 Task: Find connections with filter location San Pedro de Macorís with filter topic #Entrepreneurswith filter profile language Potuguese with filter current company LG India with filter school New Horizon College of Engineering with filter industry Oil Extraction with filter service category Search Engine Optimization (SEO) with filter keywords title SEO Manager
Action: Mouse moved to (714, 99)
Screenshot: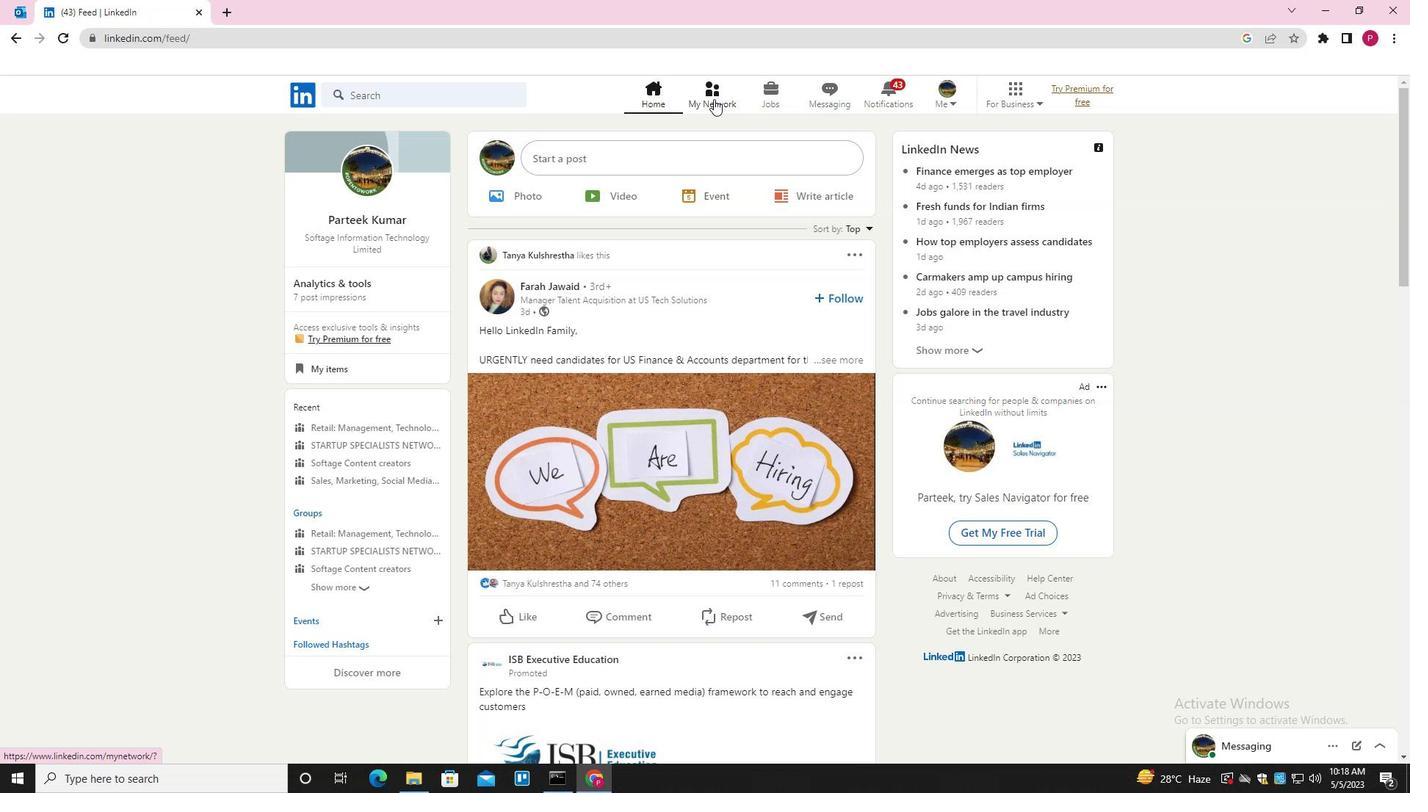 
Action: Mouse pressed left at (714, 99)
Screenshot: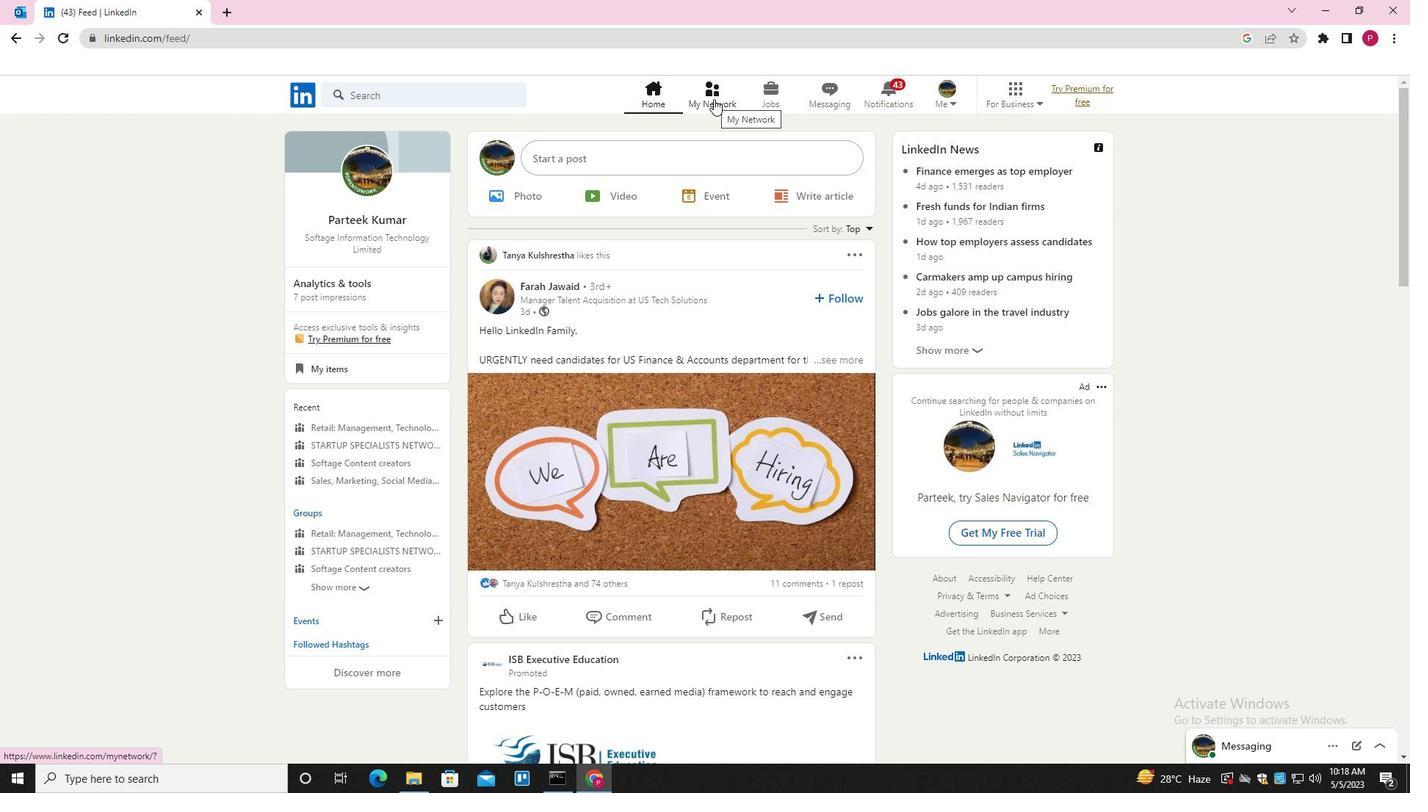 
Action: Mouse moved to (451, 183)
Screenshot: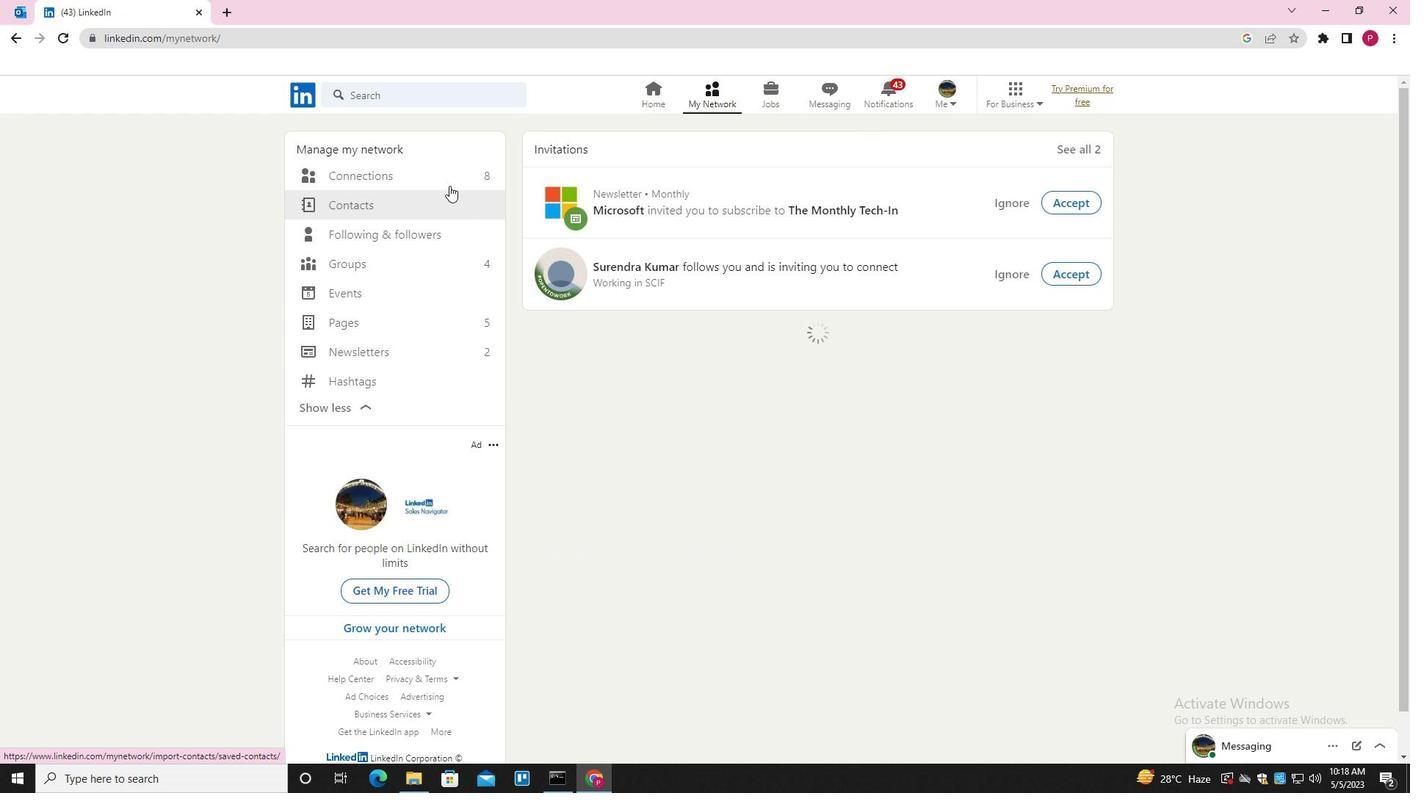 
Action: Mouse pressed left at (451, 183)
Screenshot: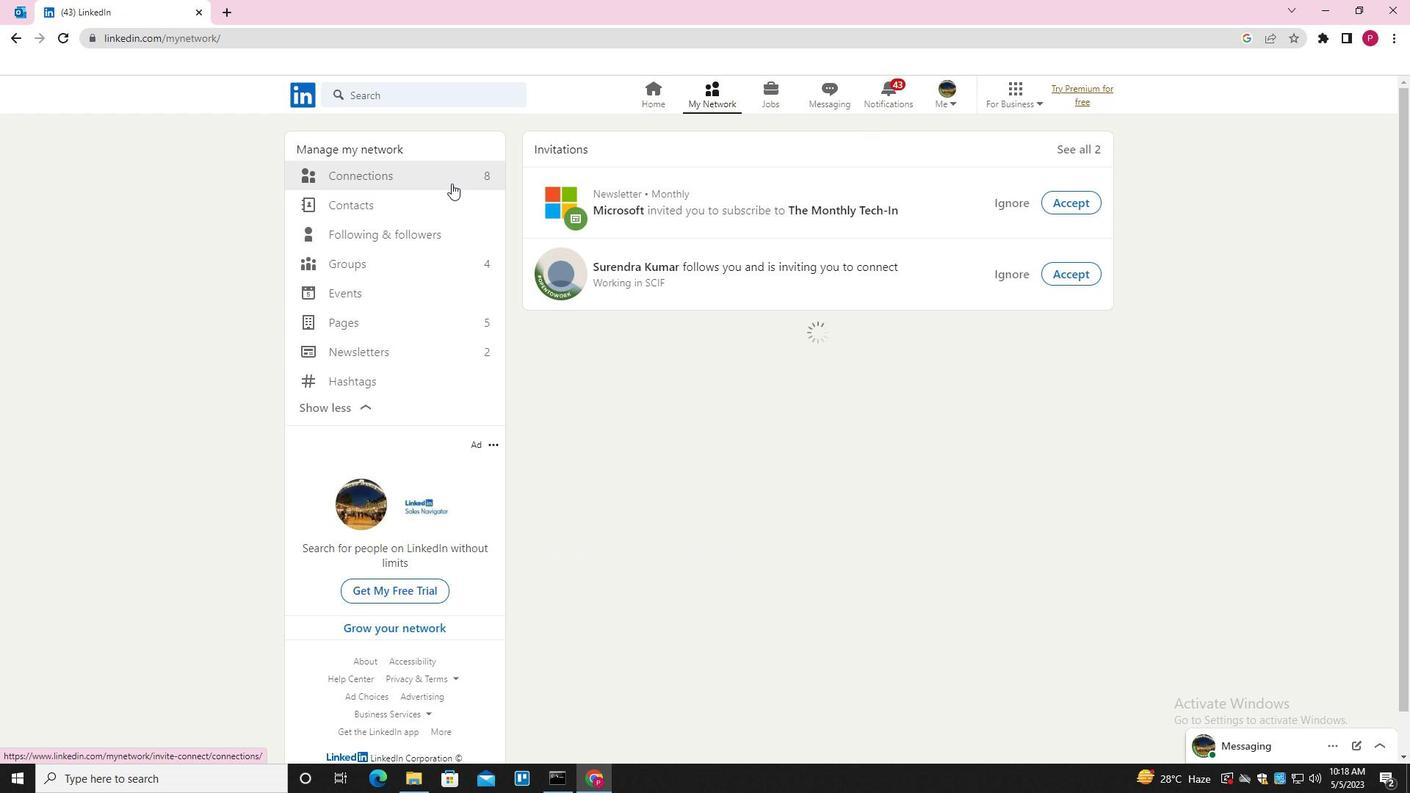 
Action: Mouse moved to (789, 177)
Screenshot: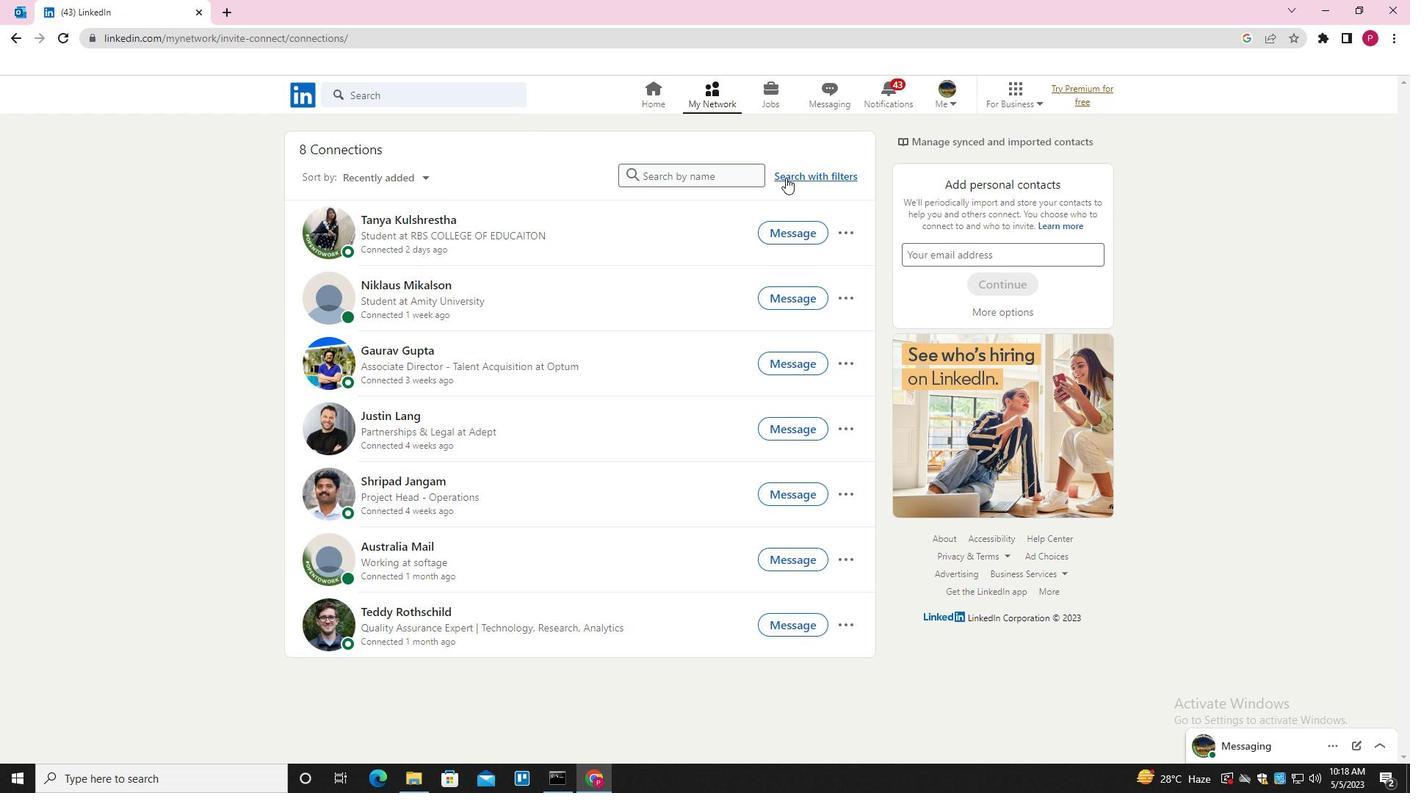 
Action: Mouse pressed left at (789, 177)
Screenshot: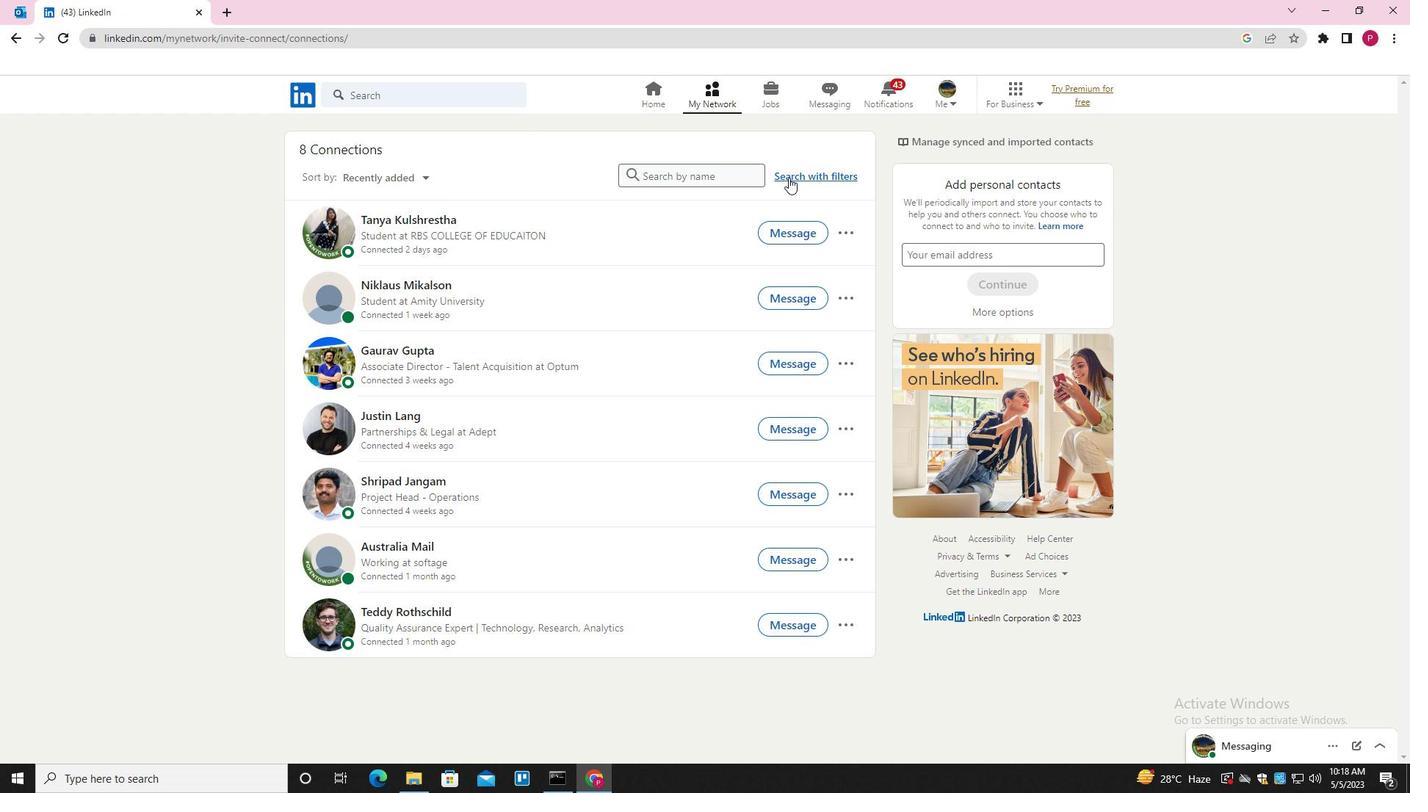 
Action: Mouse moved to (755, 138)
Screenshot: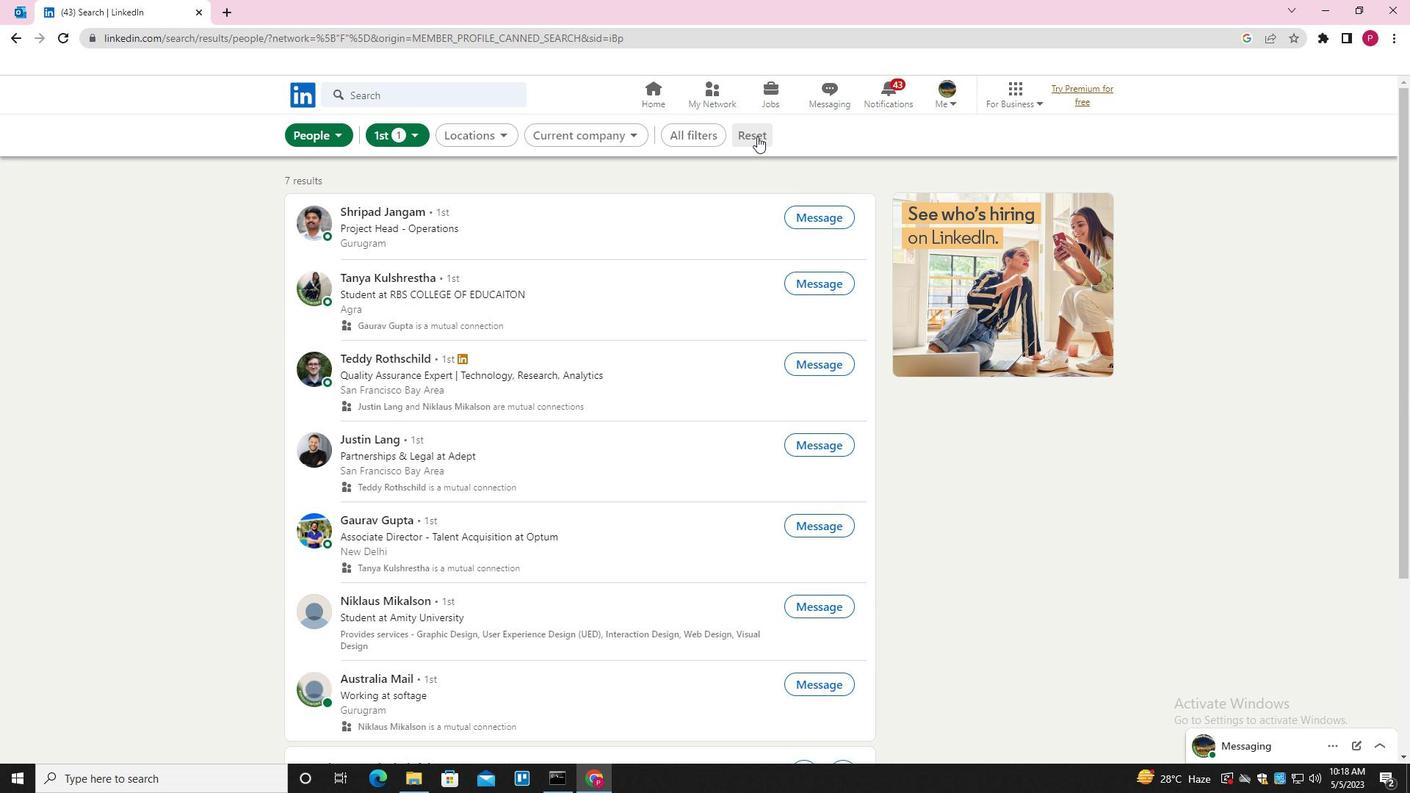 
Action: Mouse pressed left at (755, 138)
Screenshot: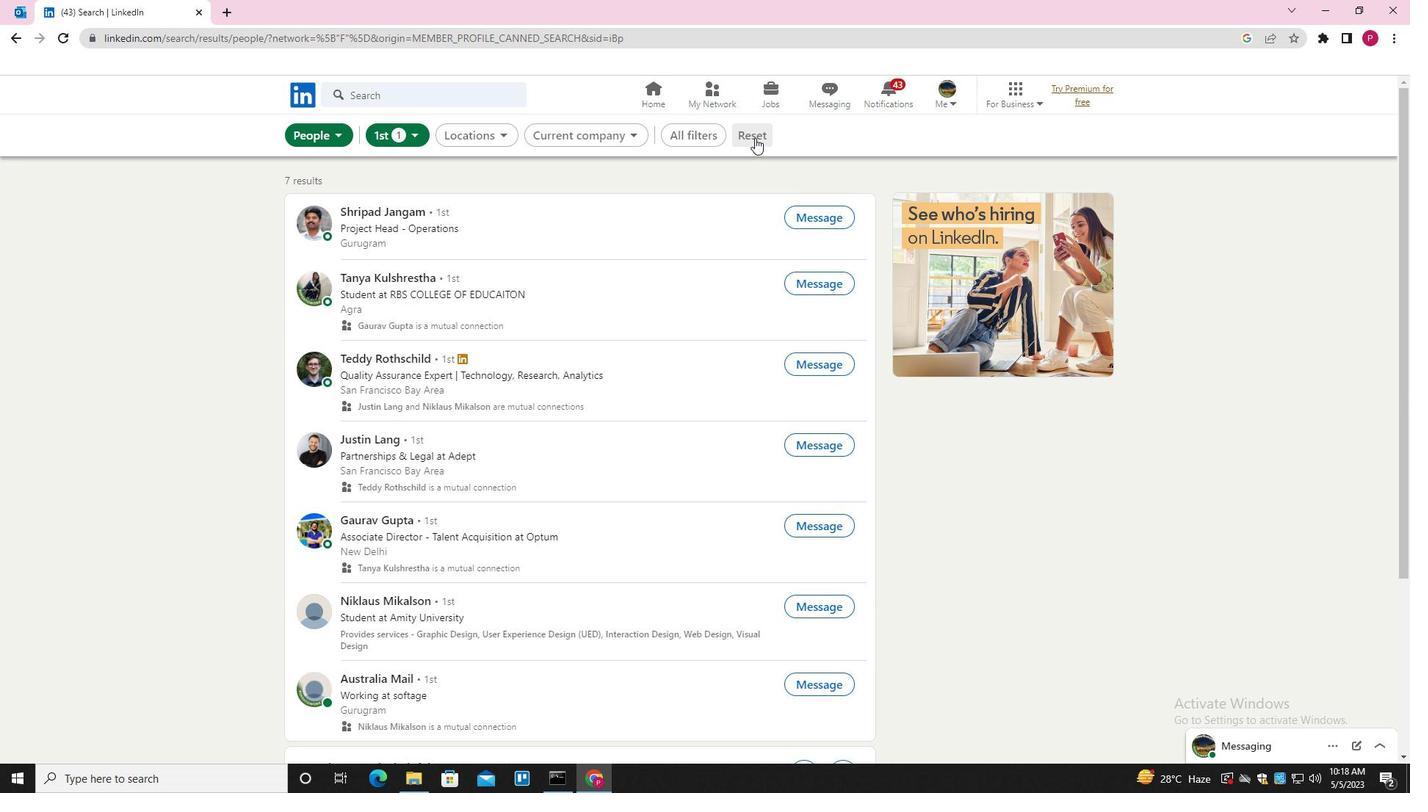 
Action: Mouse moved to (739, 126)
Screenshot: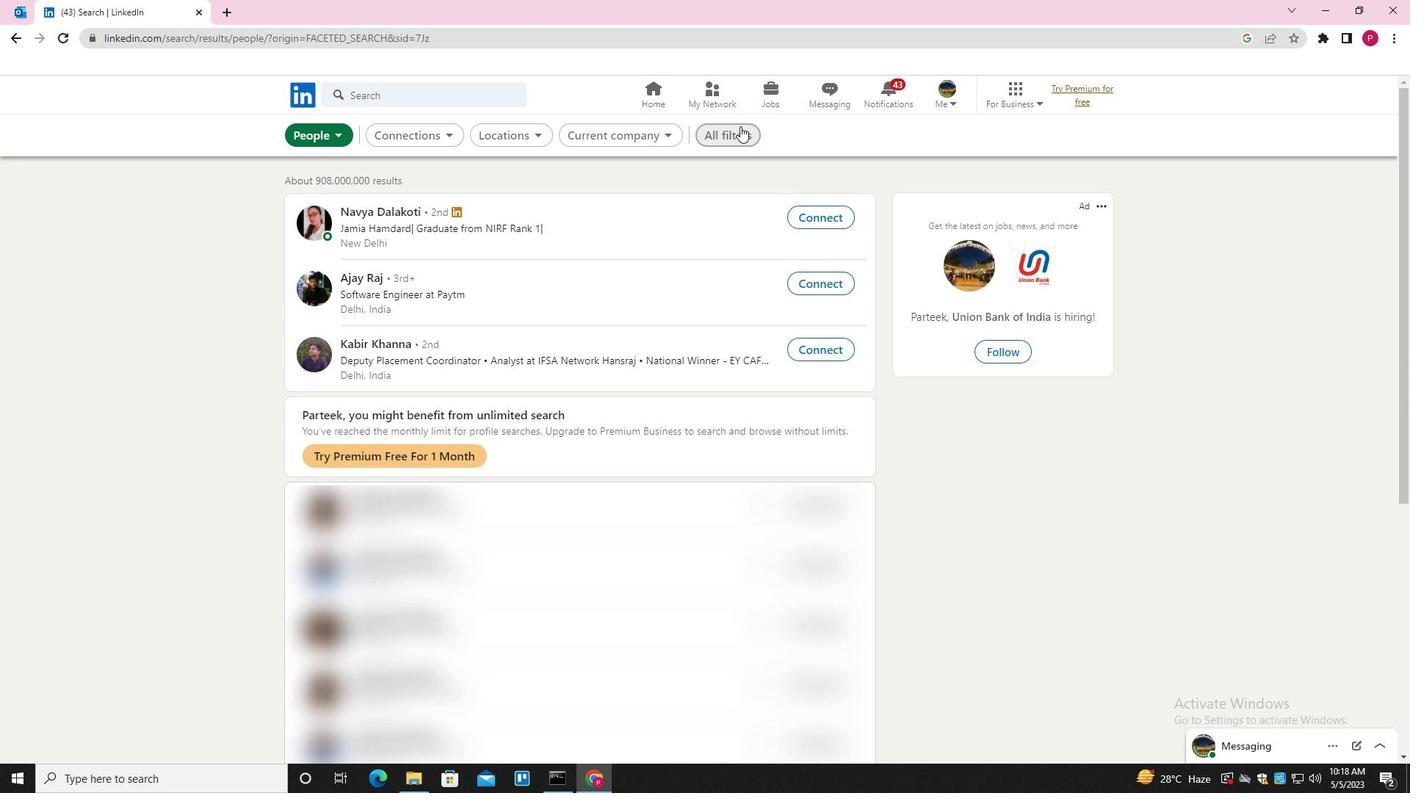 
Action: Mouse pressed left at (739, 126)
Screenshot: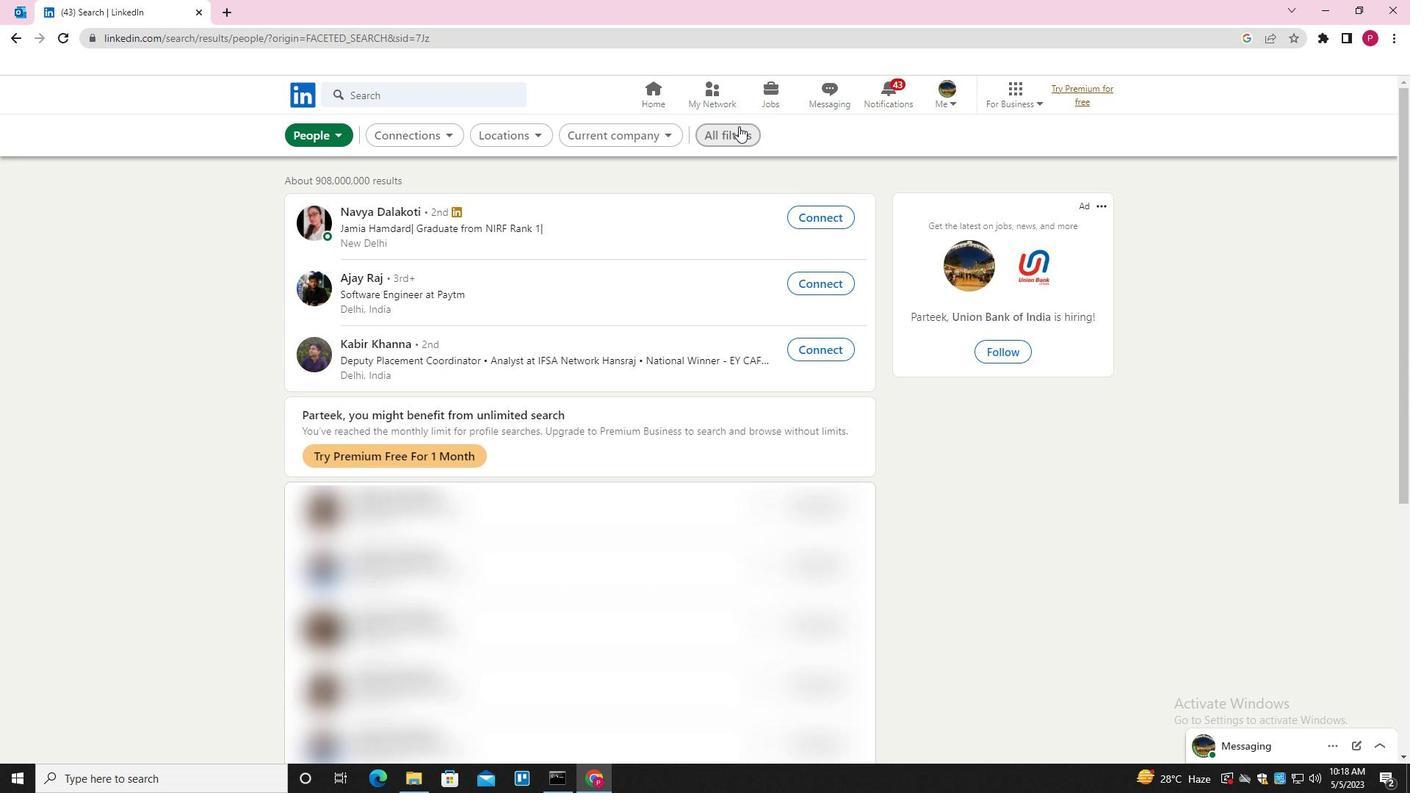 
Action: Mouse moved to (1206, 483)
Screenshot: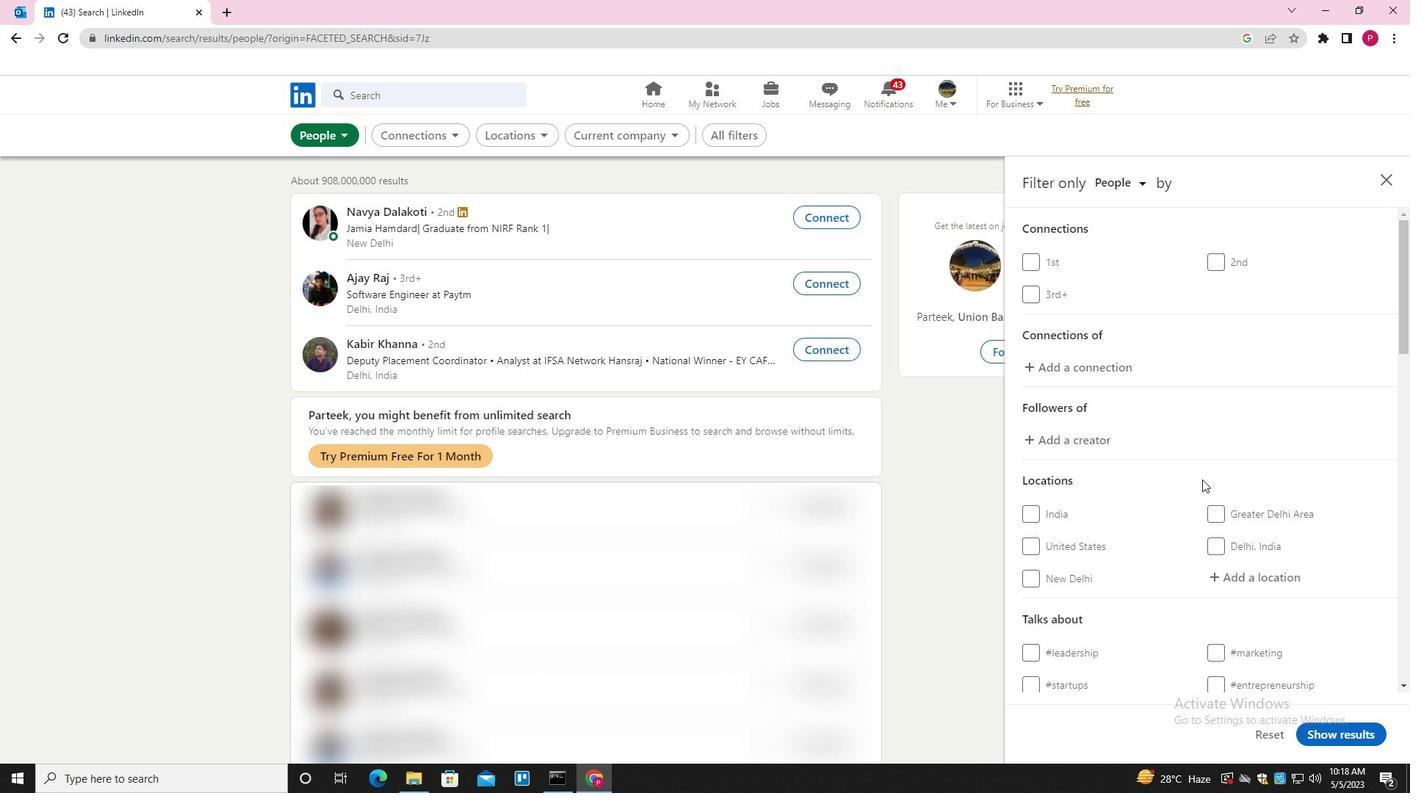 
Action: Mouse scrolled (1206, 482) with delta (0, 0)
Screenshot: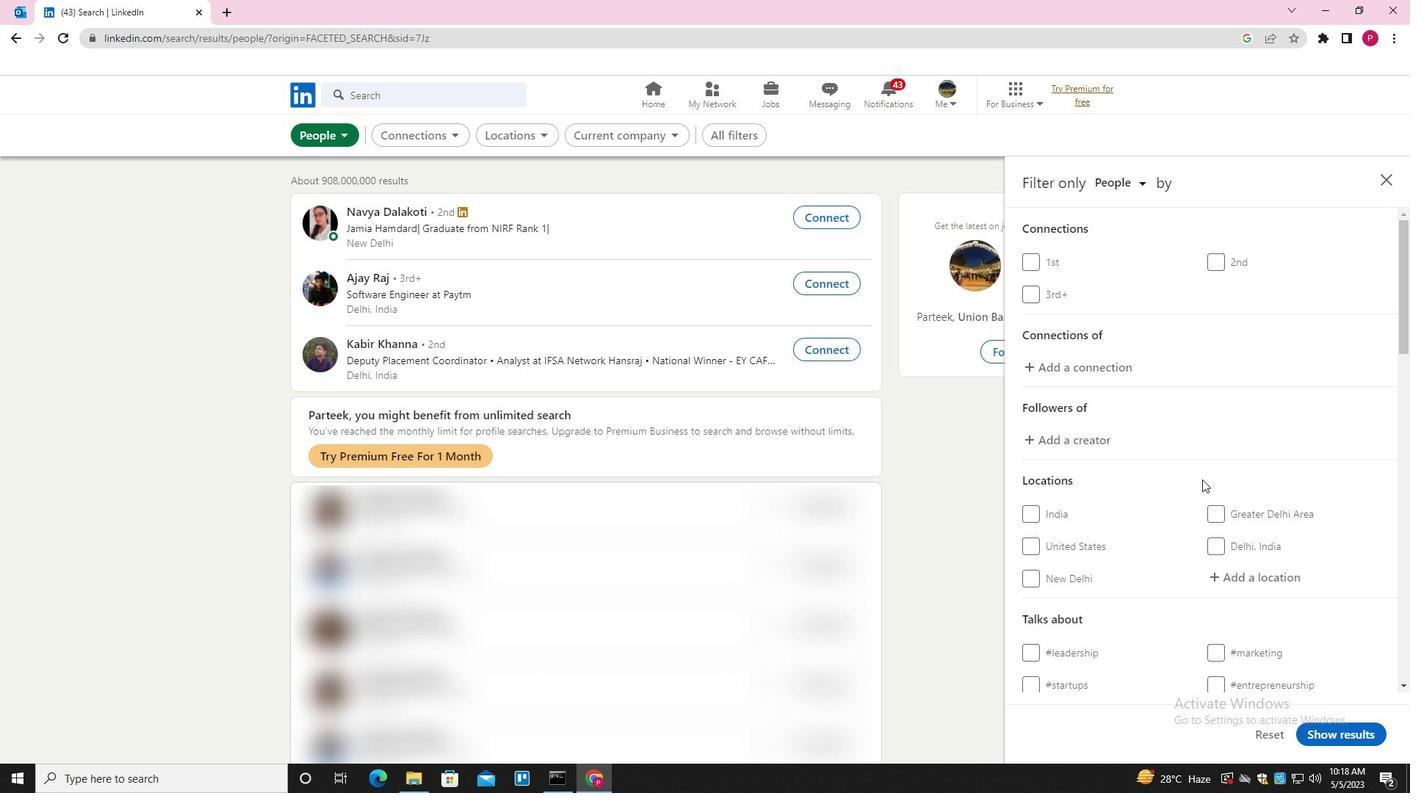
Action: Mouse moved to (1207, 485)
Screenshot: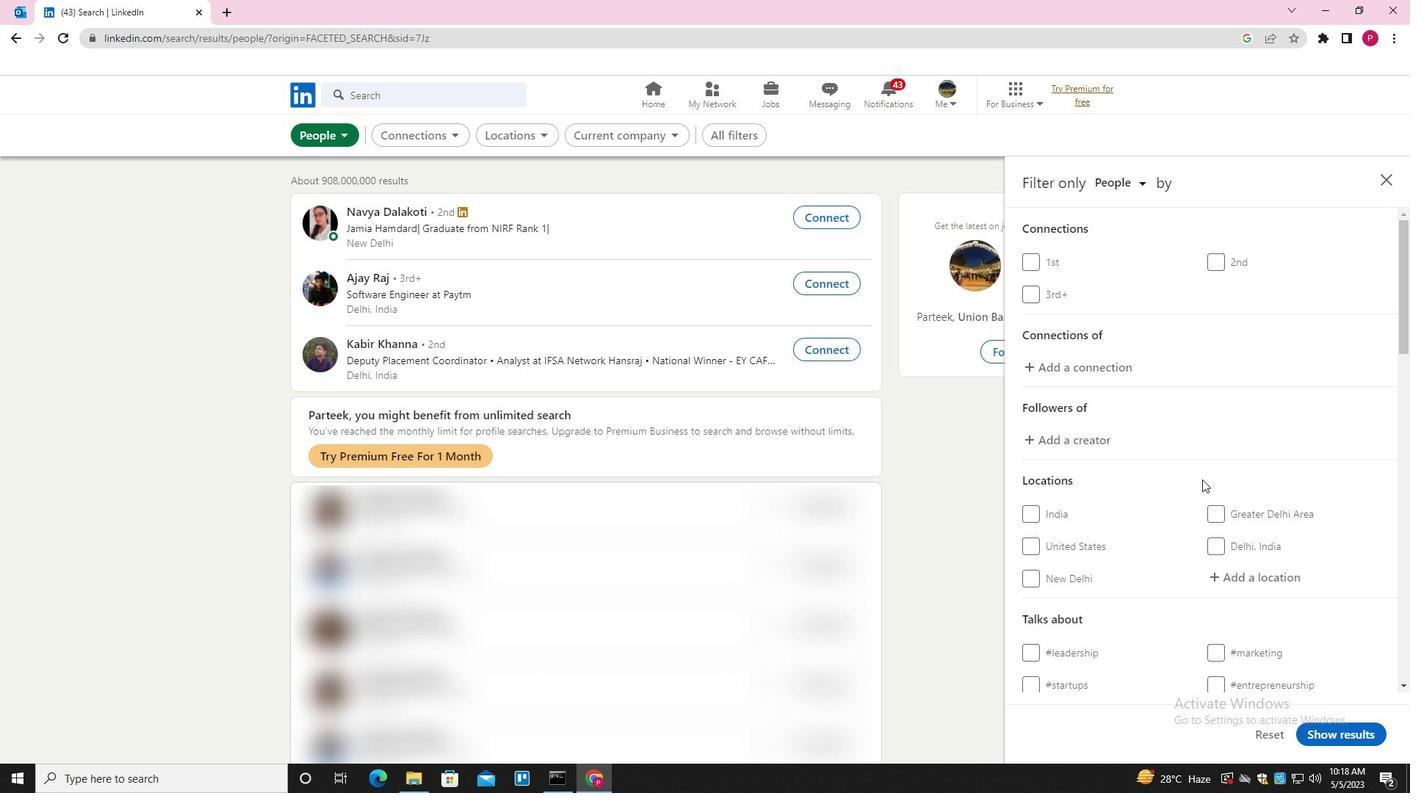 
Action: Mouse scrolled (1207, 484) with delta (0, 0)
Screenshot: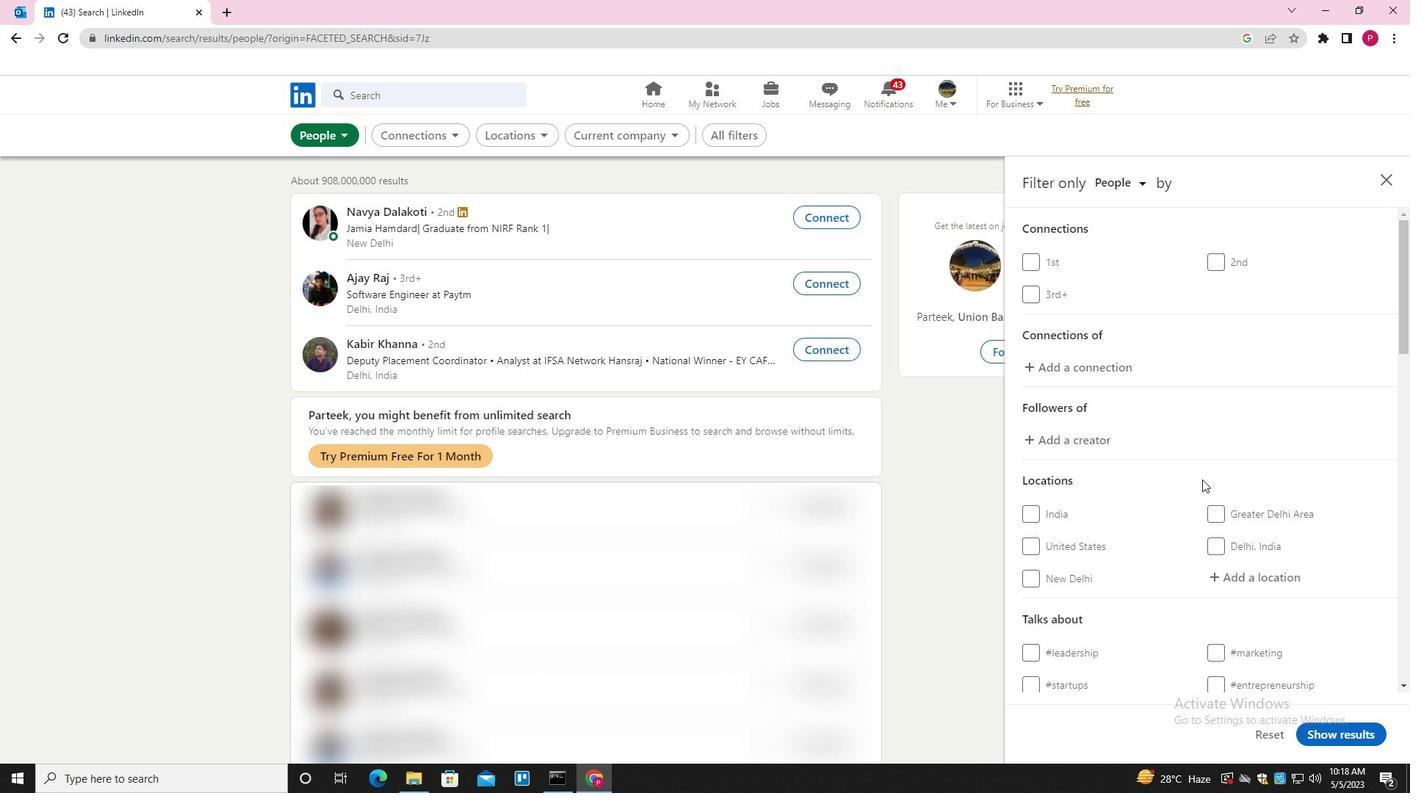 
Action: Mouse moved to (1252, 432)
Screenshot: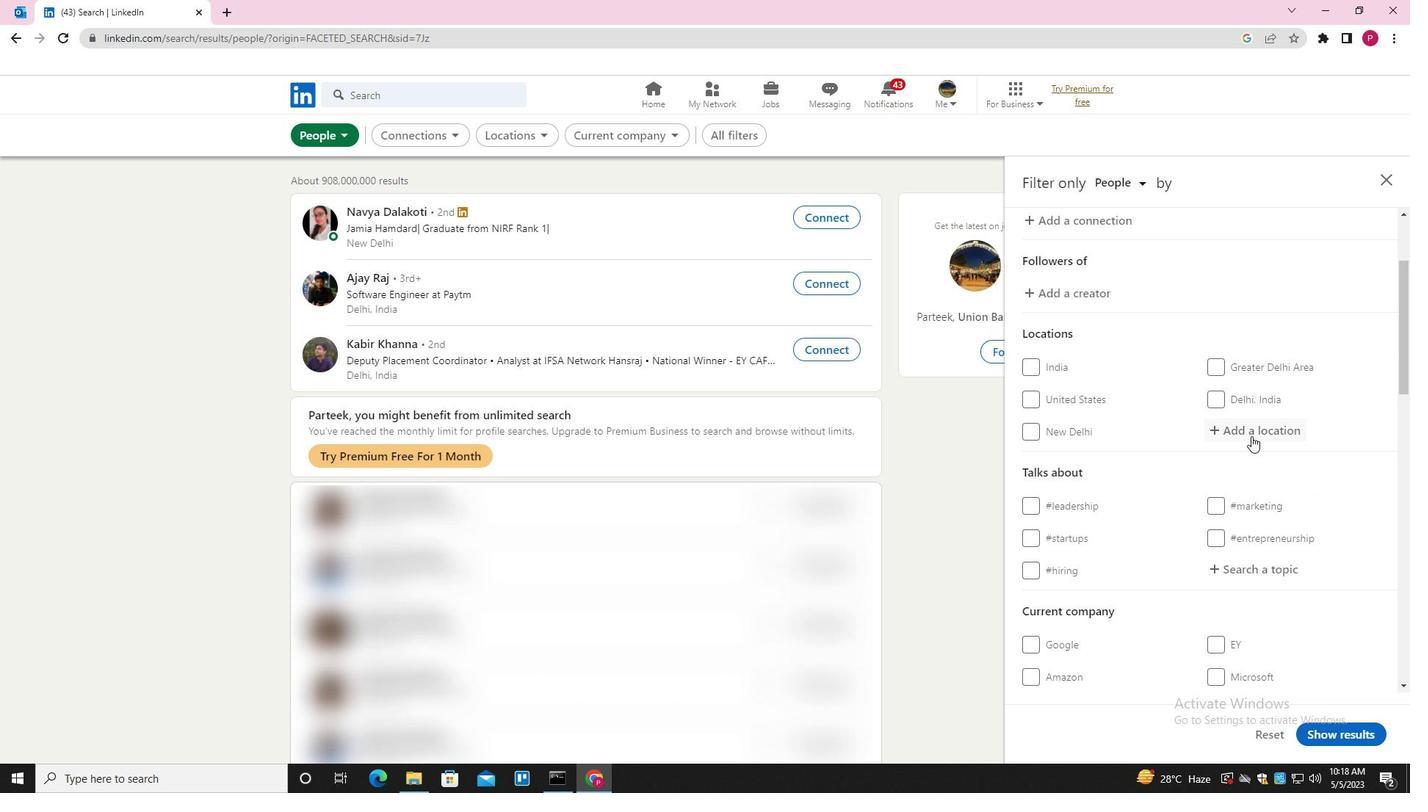 
Action: Mouse pressed left at (1252, 432)
Screenshot: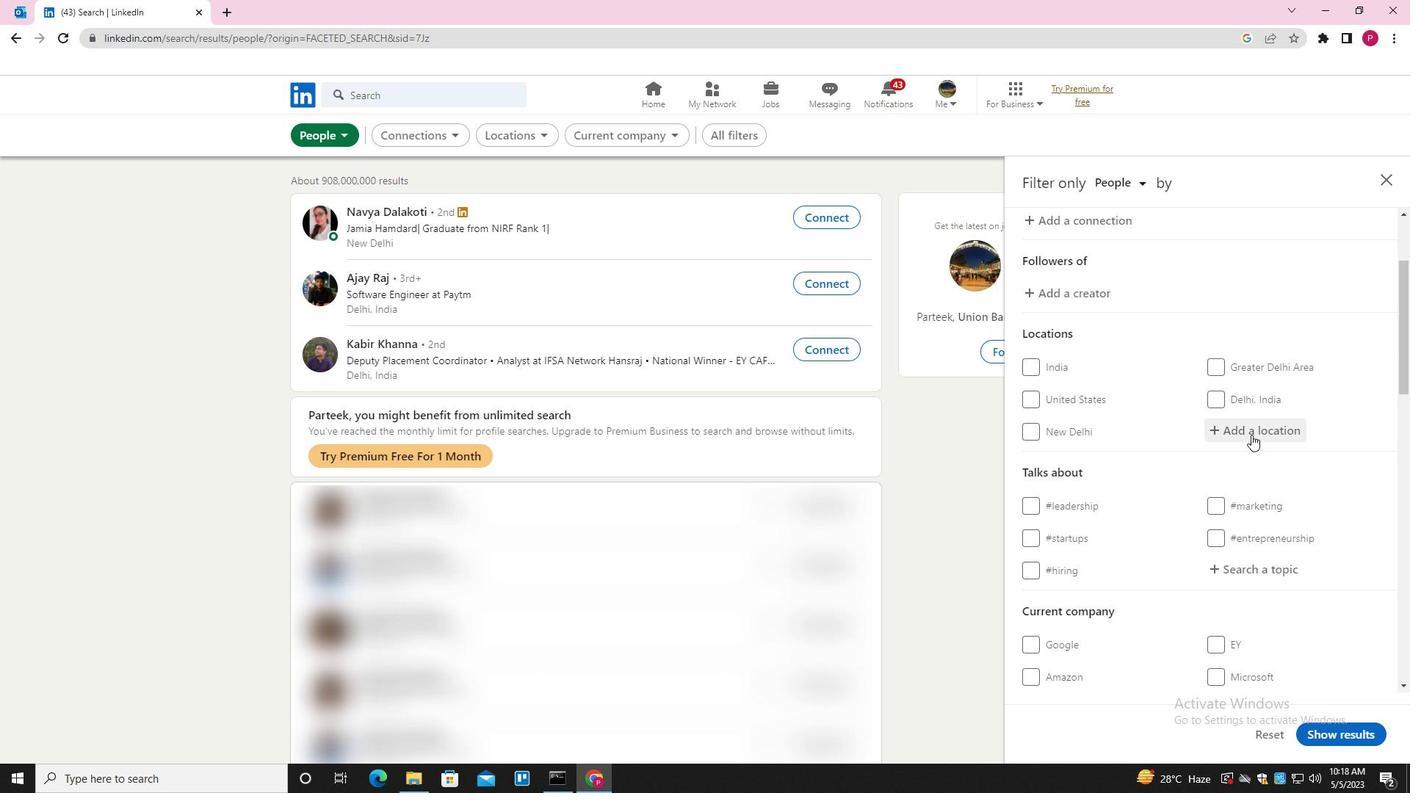 
Action: Mouse moved to (1250, 432)
Screenshot: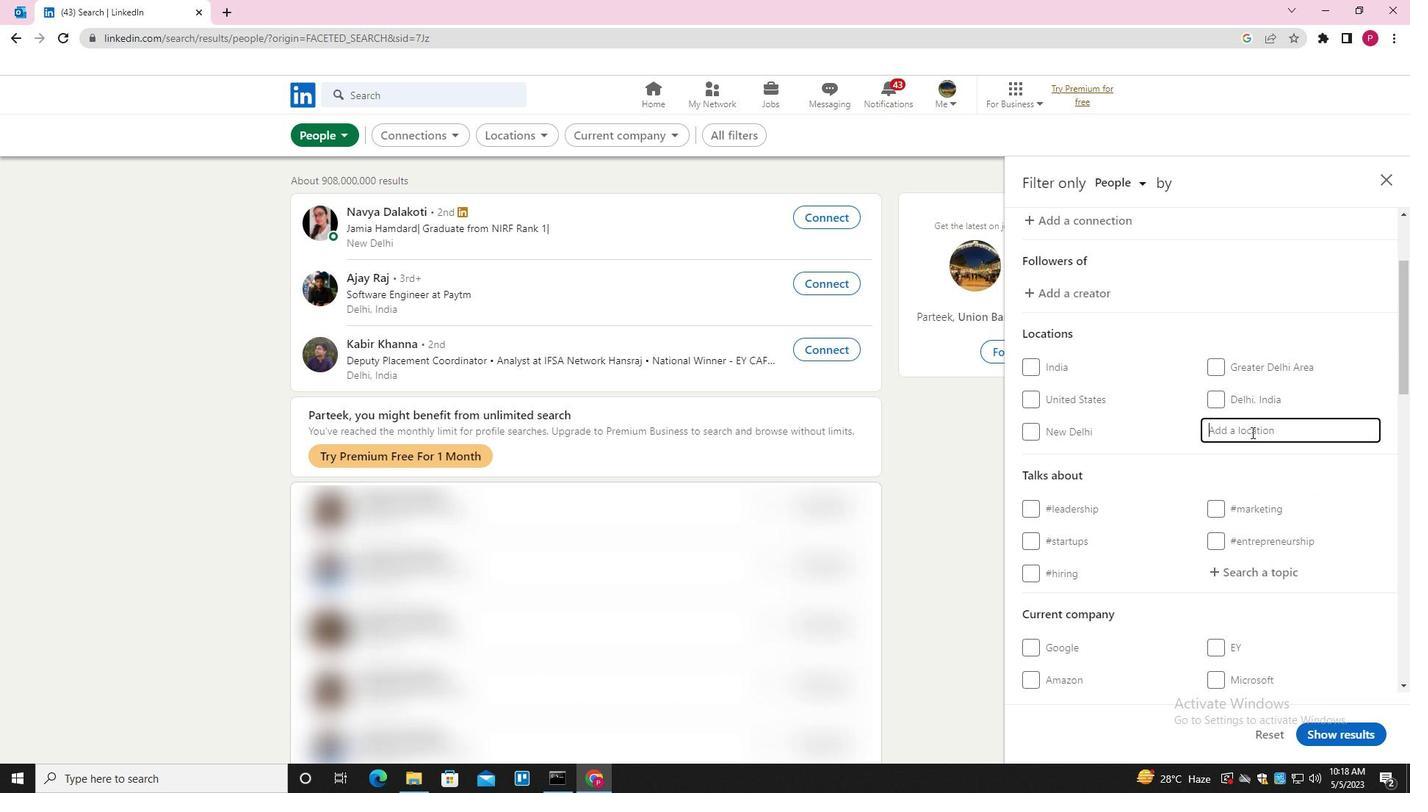 
Action: Key pressed <Key.shift>SAN<Key.space>PEDRO<Key.space>DE<Key.space><Key.shift>MAR<Key.backspace><Key.down><Key.enter>
Screenshot: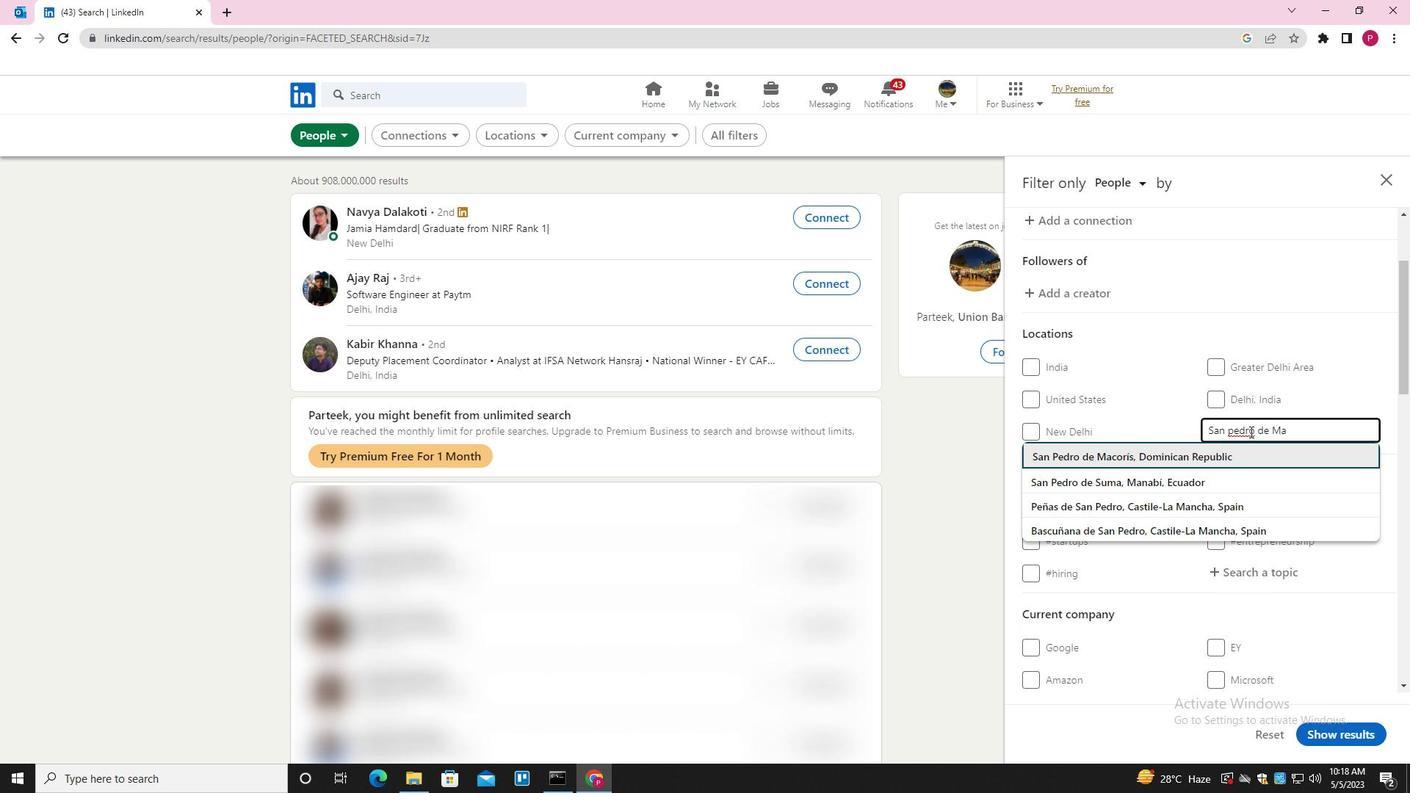 
Action: Mouse moved to (1169, 450)
Screenshot: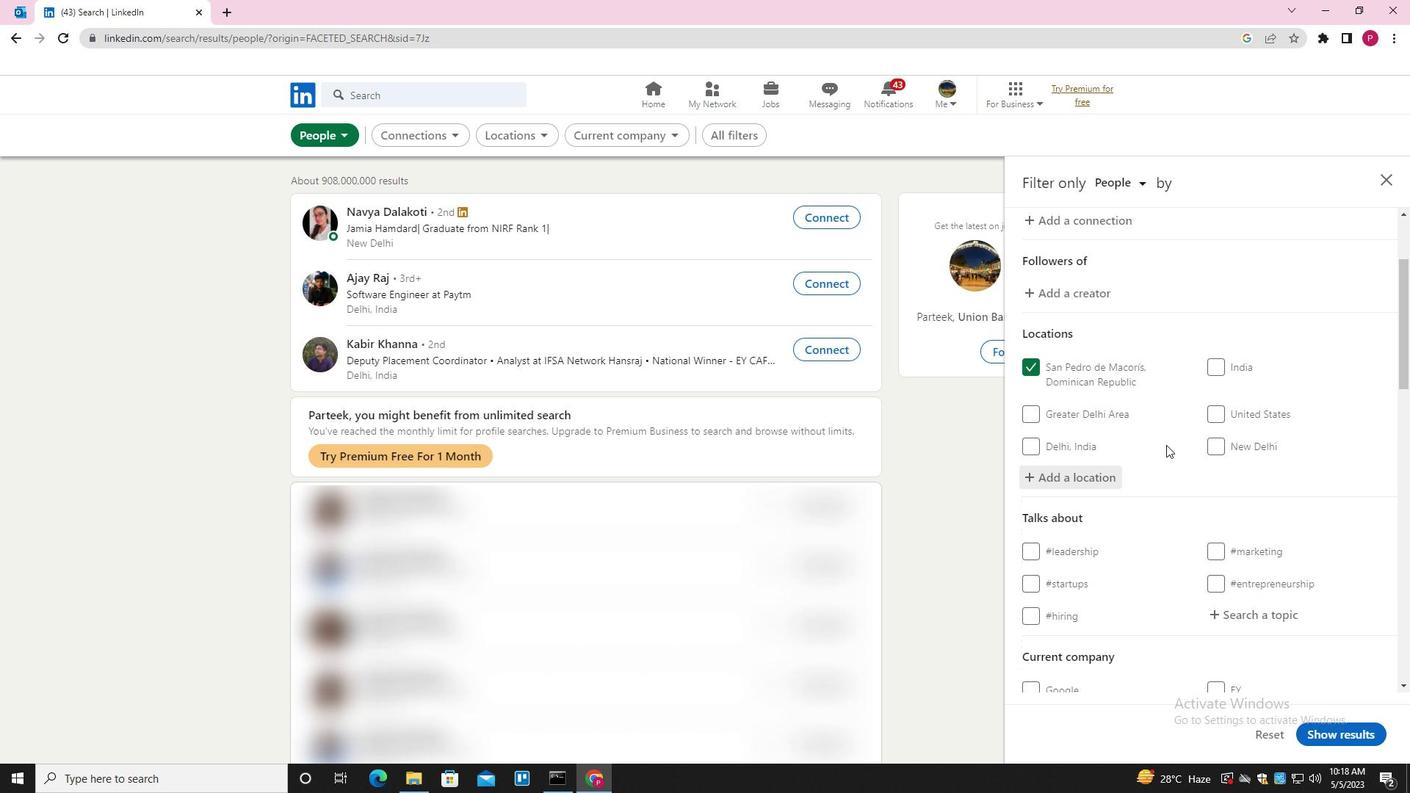 
Action: Mouse scrolled (1169, 449) with delta (0, 0)
Screenshot: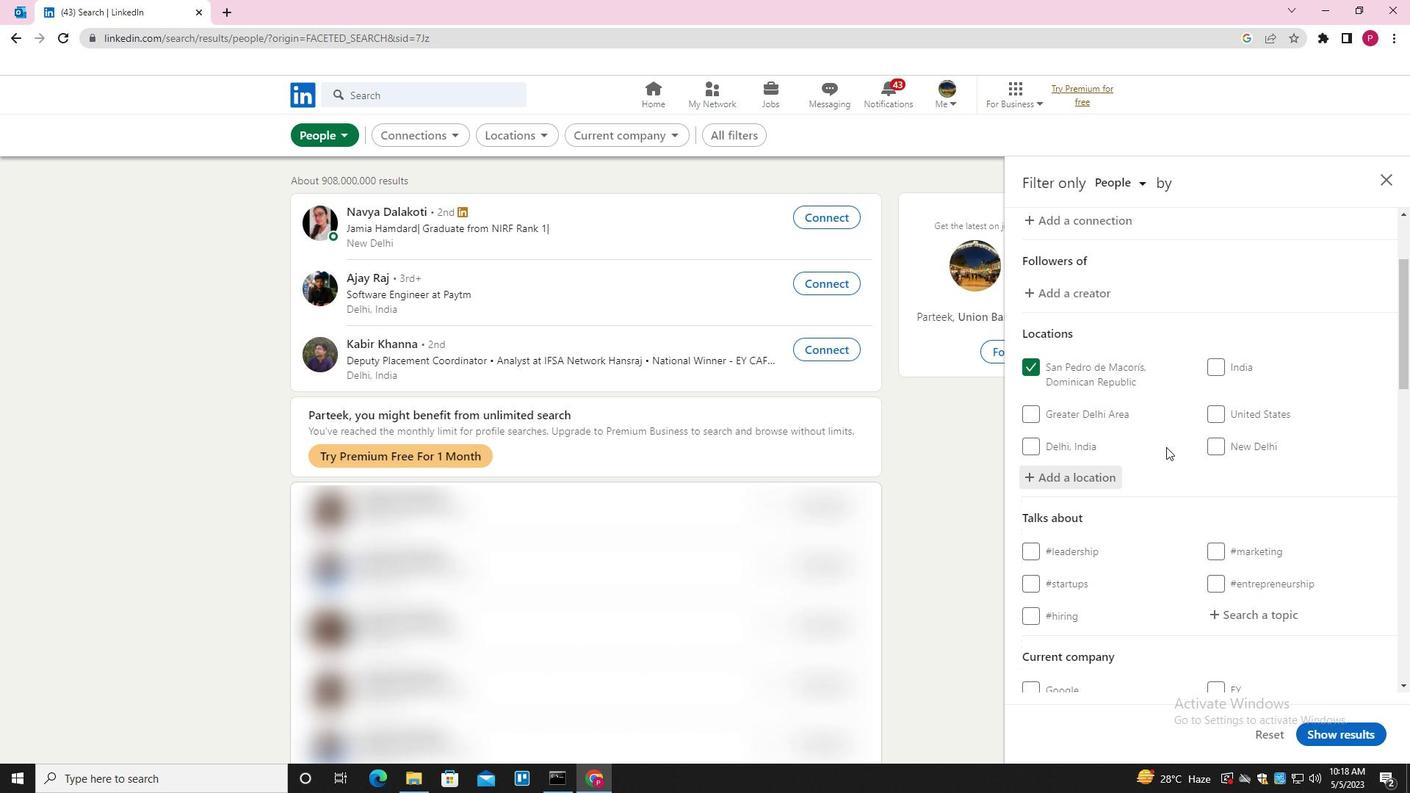 
Action: Mouse scrolled (1169, 449) with delta (0, 0)
Screenshot: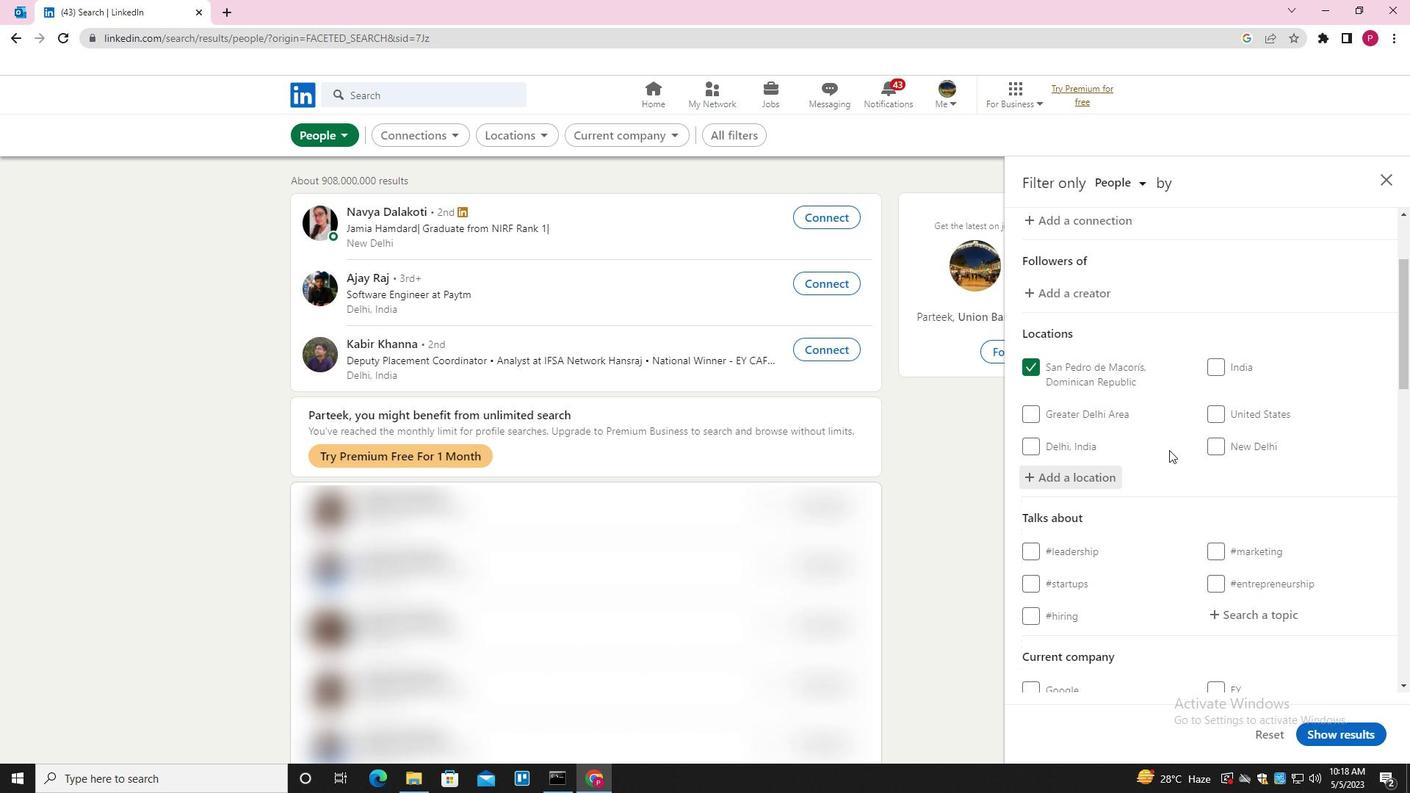 
Action: Mouse scrolled (1169, 449) with delta (0, 0)
Screenshot: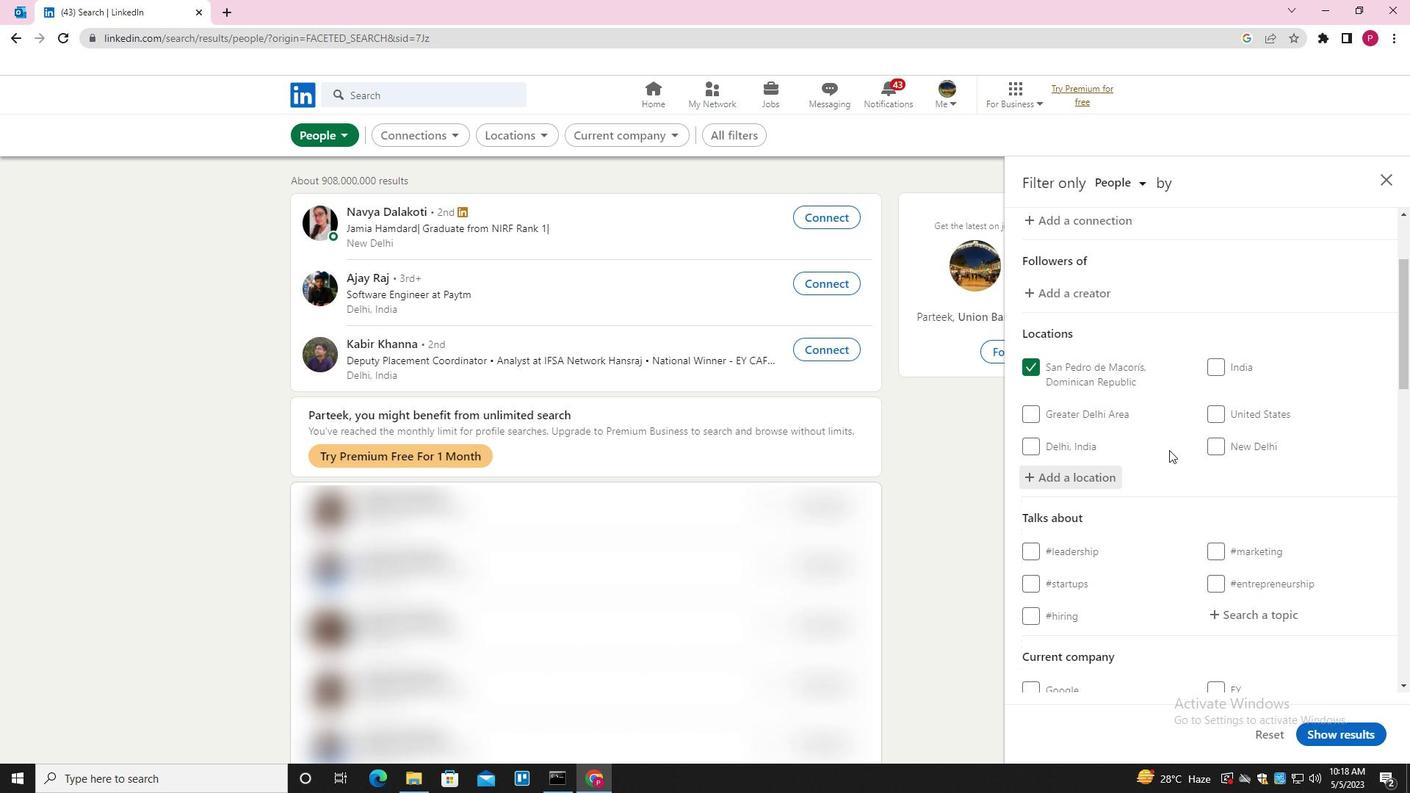 
Action: Mouse moved to (1252, 410)
Screenshot: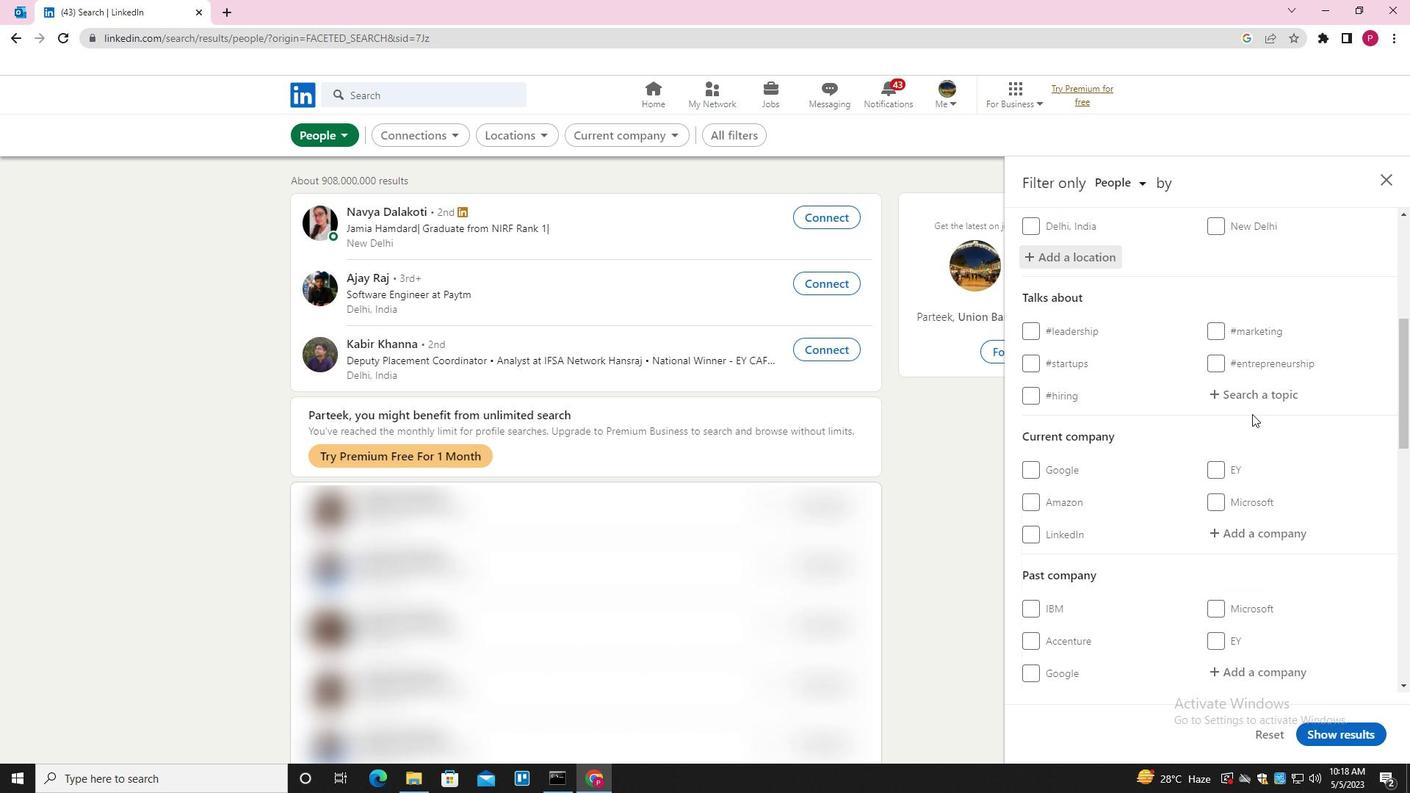 
Action: Mouse pressed left at (1252, 410)
Screenshot: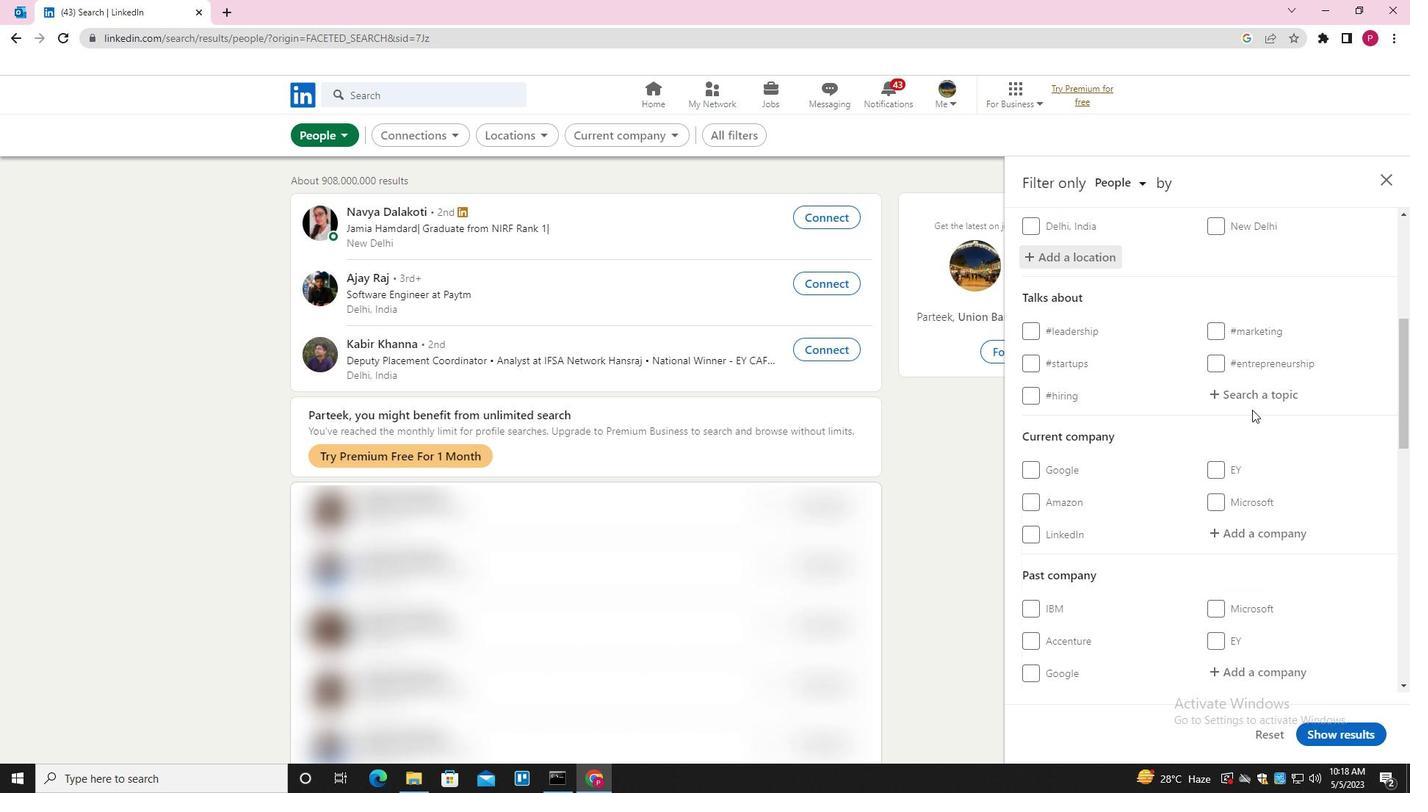 
Action: Mouse moved to (1249, 400)
Screenshot: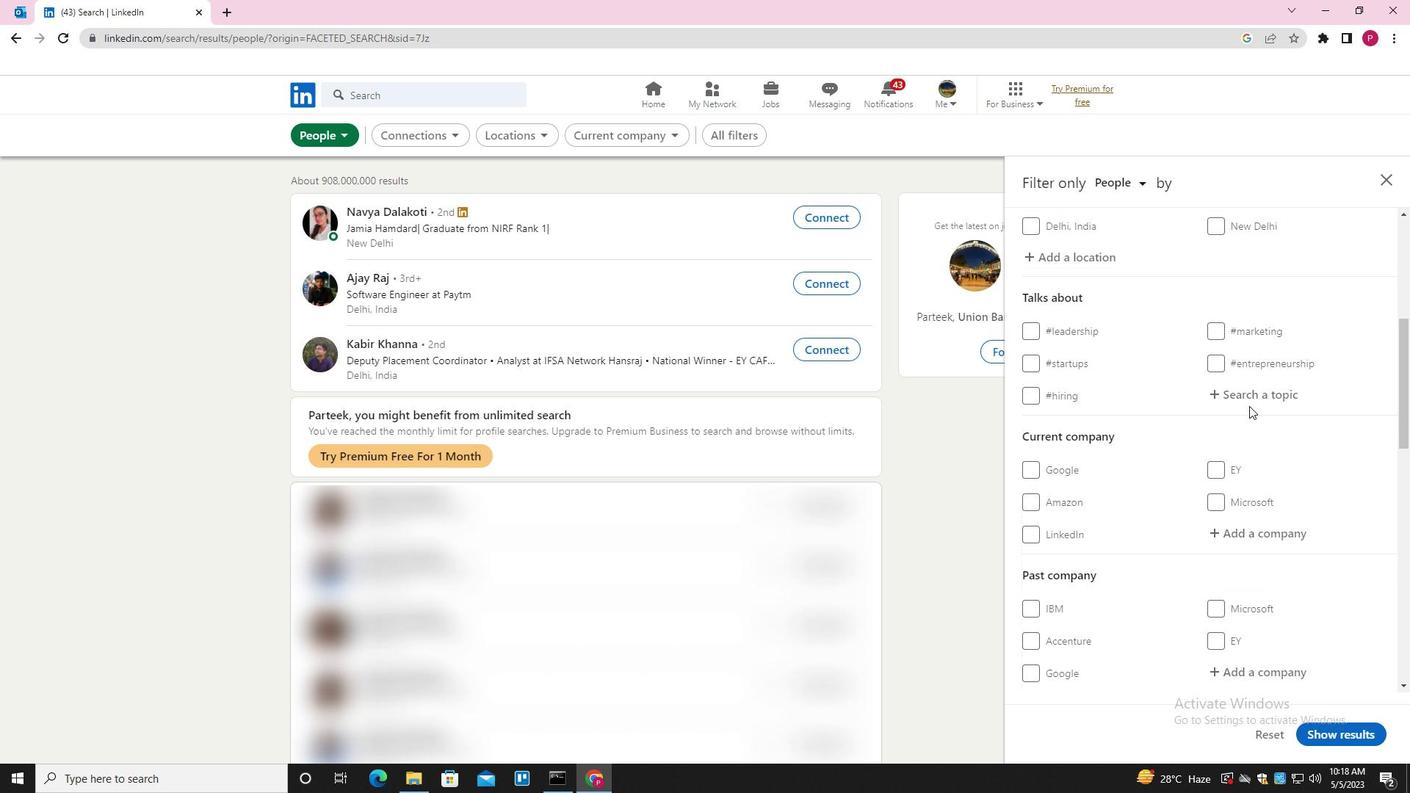 
Action: Mouse pressed left at (1249, 400)
Screenshot: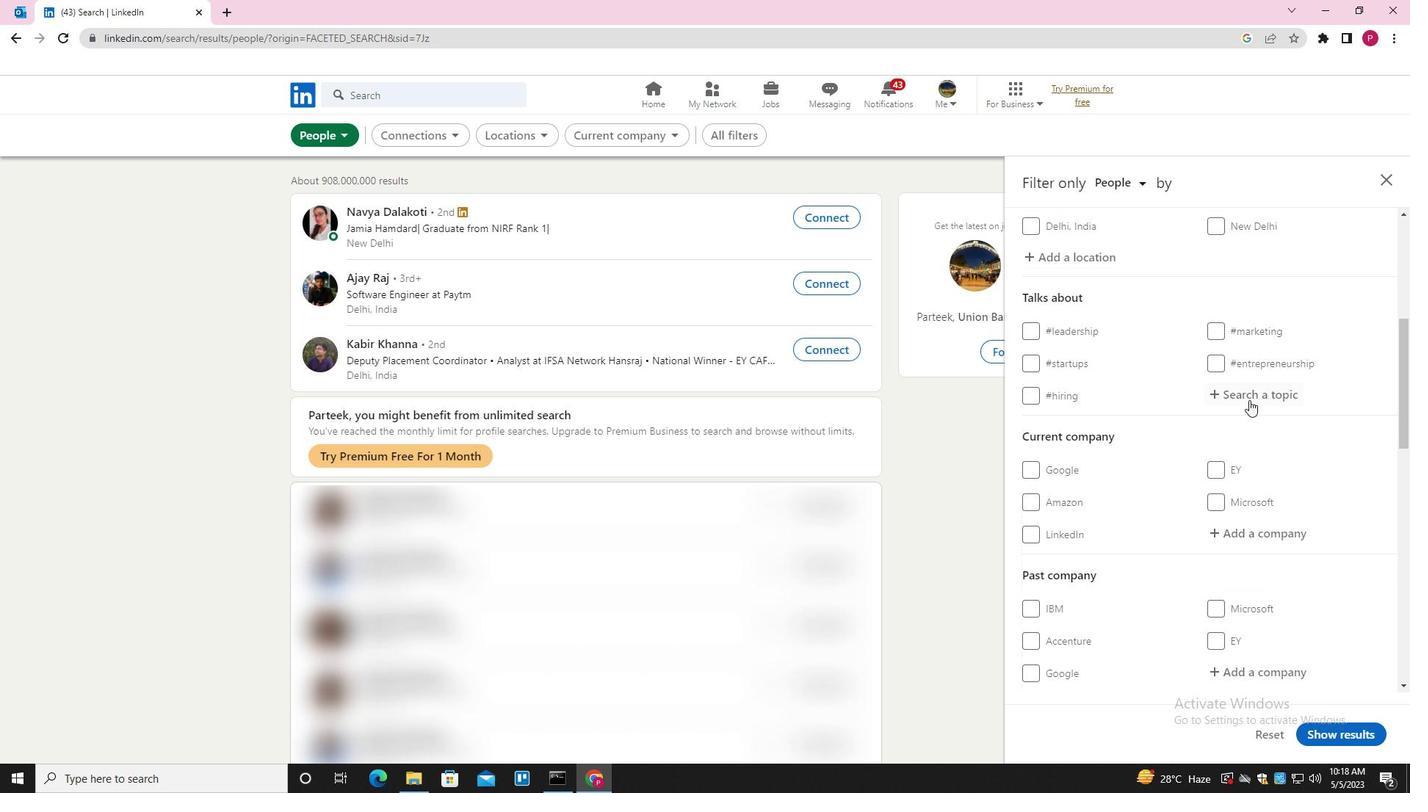 
Action: Key pressed ENTERPRENEUR<Key.down><Key.enter>
Screenshot: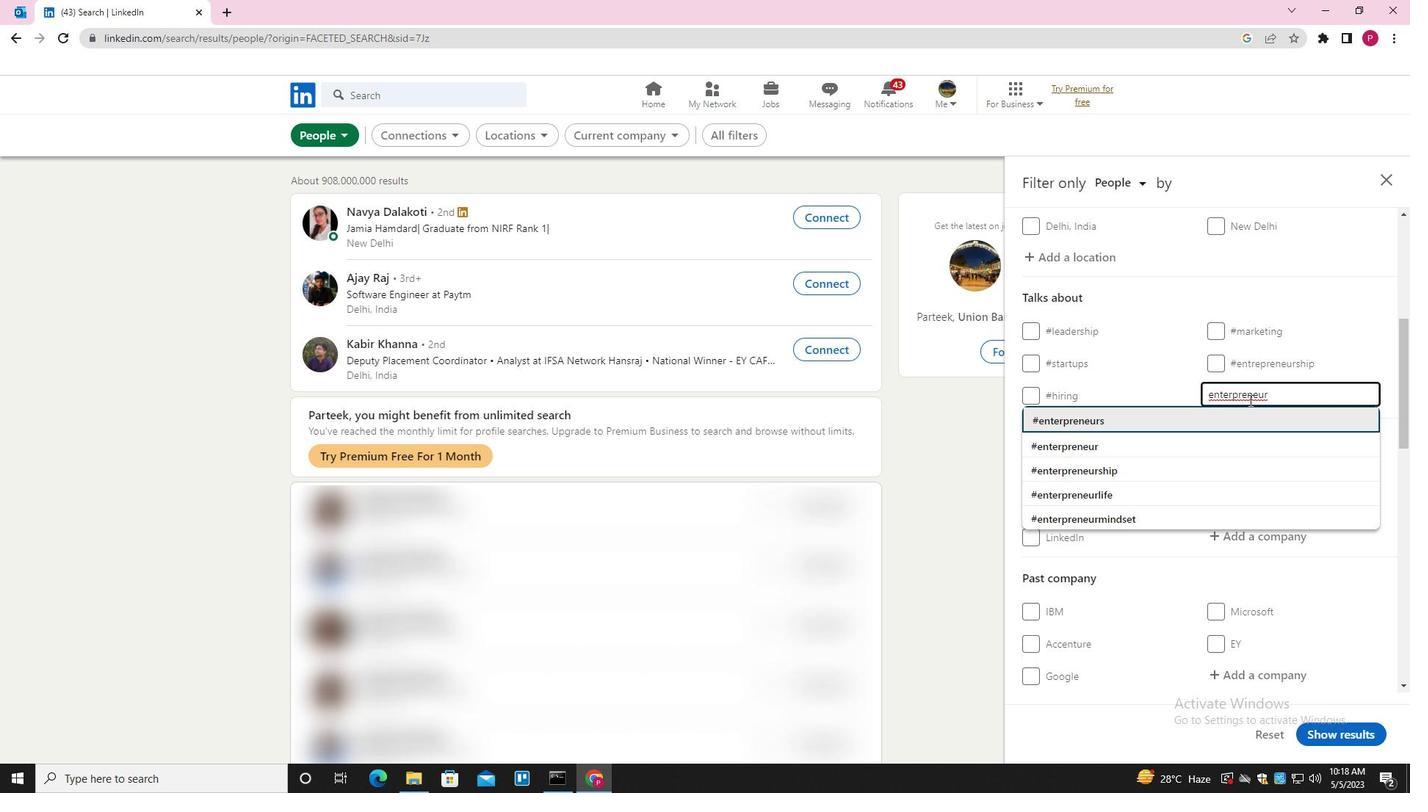 
Action: Mouse moved to (1030, 466)
Screenshot: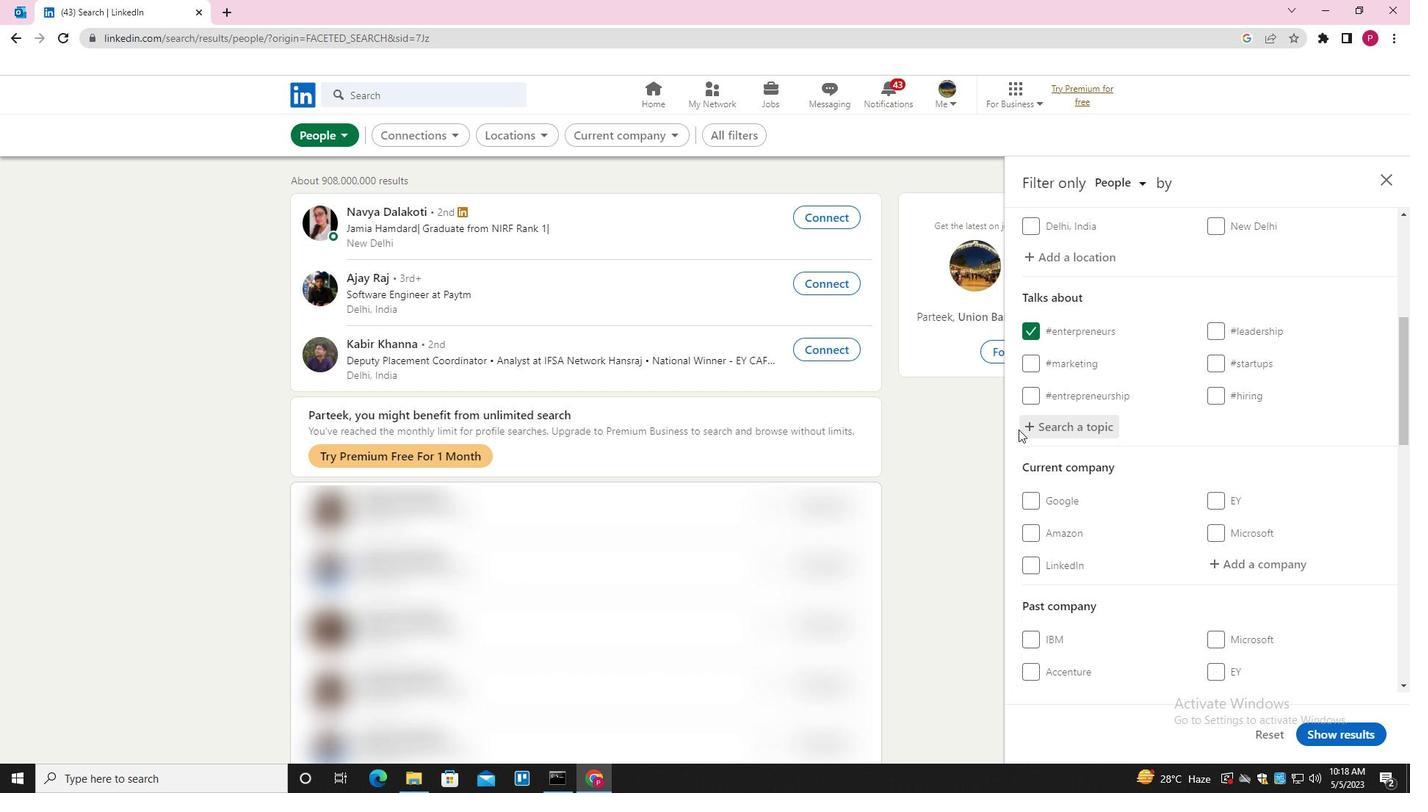 
Action: Mouse scrolled (1030, 465) with delta (0, 0)
Screenshot: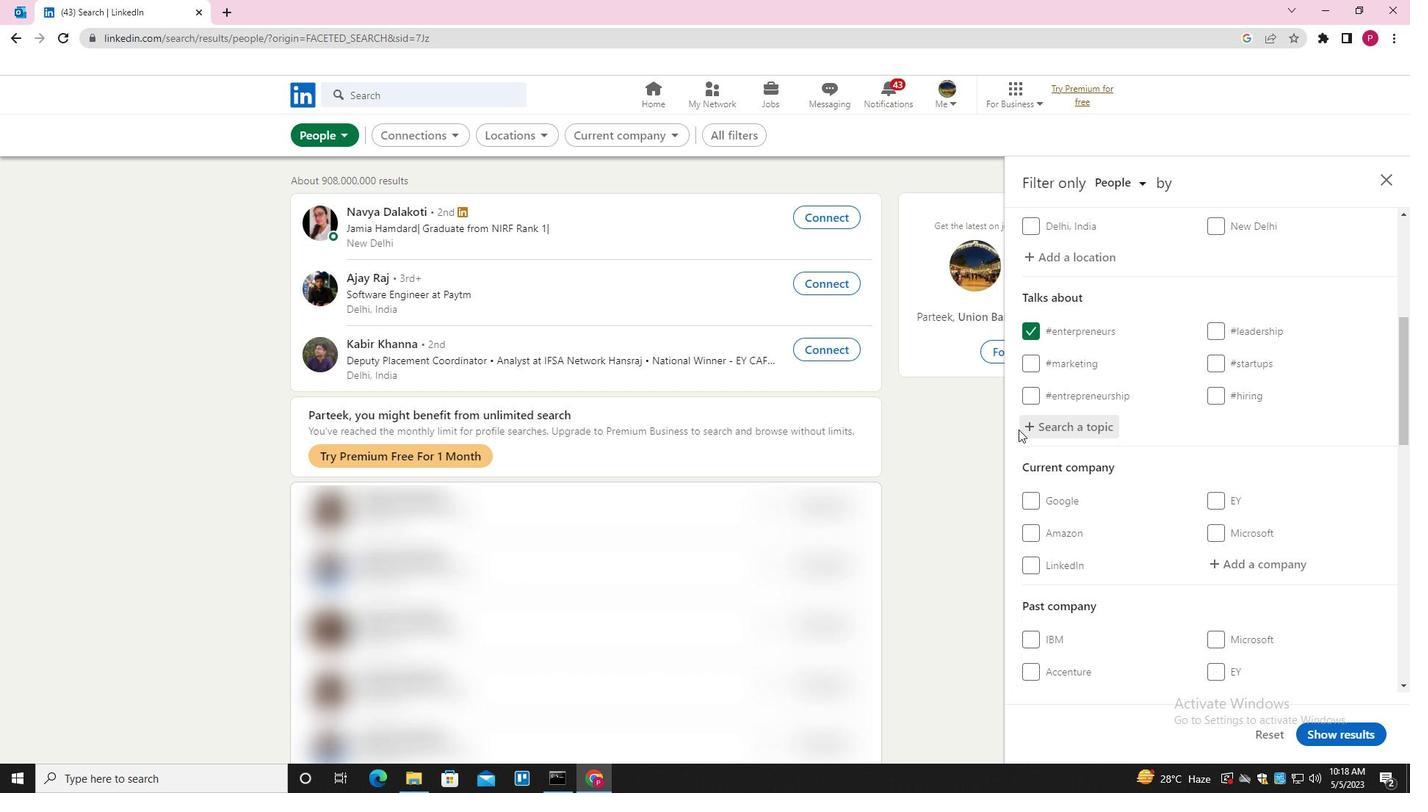 
Action: Mouse moved to (1030, 468)
Screenshot: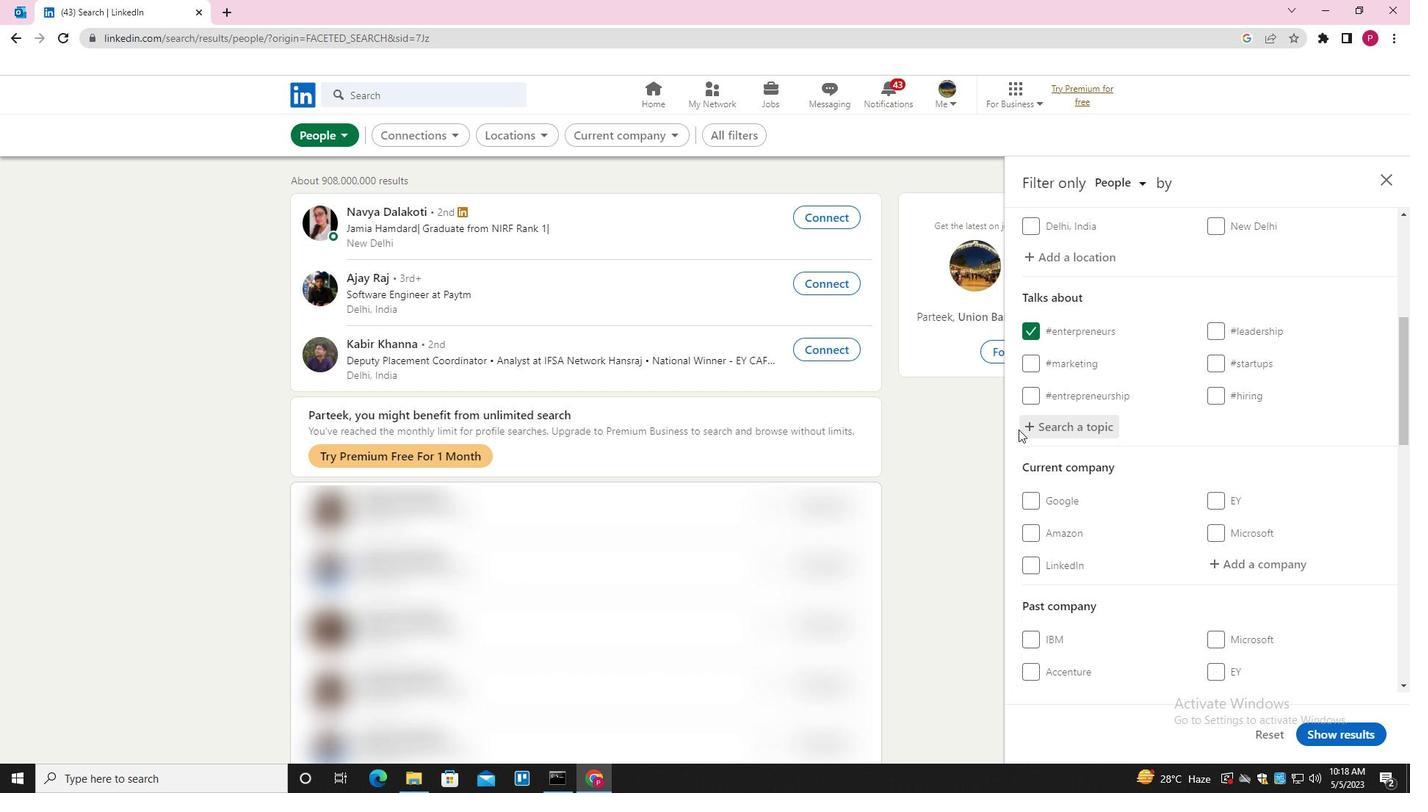 
Action: Mouse scrolled (1030, 467) with delta (0, 0)
Screenshot: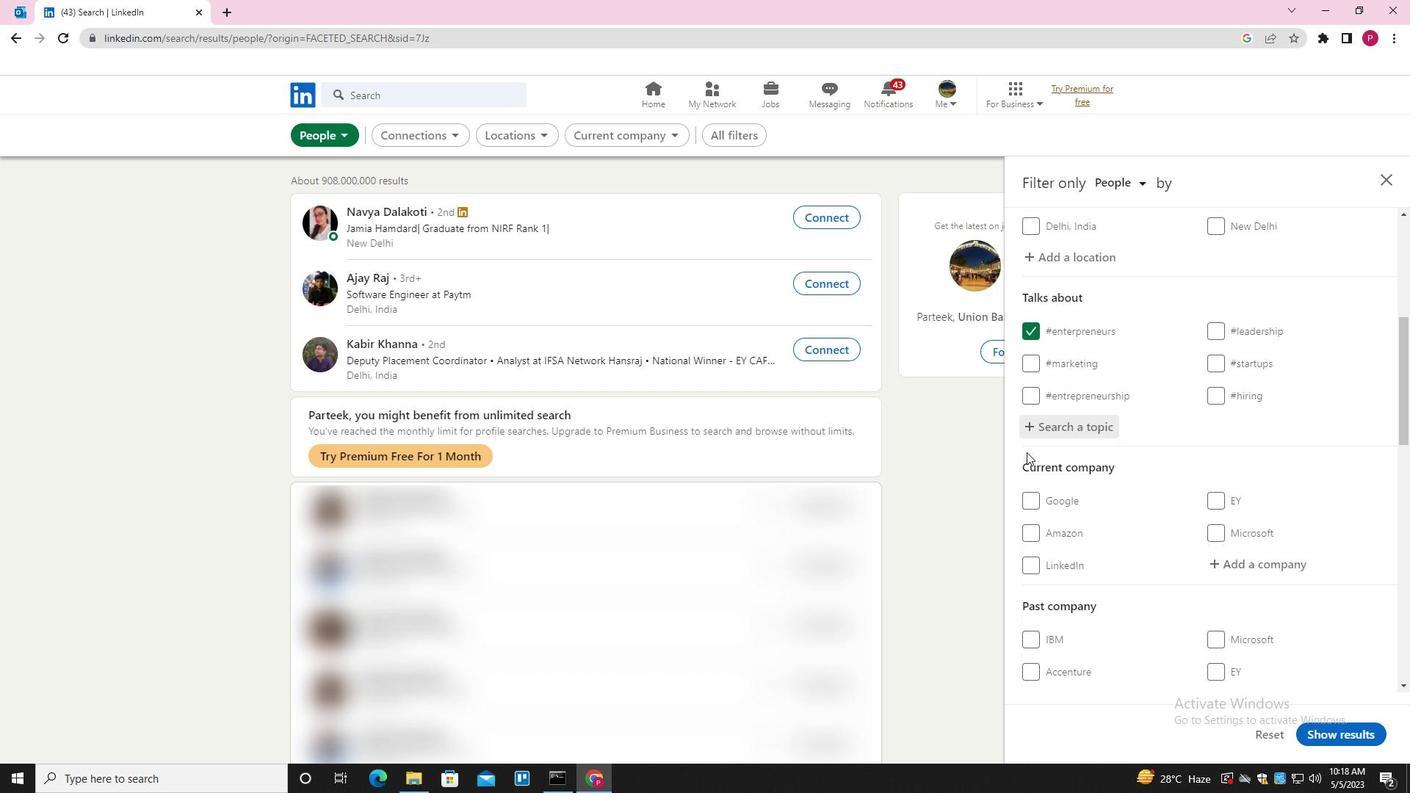 
Action: Mouse moved to (1030, 471)
Screenshot: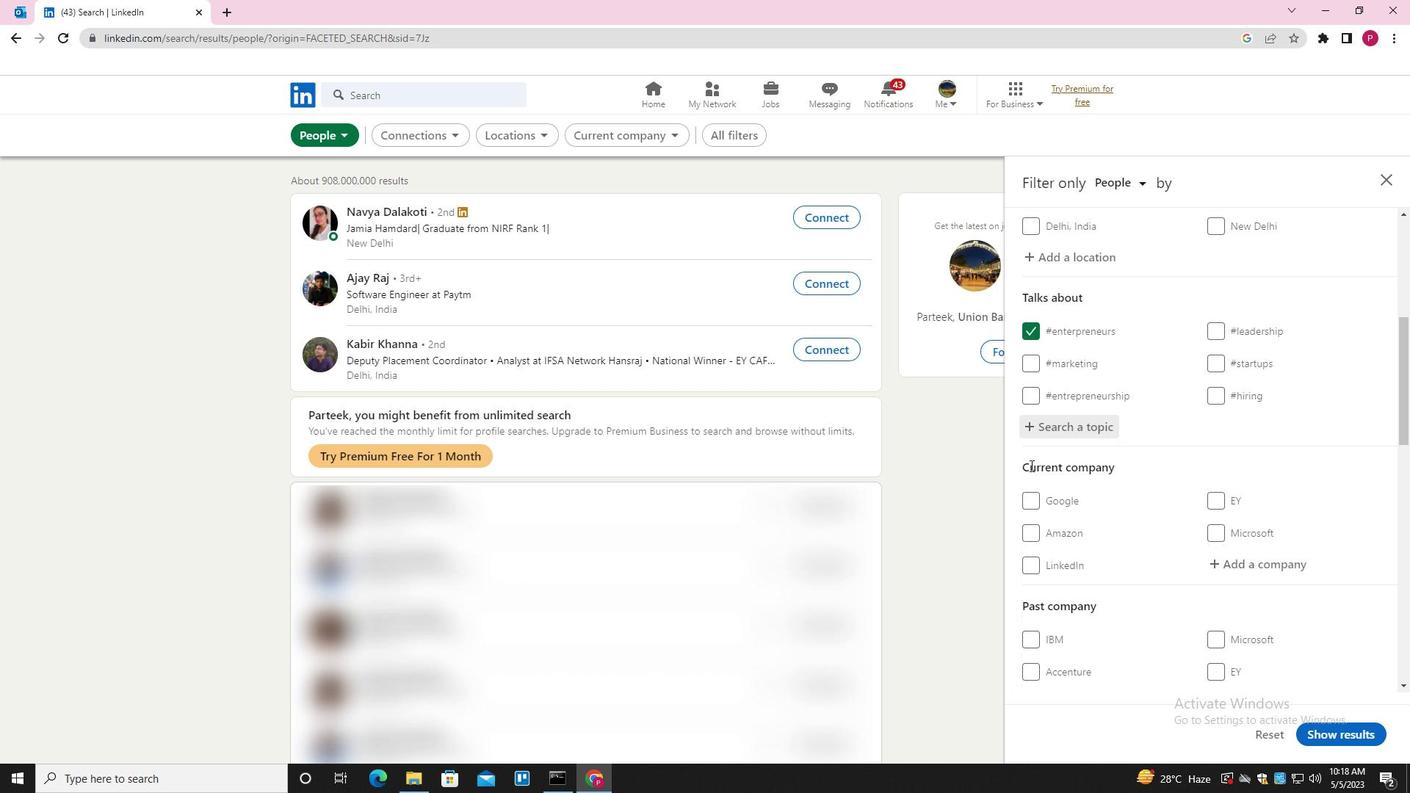 
Action: Mouse scrolled (1030, 471) with delta (0, 0)
Screenshot: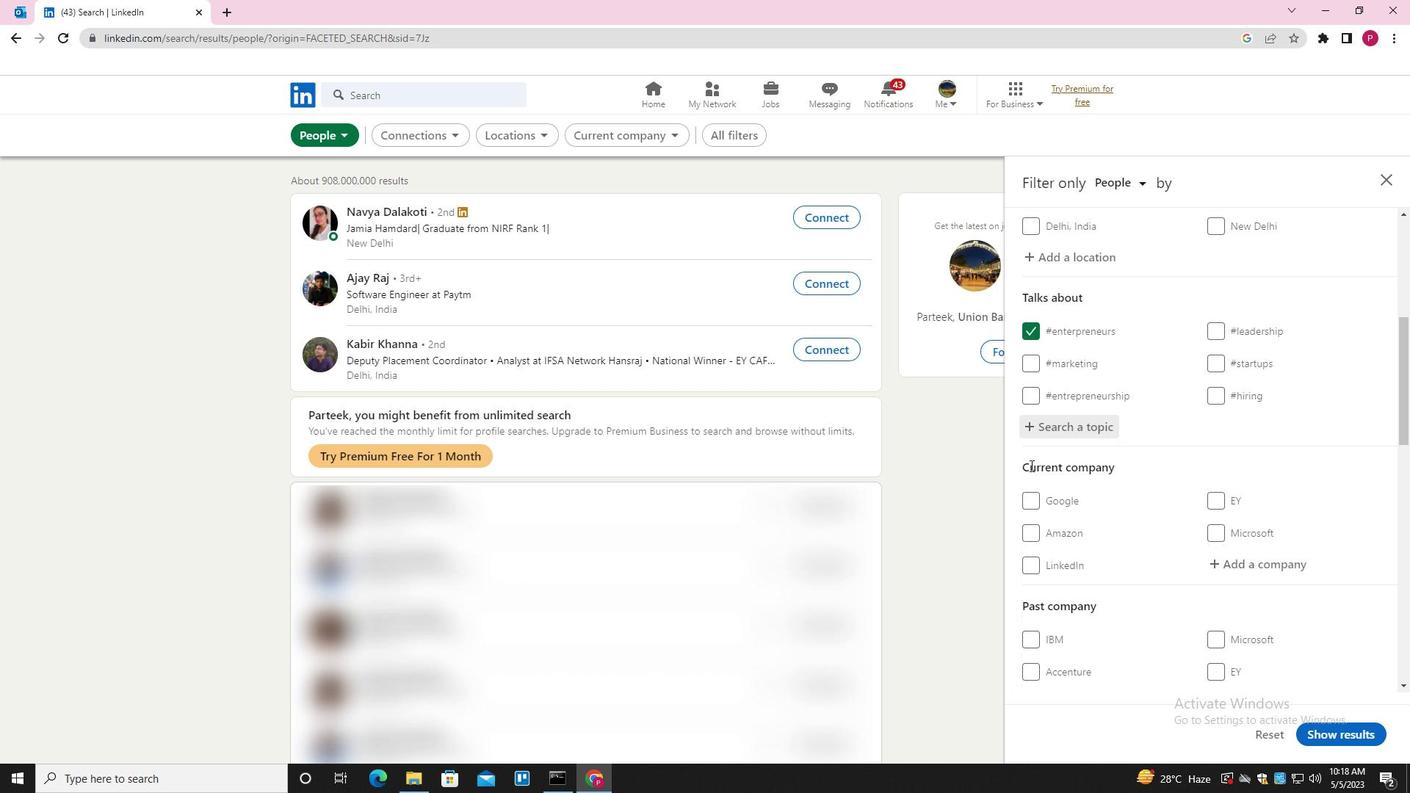 
Action: Mouse moved to (1165, 417)
Screenshot: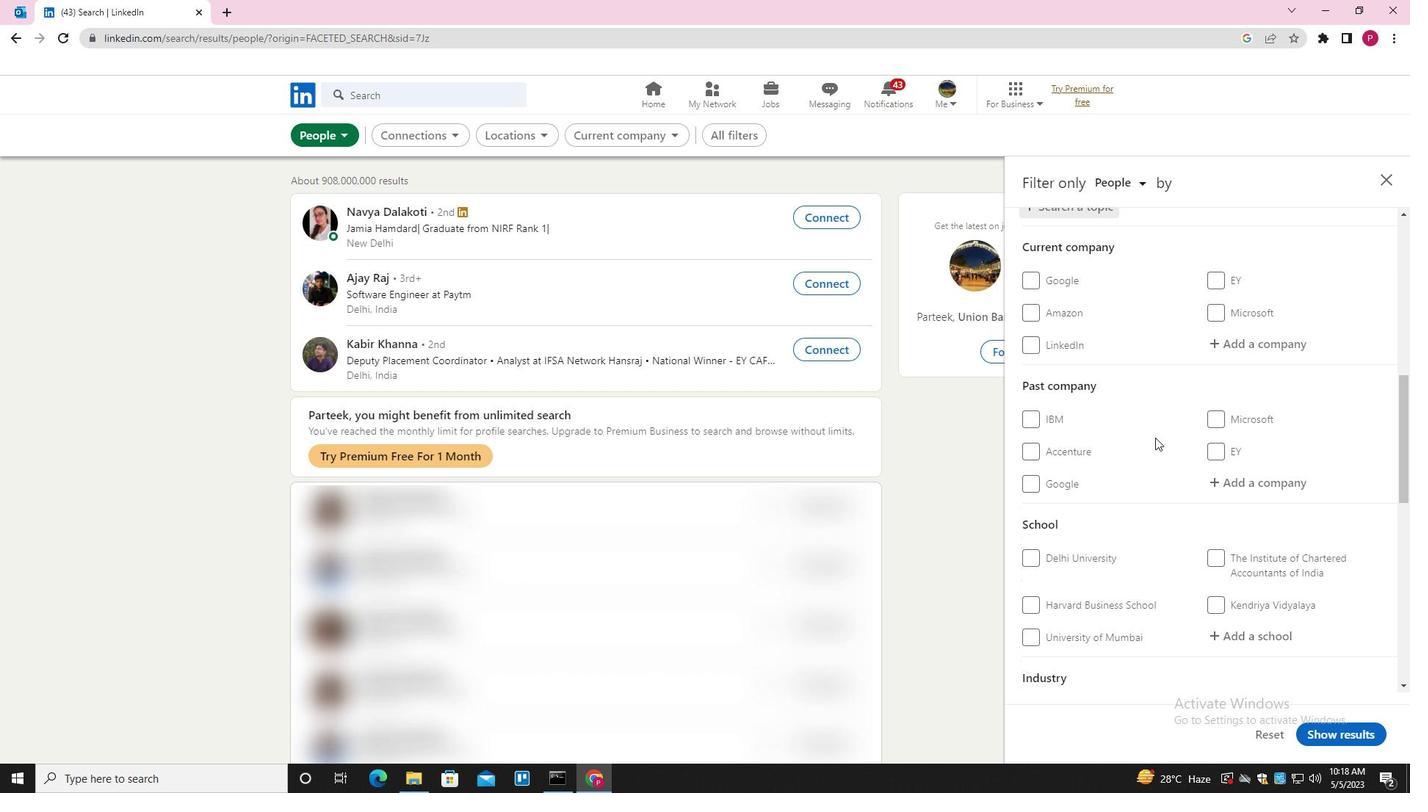 
Action: Mouse scrolled (1165, 416) with delta (0, 0)
Screenshot: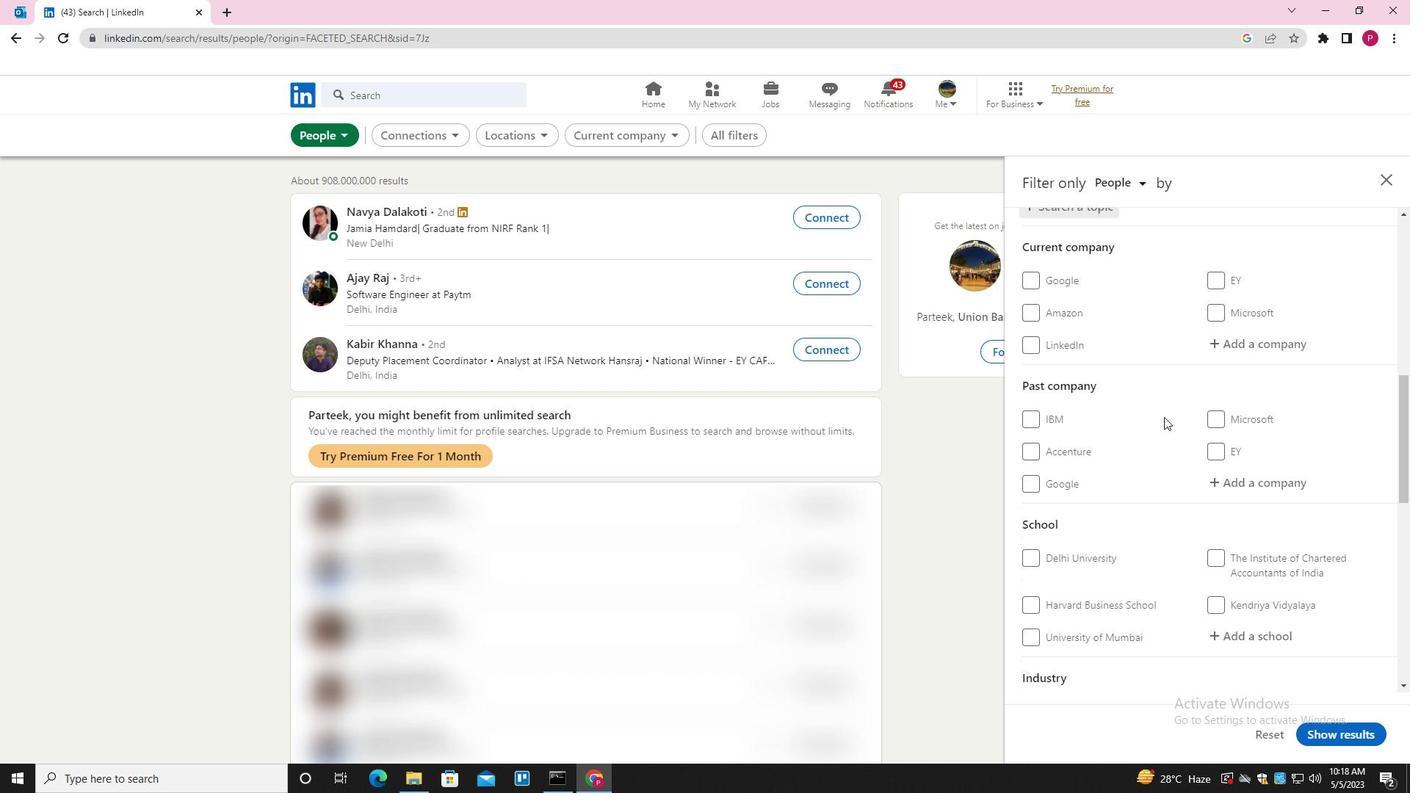 
Action: Mouse moved to (1166, 417)
Screenshot: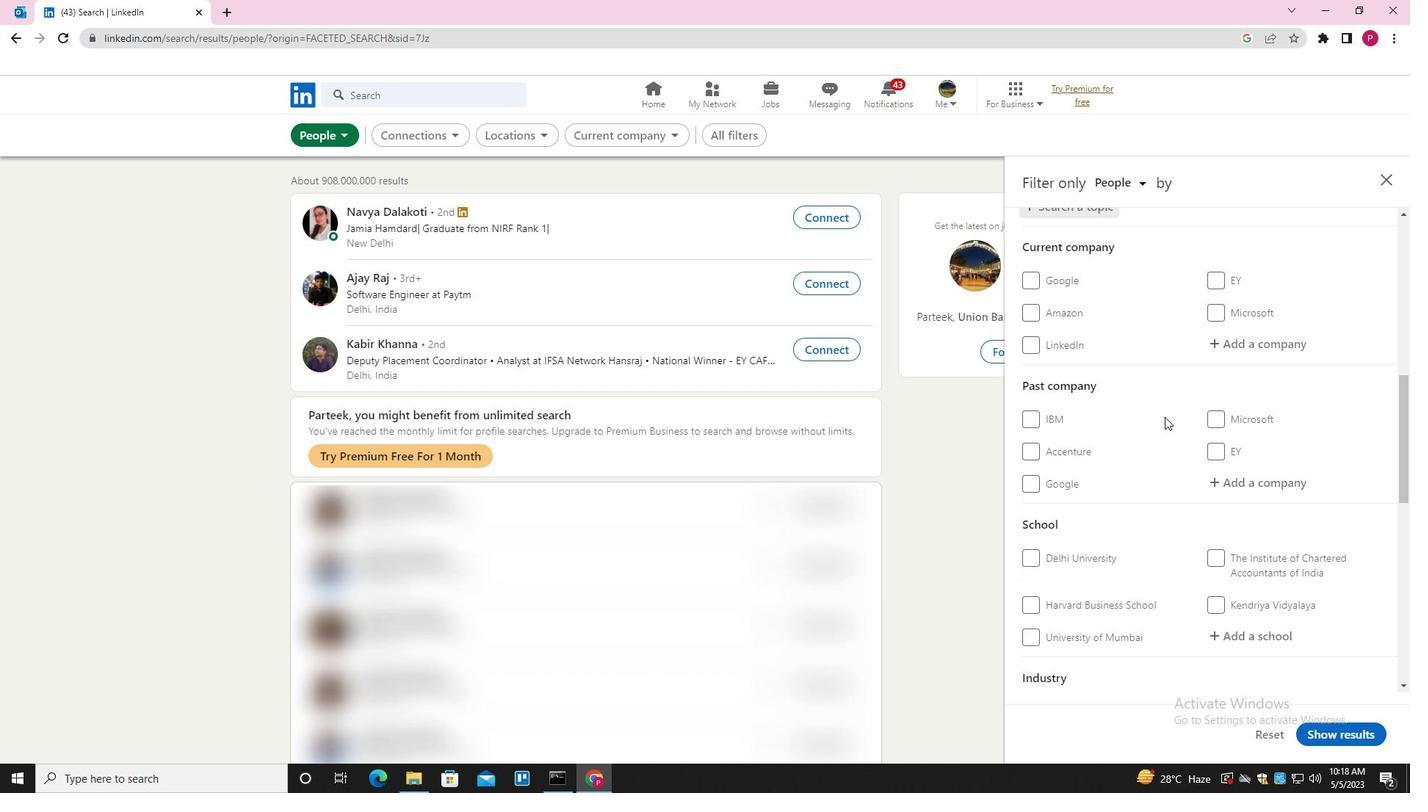 
Action: Mouse scrolled (1166, 416) with delta (0, 0)
Screenshot: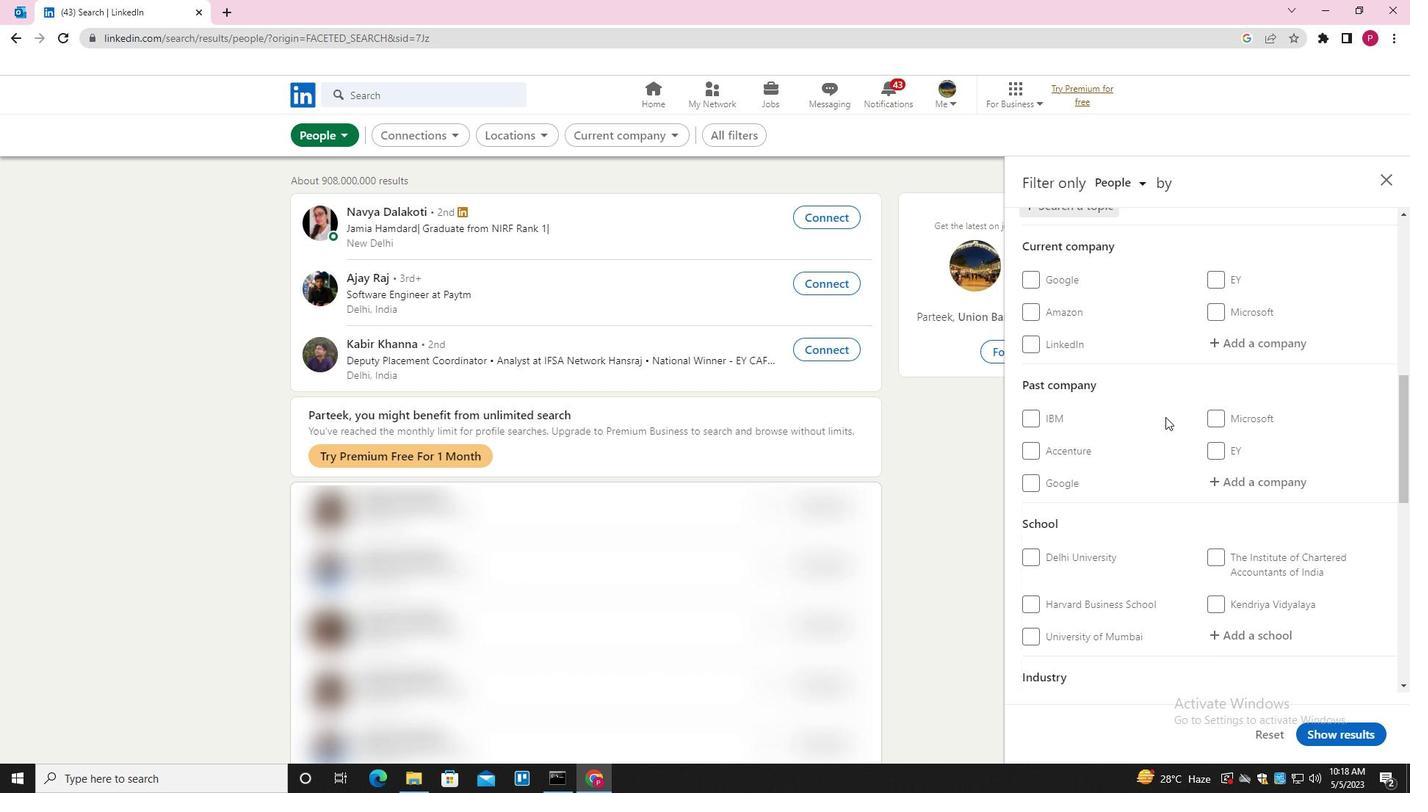
Action: Mouse moved to (1178, 421)
Screenshot: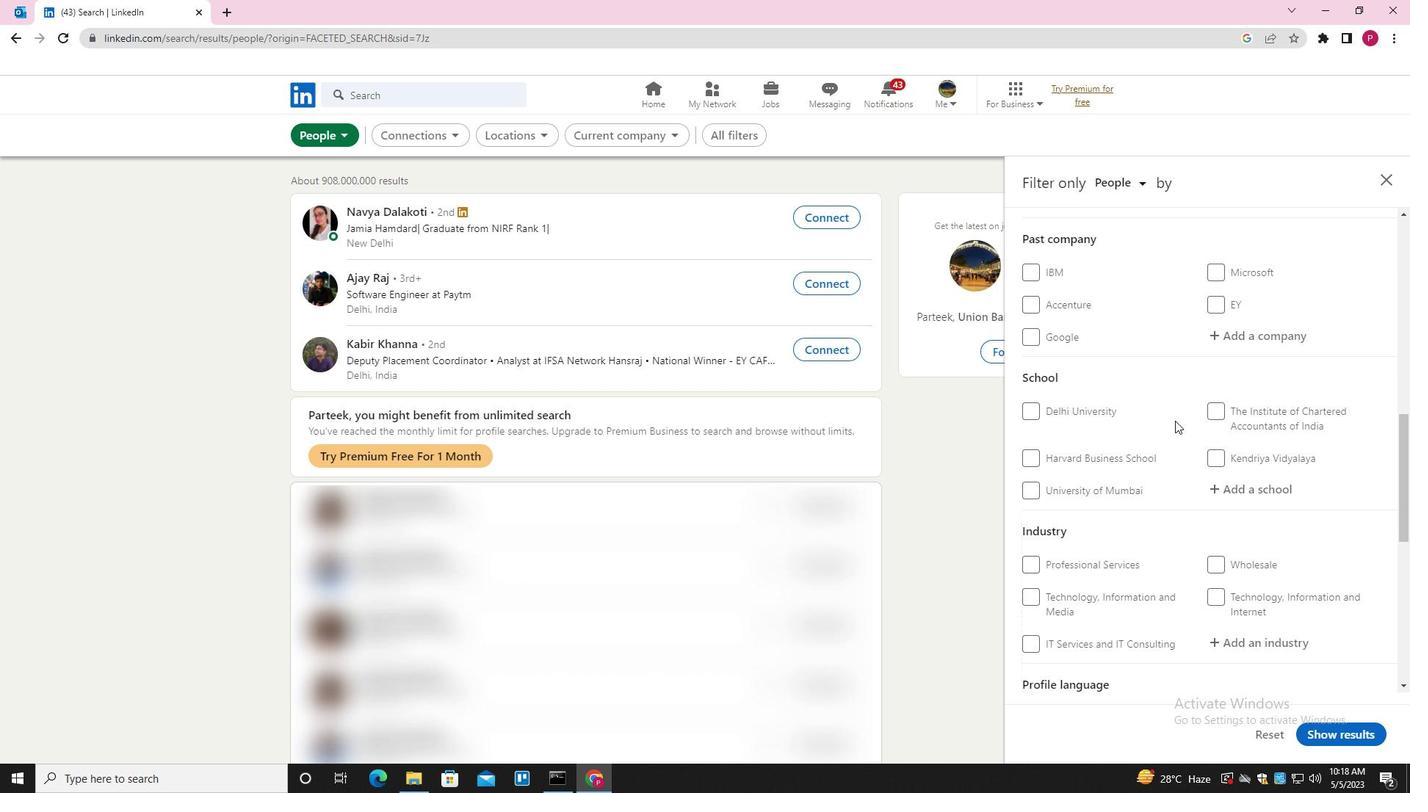 
Action: Mouse scrolled (1178, 421) with delta (0, 0)
Screenshot: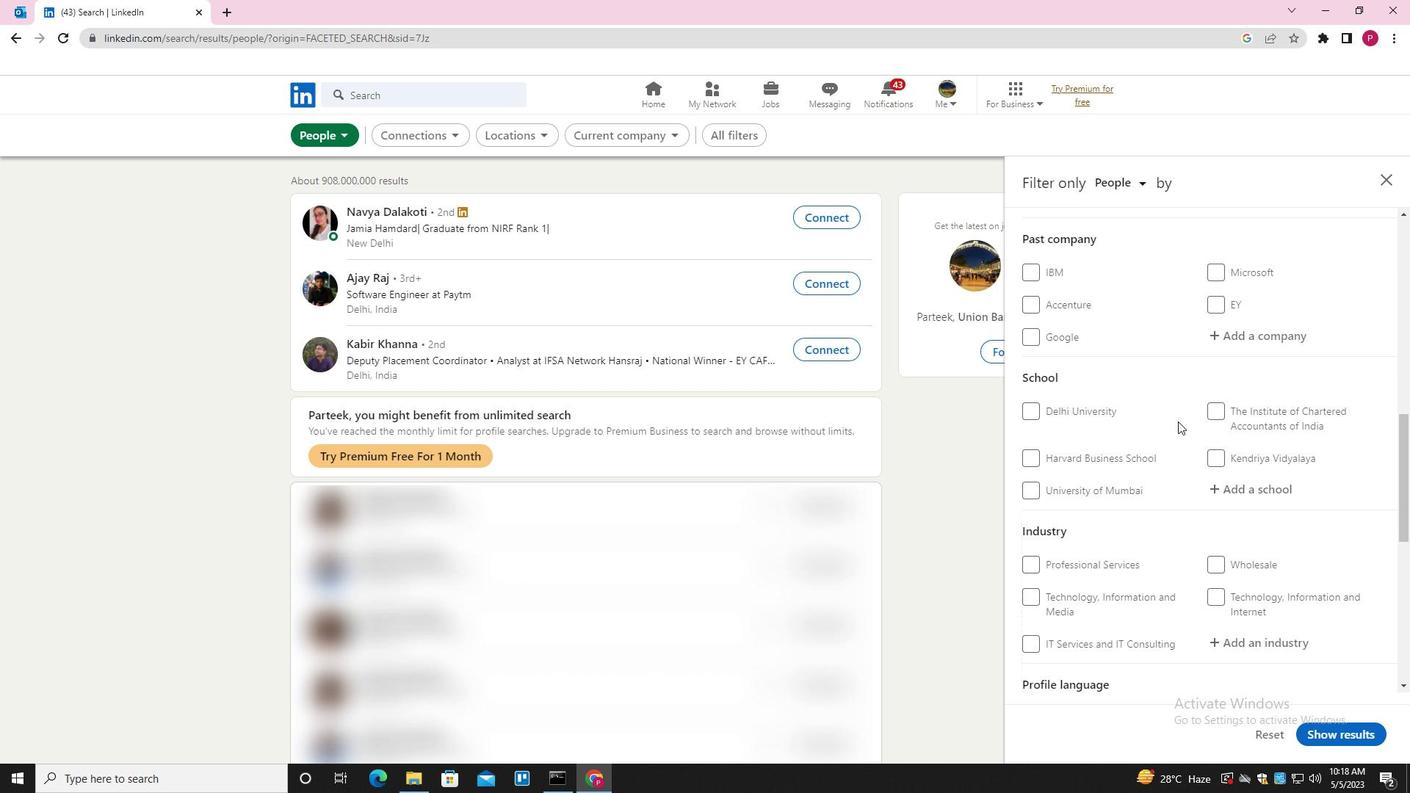 
Action: Mouse scrolled (1178, 421) with delta (0, 0)
Screenshot: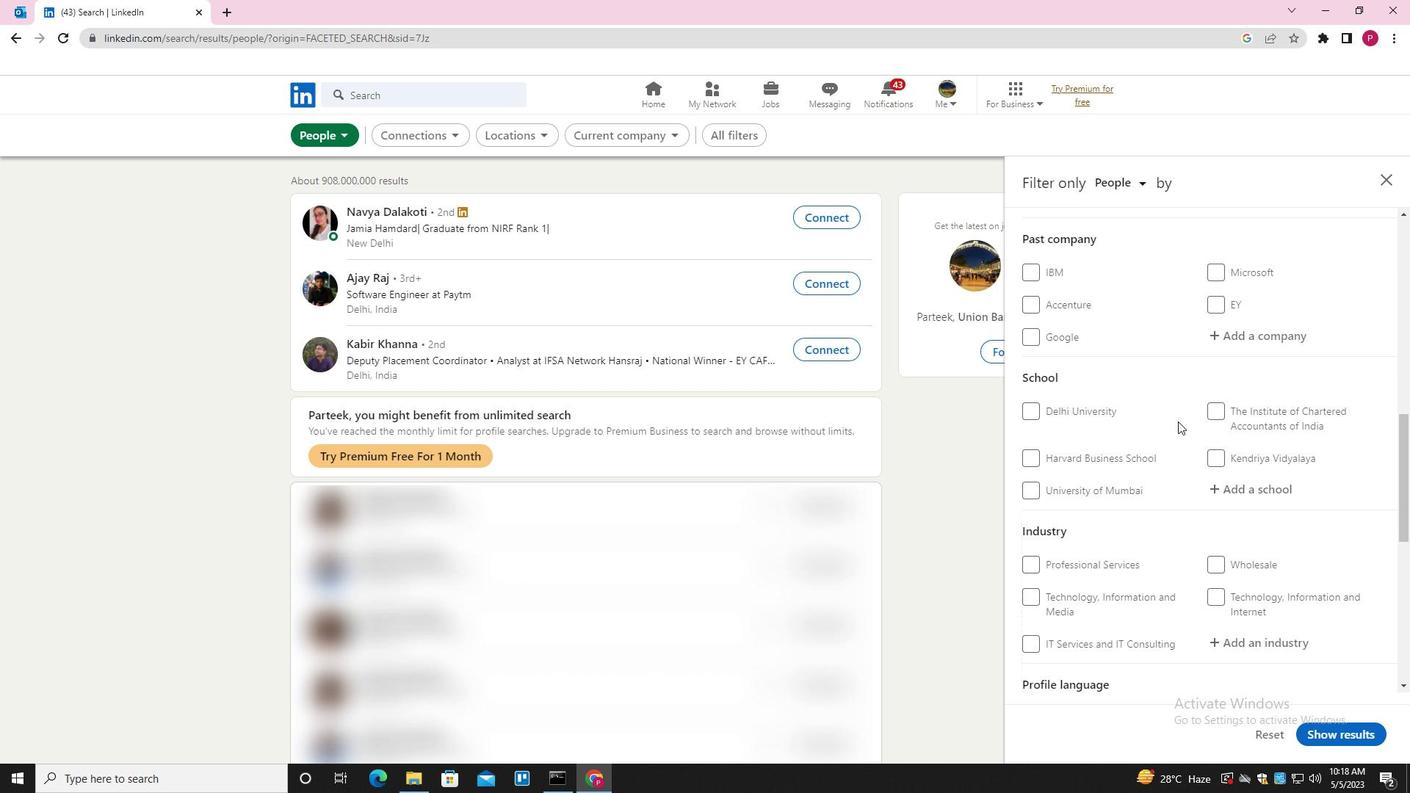 
Action: Mouse scrolled (1178, 421) with delta (0, 0)
Screenshot: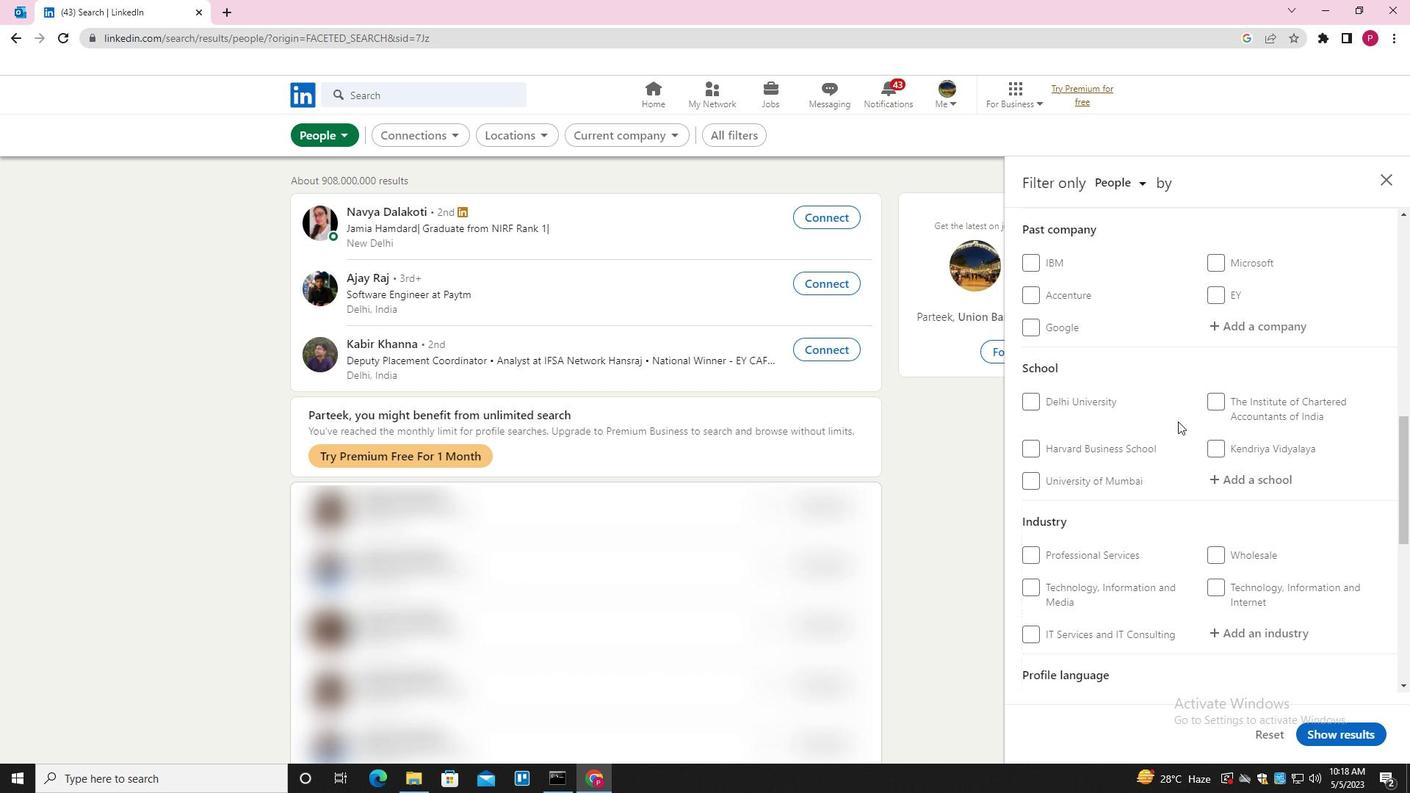 
Action: Mouse scrolled (1178, 421) with delta (0, 0)
Screenshot: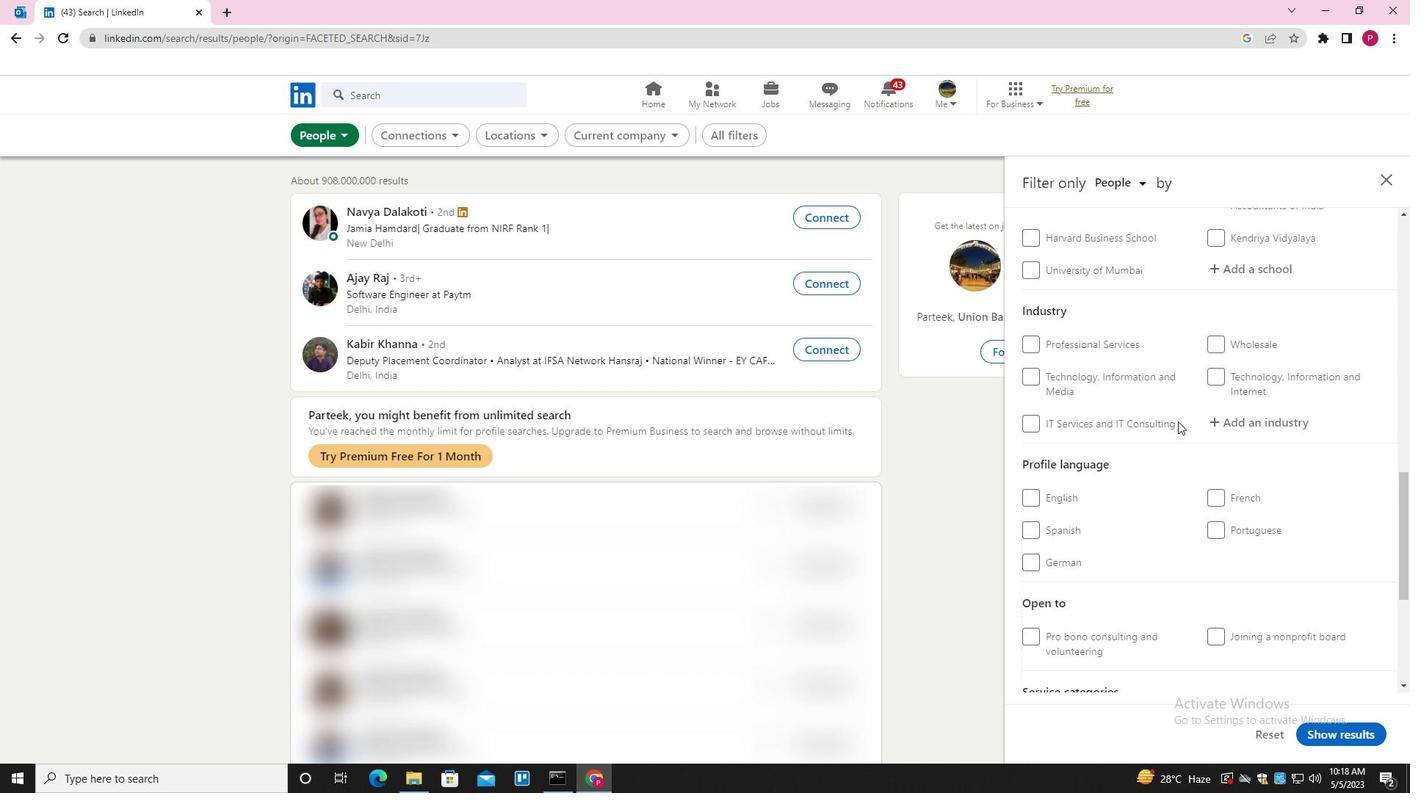 
Action: Mouse moved to (1180, 421)
Screenshot: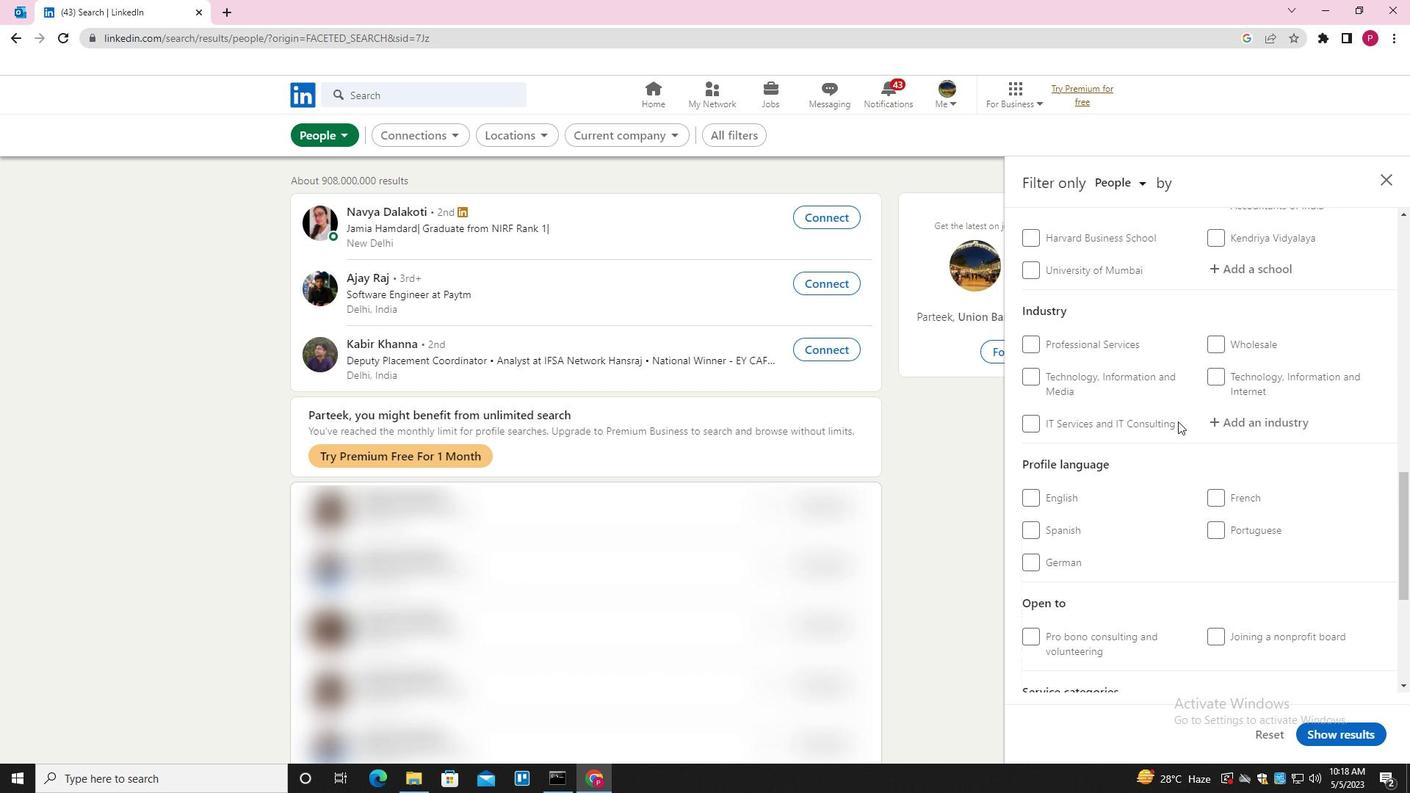 
Action: Mouse scrolled (1180, 421) with delta (0, 0)
Screenshot: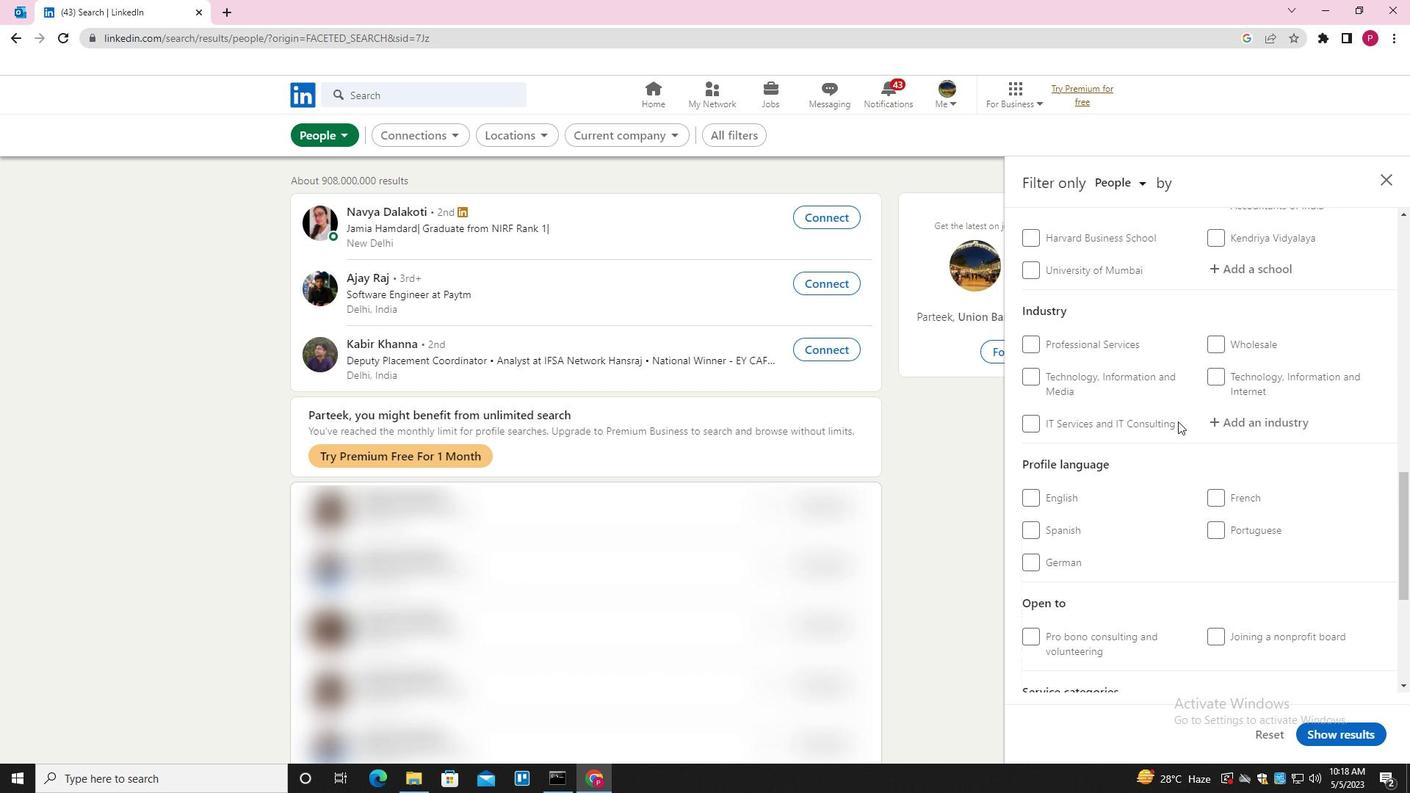 
Action: Mouse moved to (1212, 387)
Screenshot: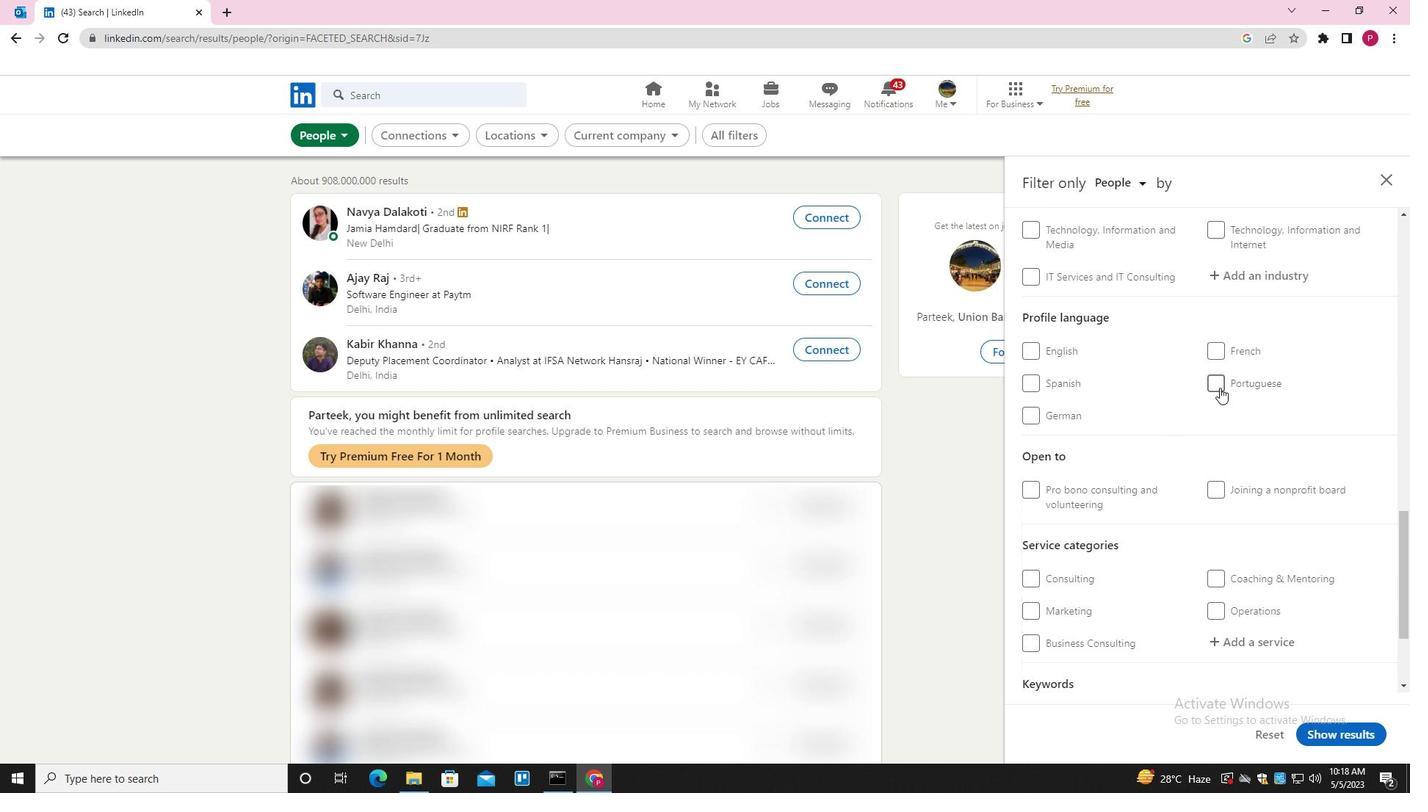 
Action: Mouse pressed left at (1212, 387)
Screenshot: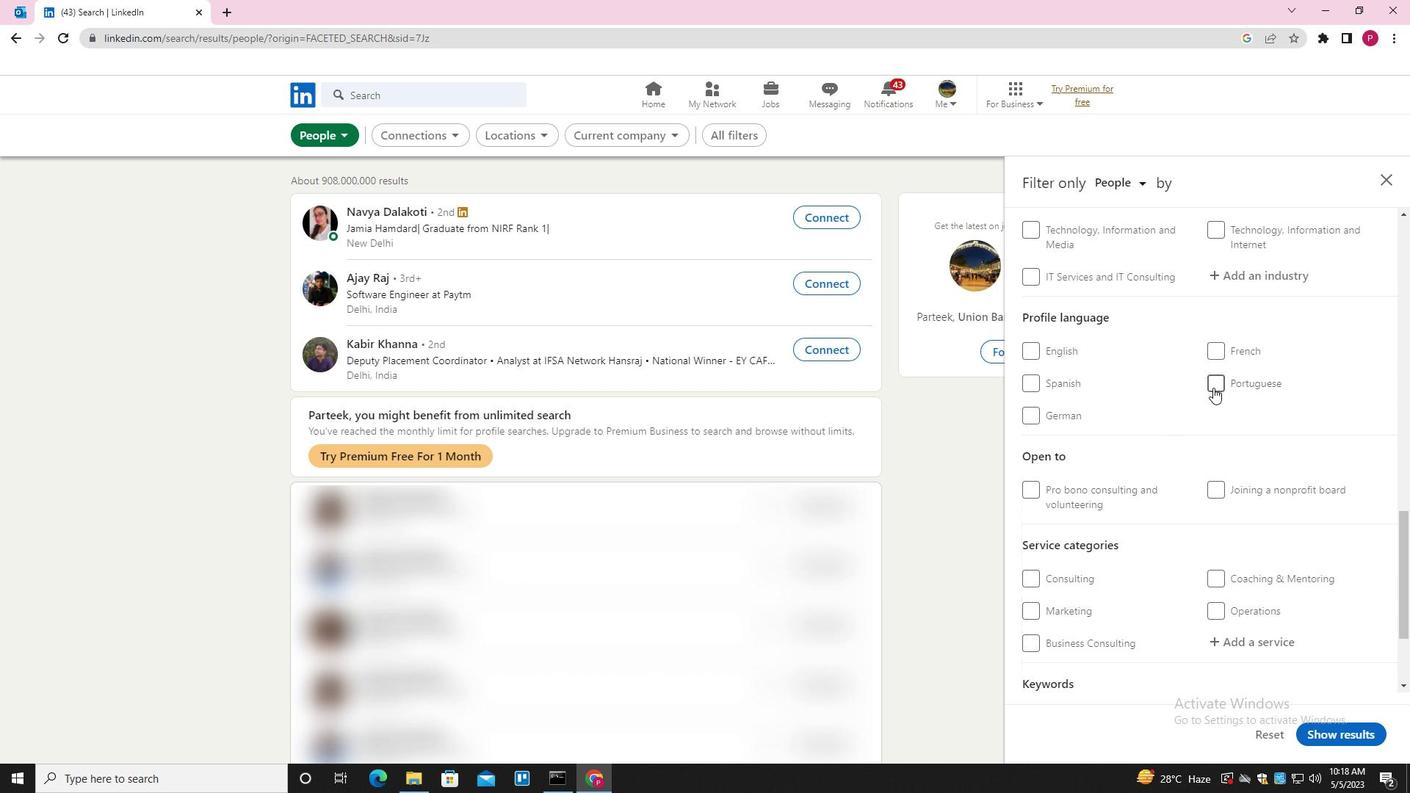 
Action: Mouse moved to (1183, 471)
Screenshot: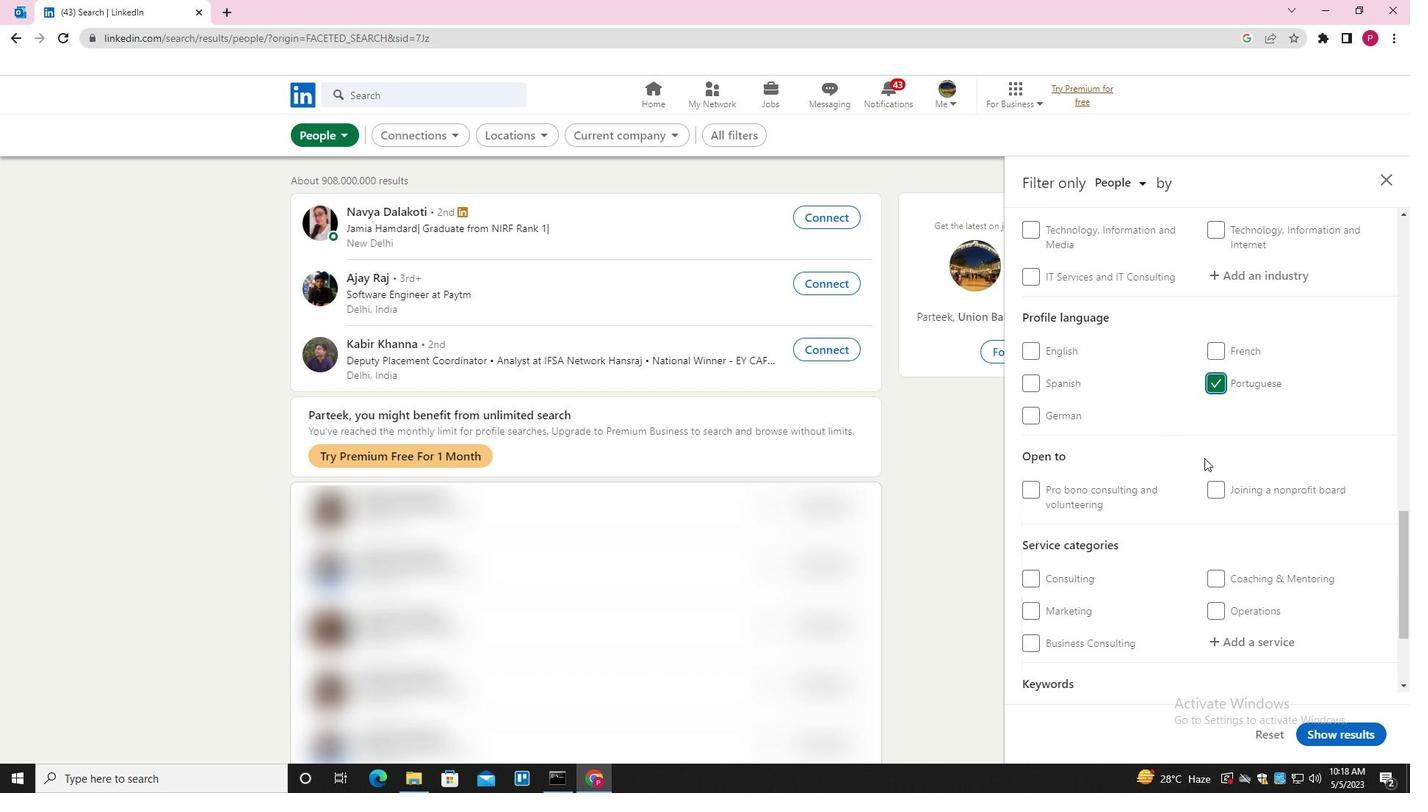 
Action: Mouse scrolled (1183, 471) with delta (0, 0)
Screenshot: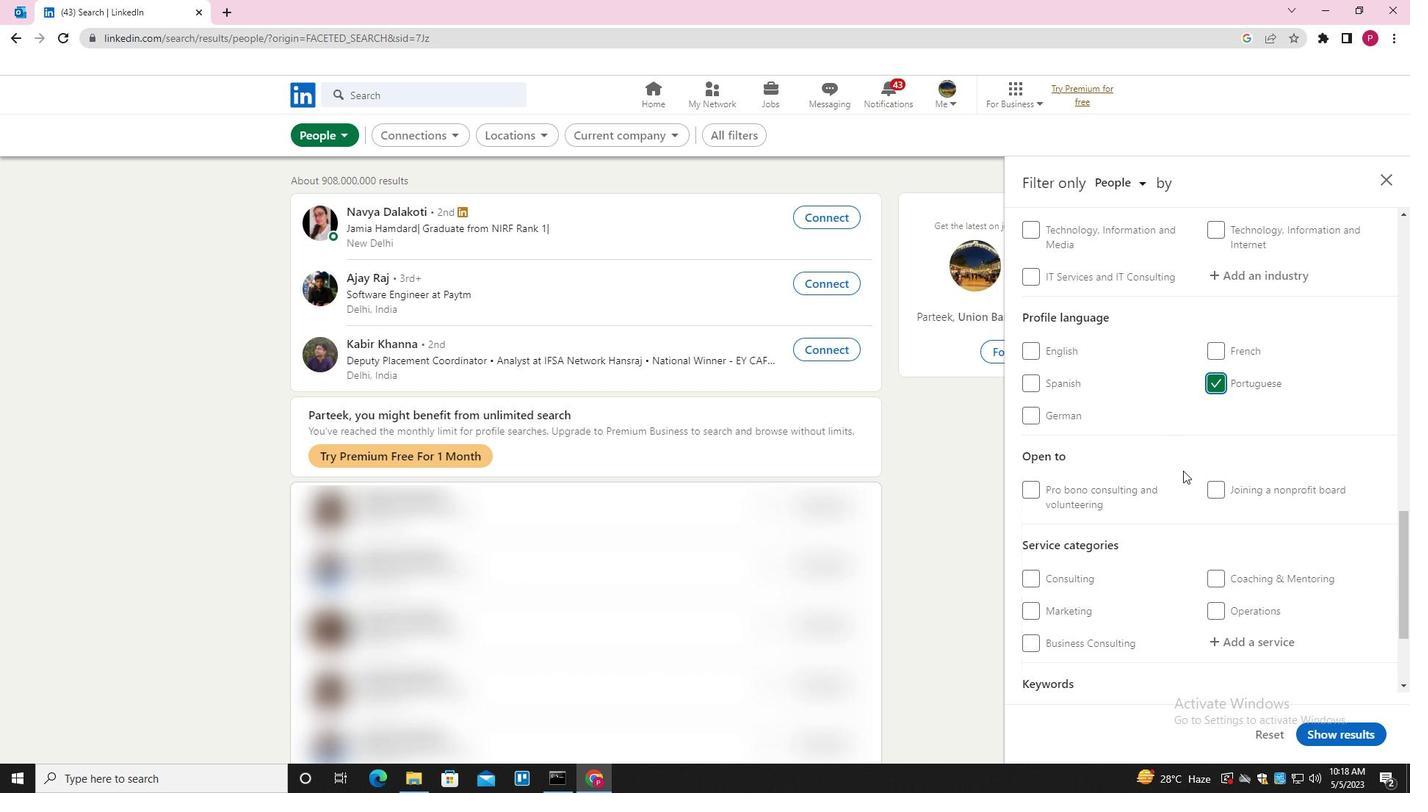 
Action: Mouse scrolled (1183, 471) with delta (0, 0)
Screenshot: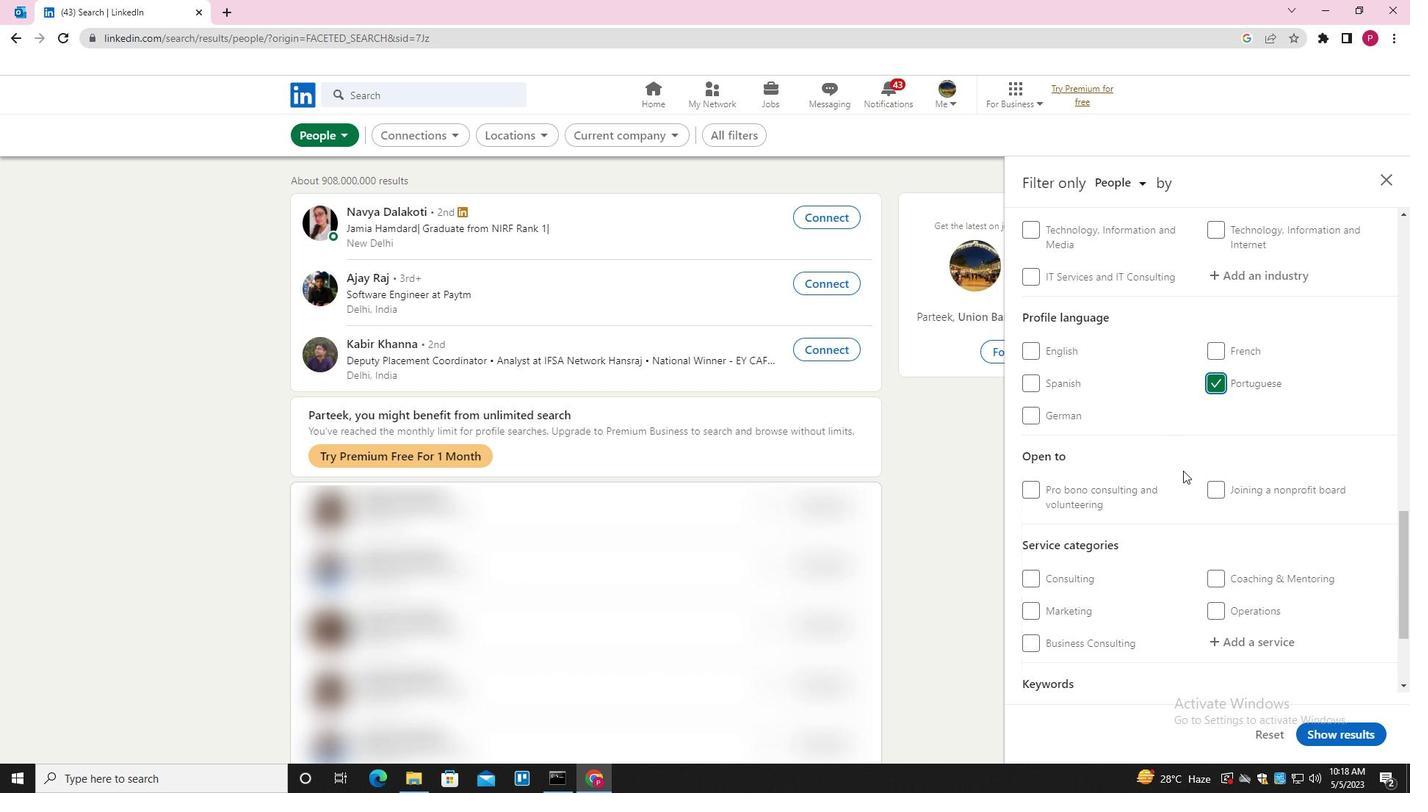 
Action: Mouse scrolled (1183, 471) with delta (0, 0)
Screenshot: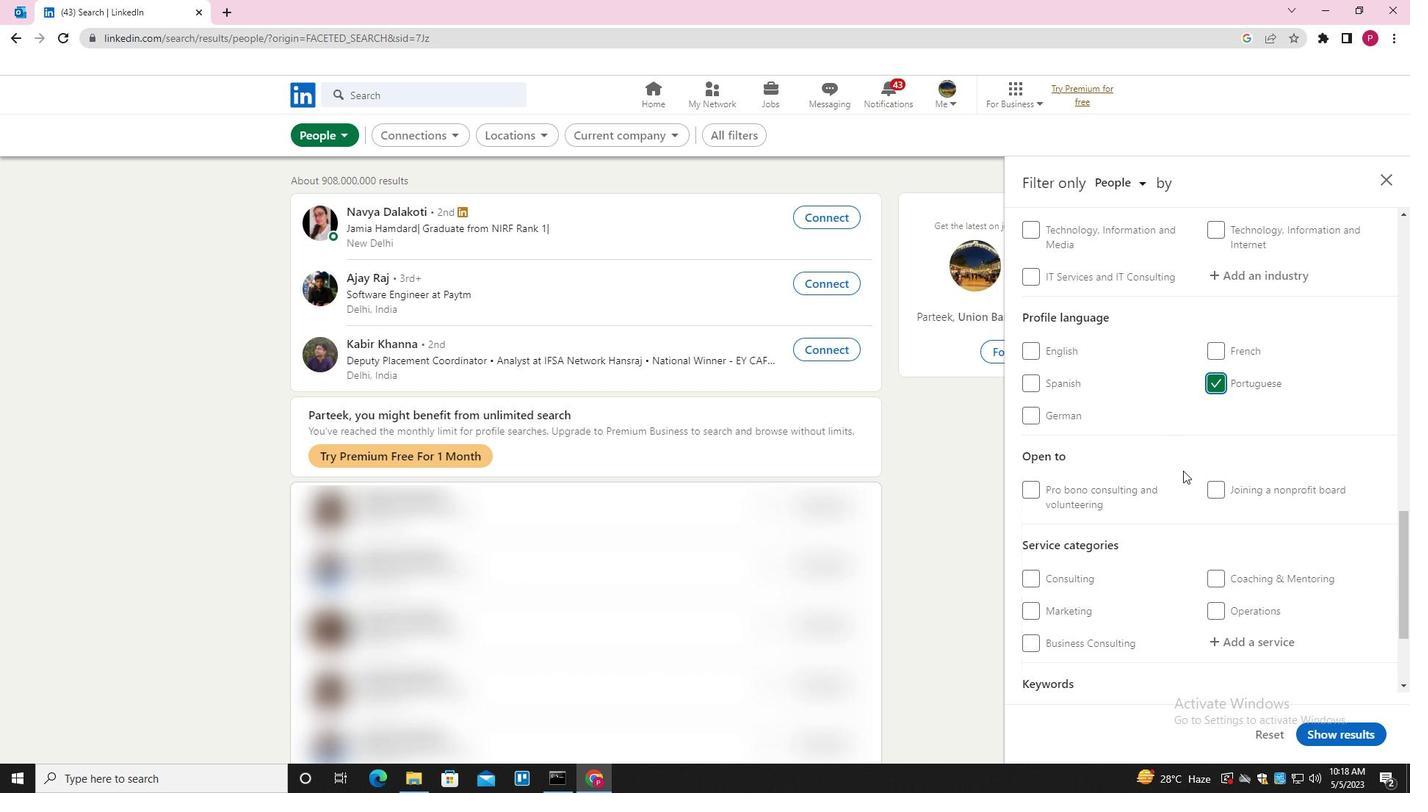 
Action: Mouse moved to (1162, 512)
Screenshot: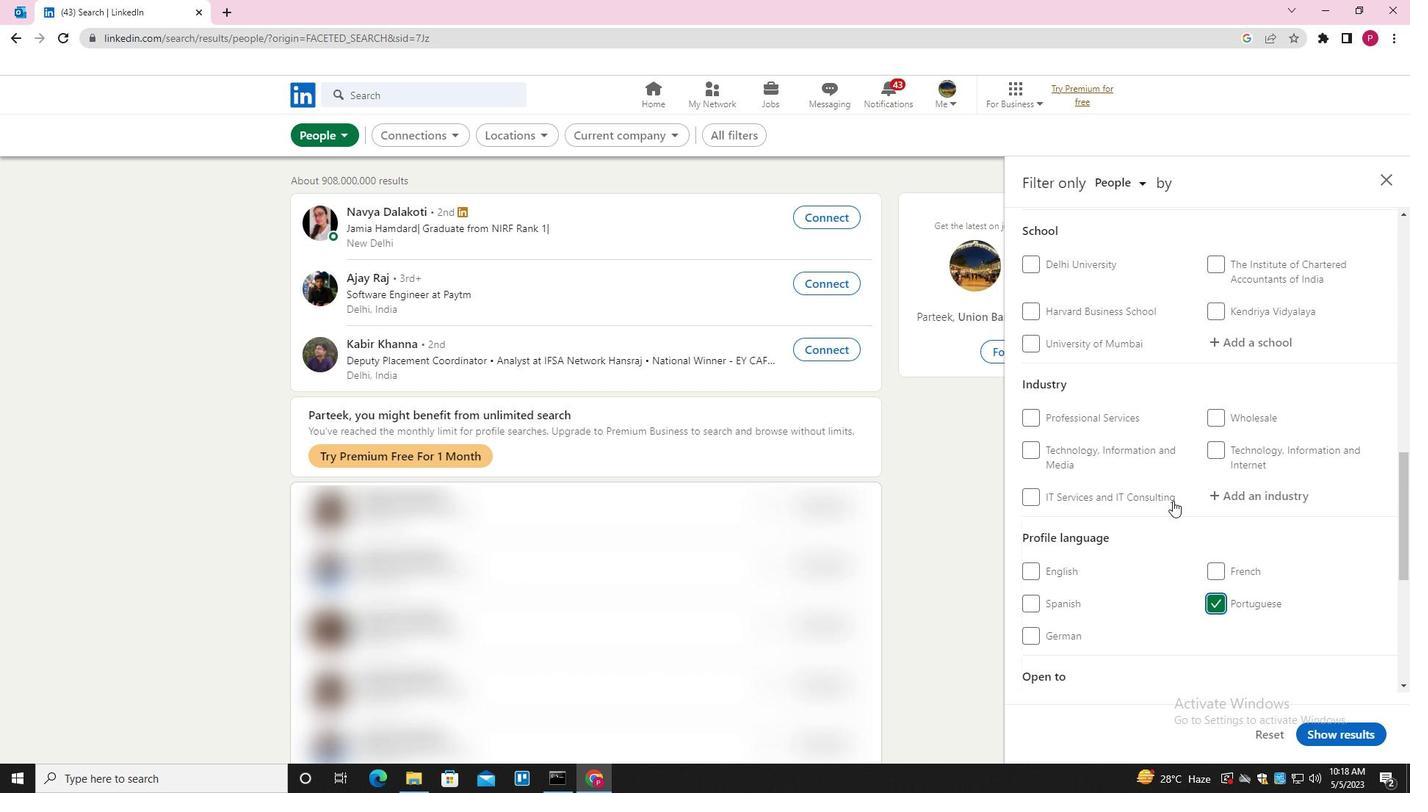 
Action: Mouse scrolled (1162, 512) with delta (0, 0)
Screenshot: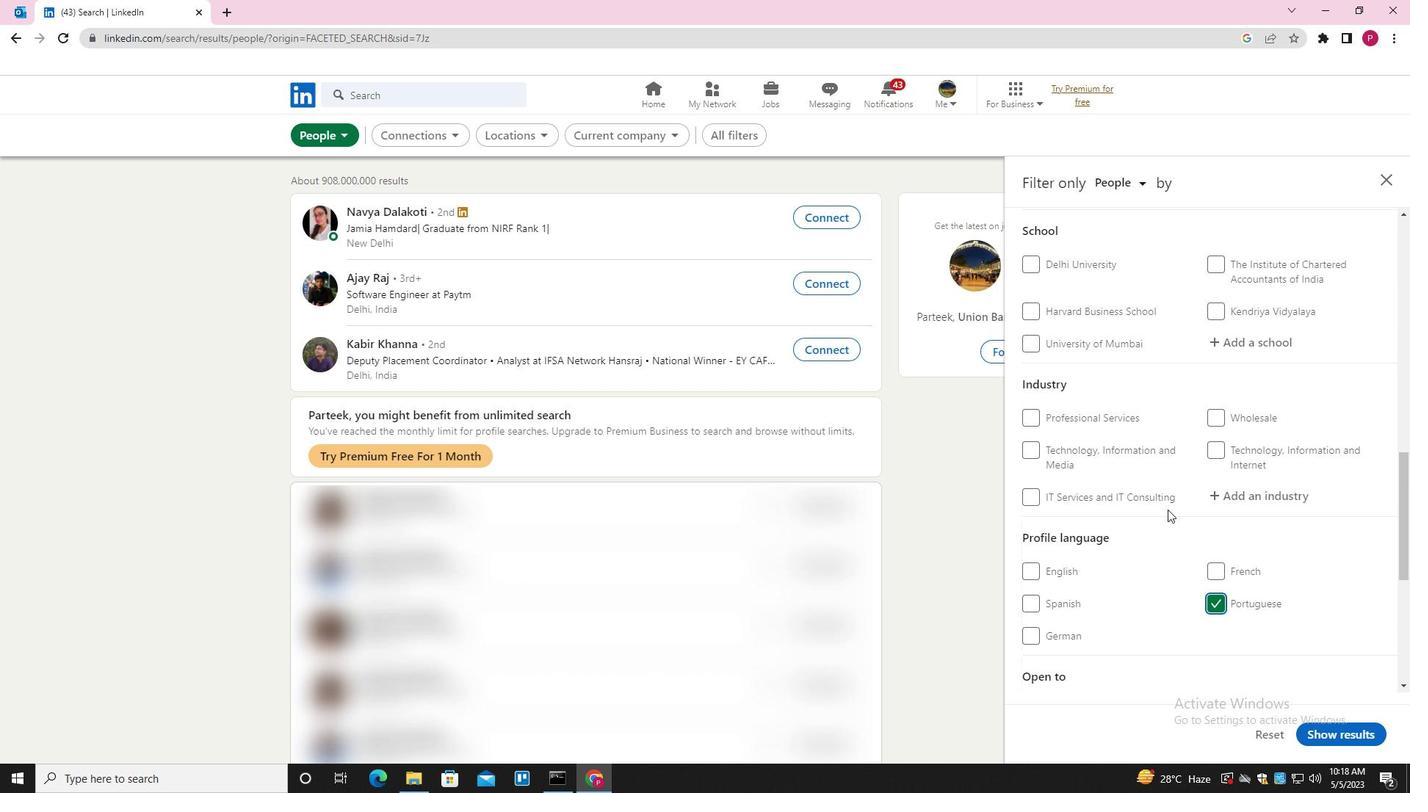 
Action: Mouse moved to (1161, 512)
Screenshot: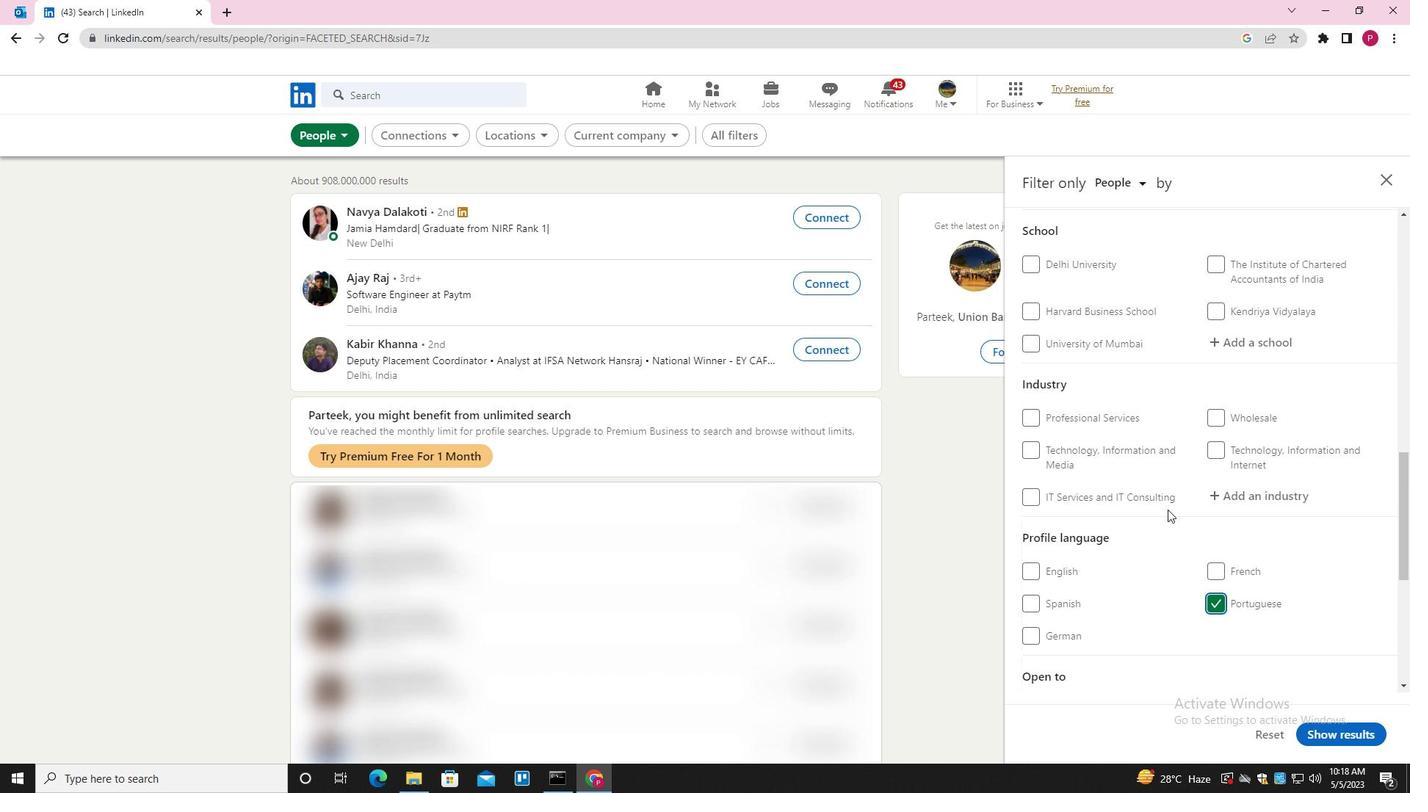 
Action: Mouse scrolled (1161, 512) with delta (0, 0)
Screenshot: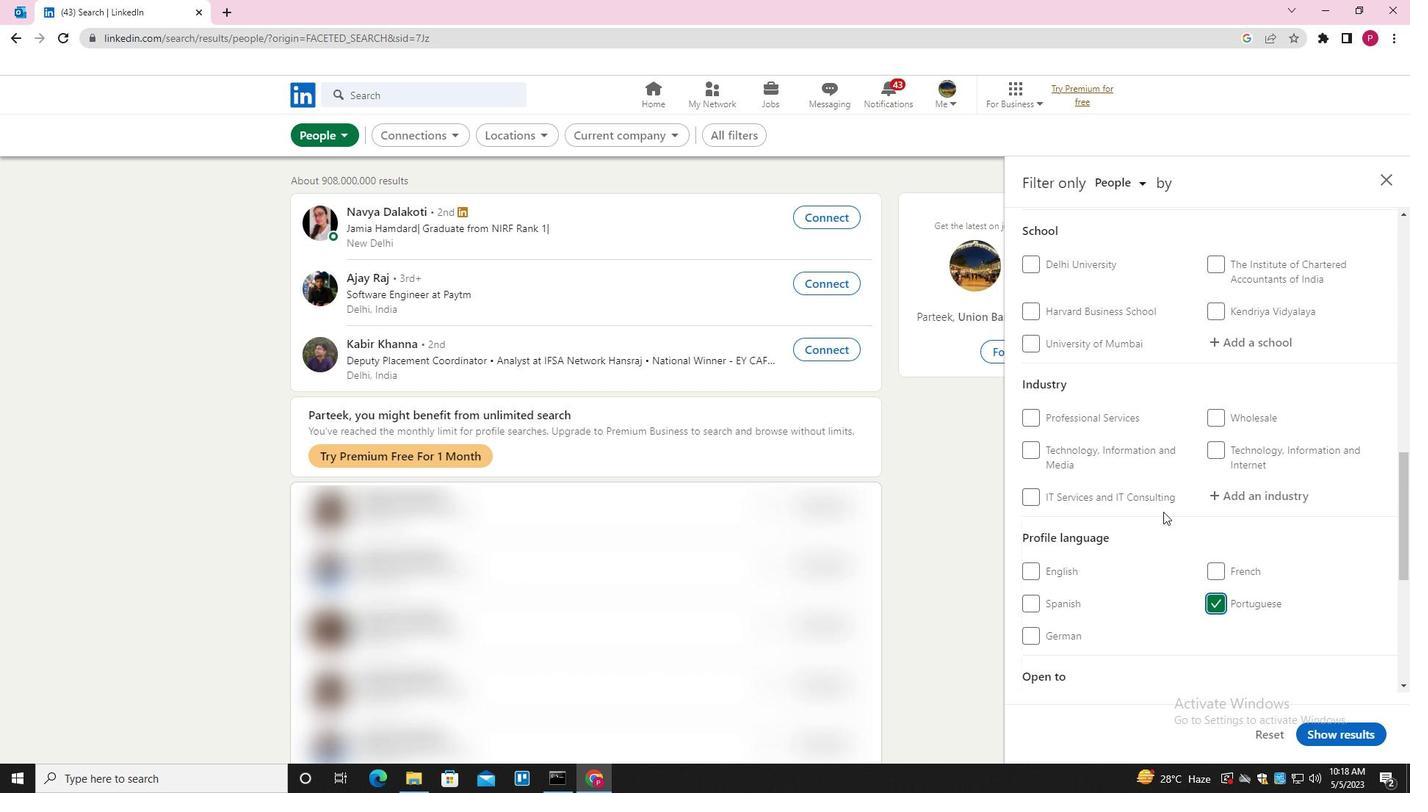 
Action: Mouse scrolled (1161, 512) with delta (0, 0)
Screenshot: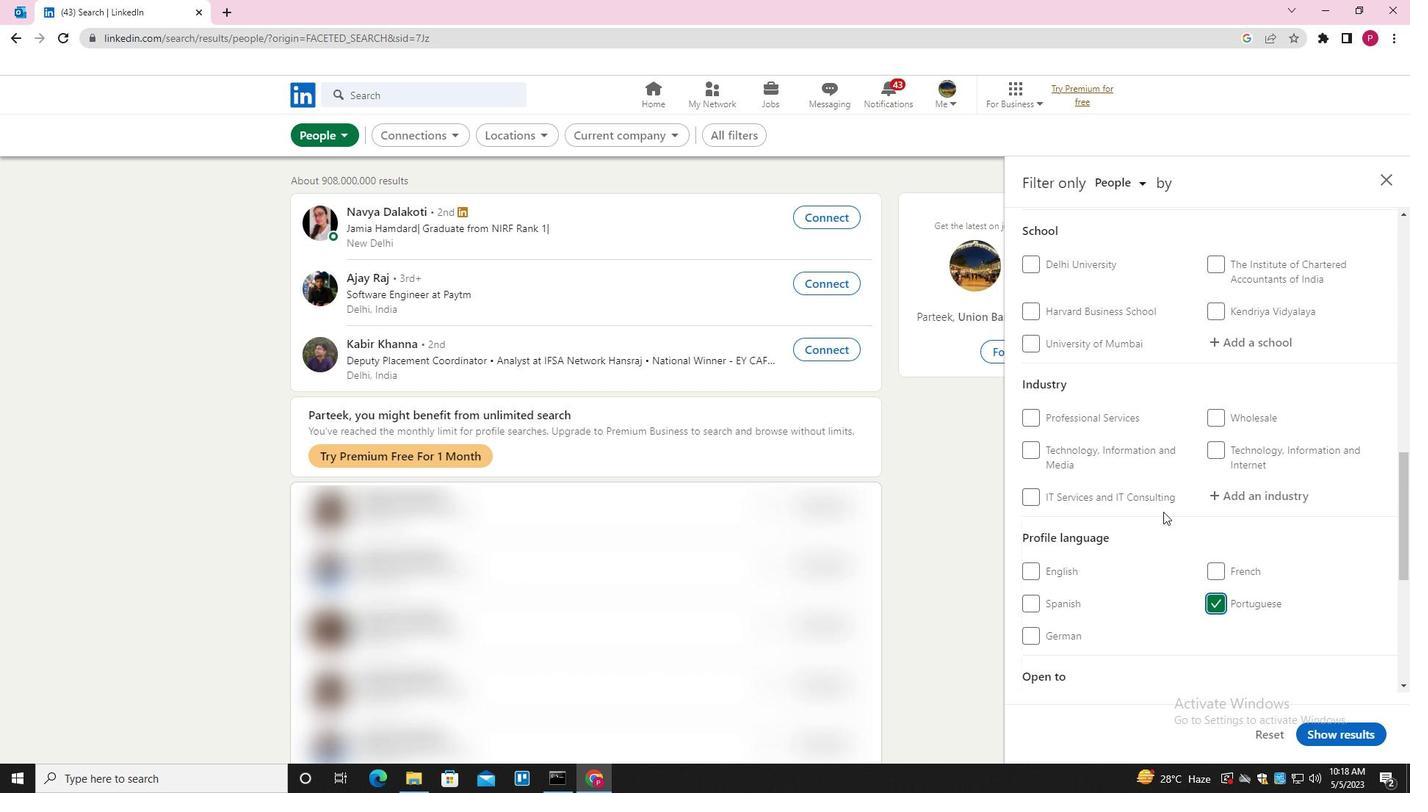 
Action: Mouse scrolled (1161, 512) with delta (0, 0)
Screenshot: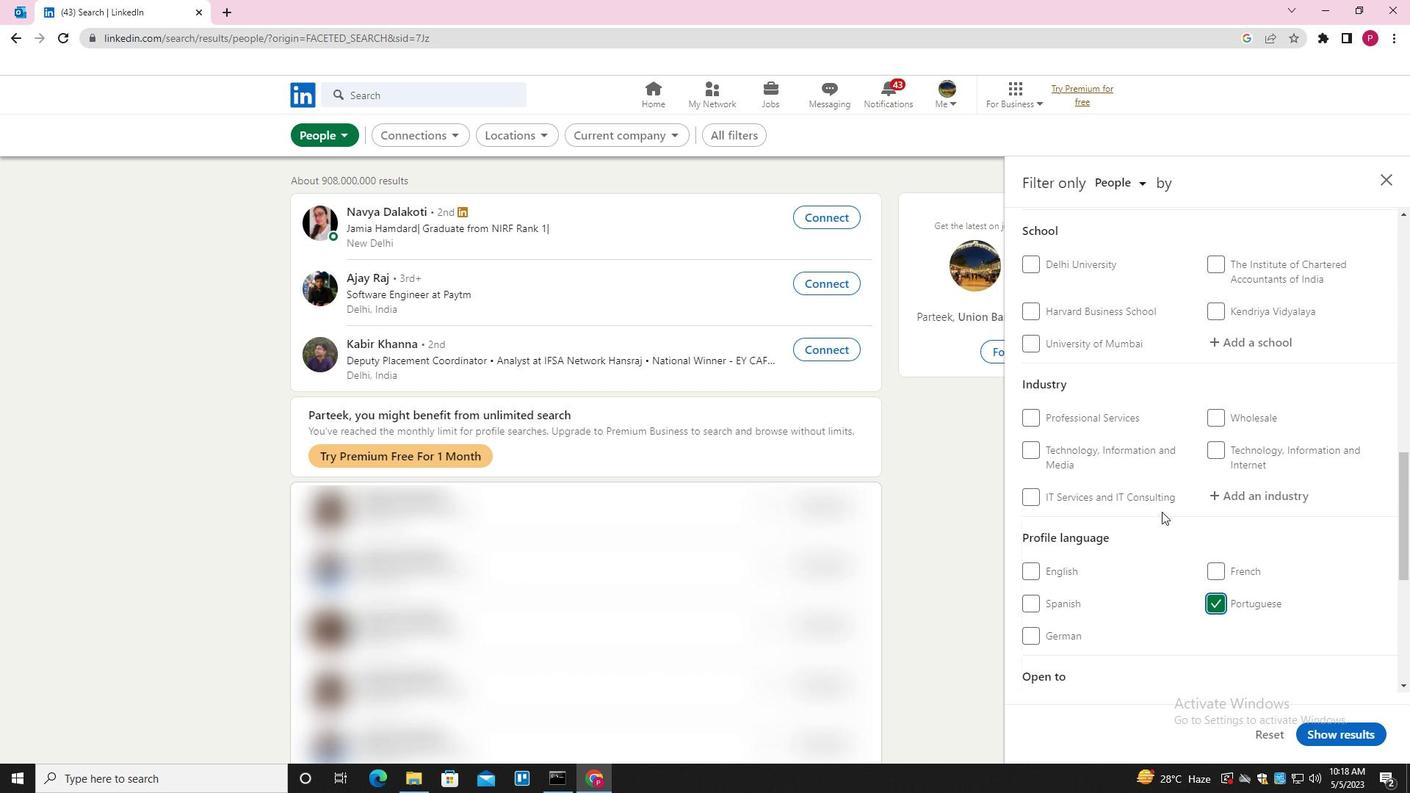 
Action: Mouse moved to (1152, 515)
Screenshot: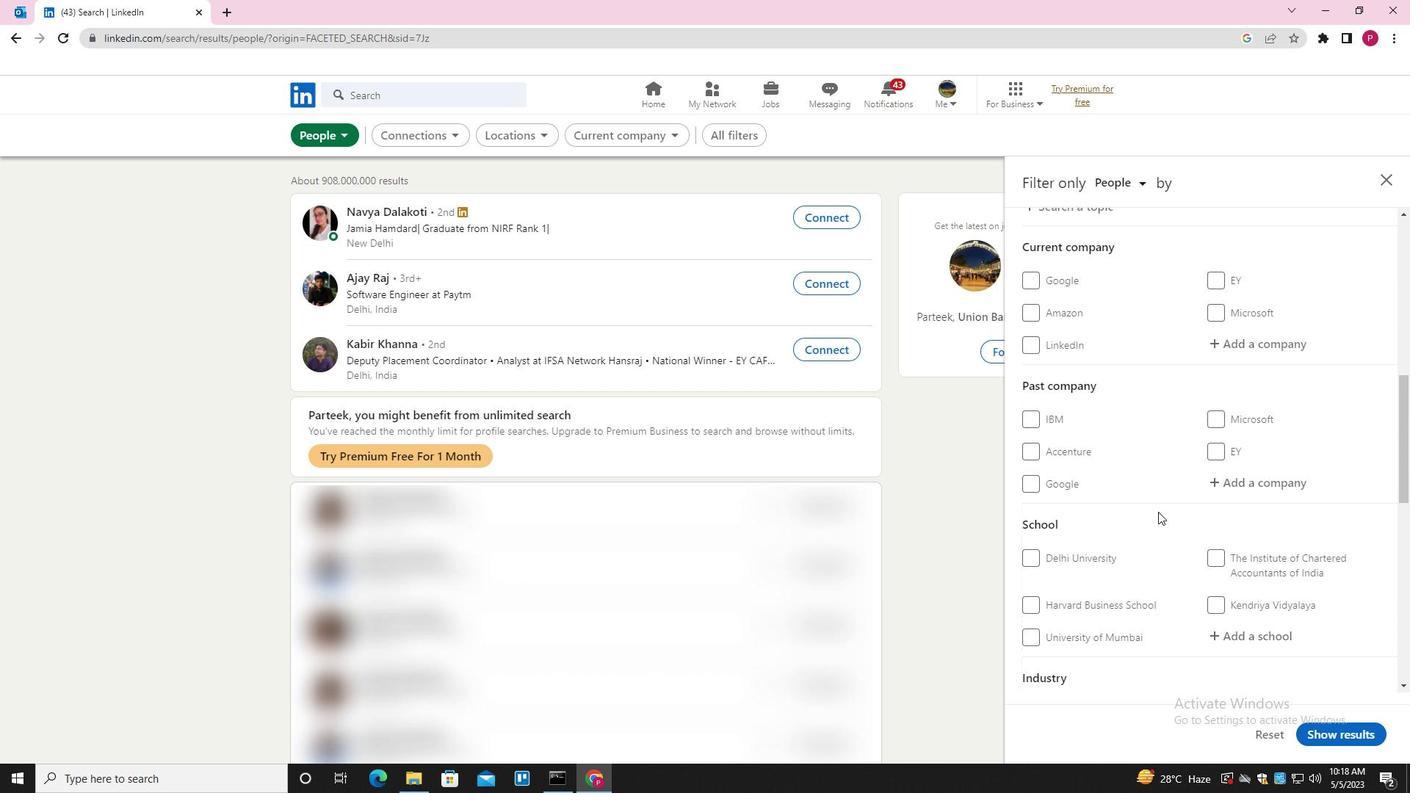 
Action: Mouse scrolled (1152, 515) with delta (0, 0)
Screenshot: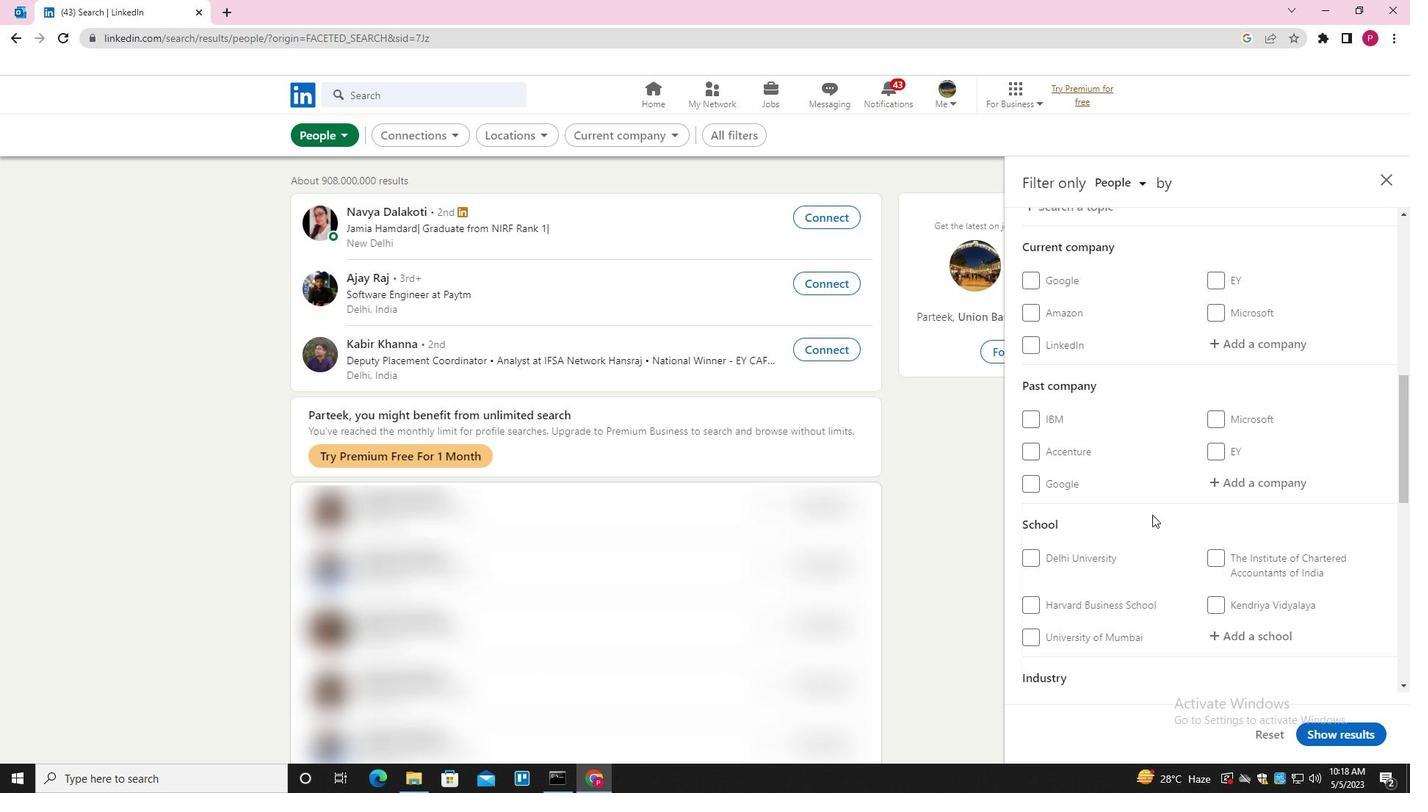 
Action: Mouse scrolled (1152, 515) with delta (0, 0)
Screenshot: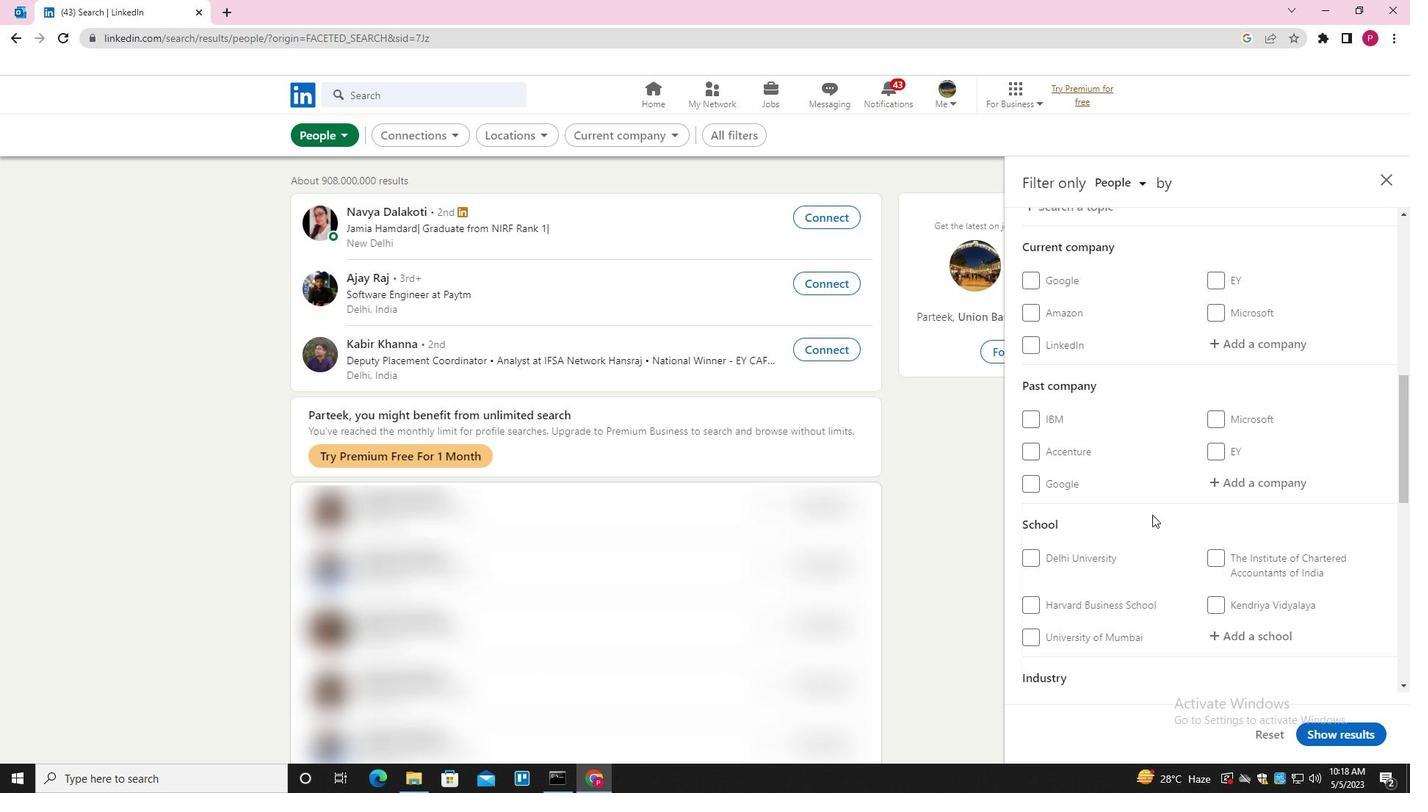 
Action: Mouse scrolled (1152, 515) with delta (0, 0)
Screenshot: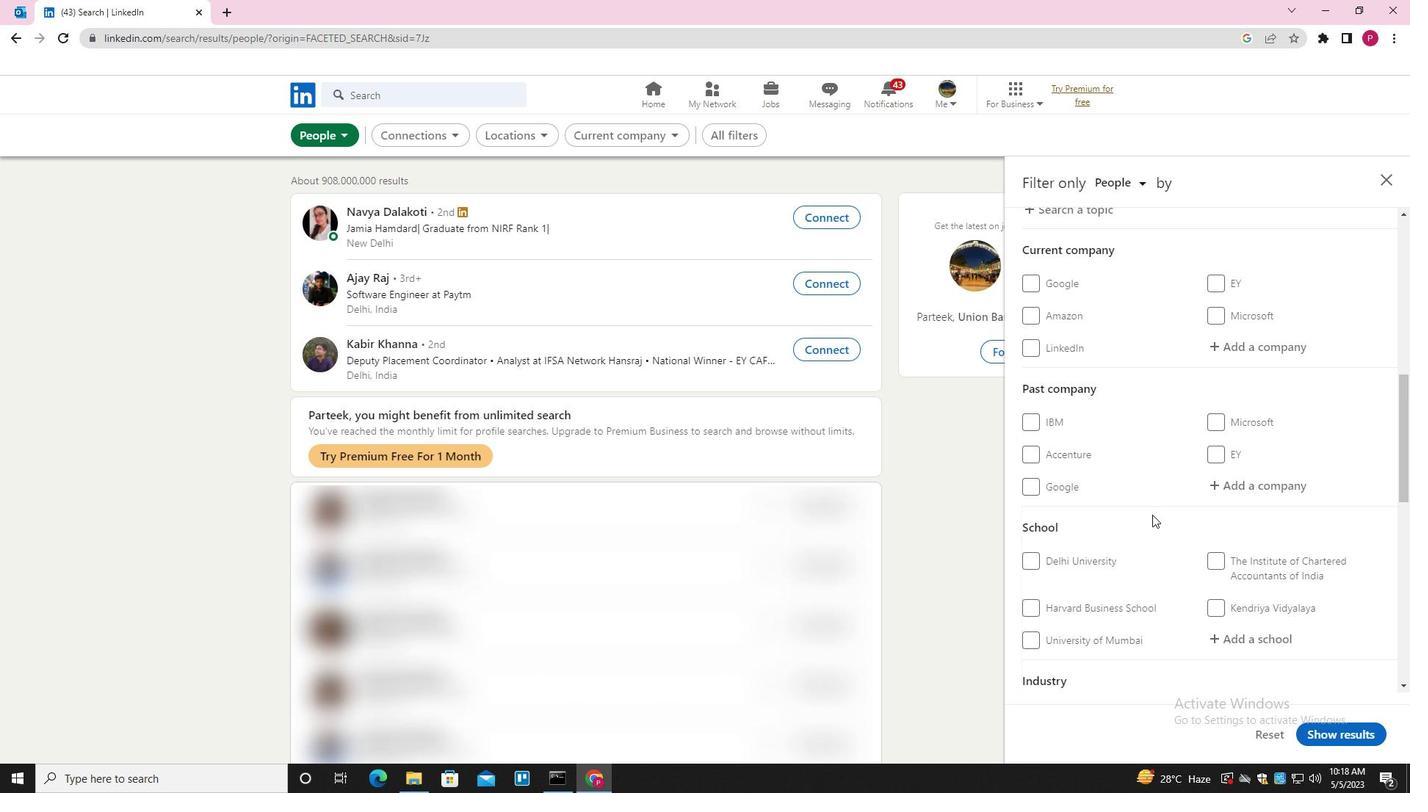 
Action: Mouse moved to (1158, 511)
Screenshot: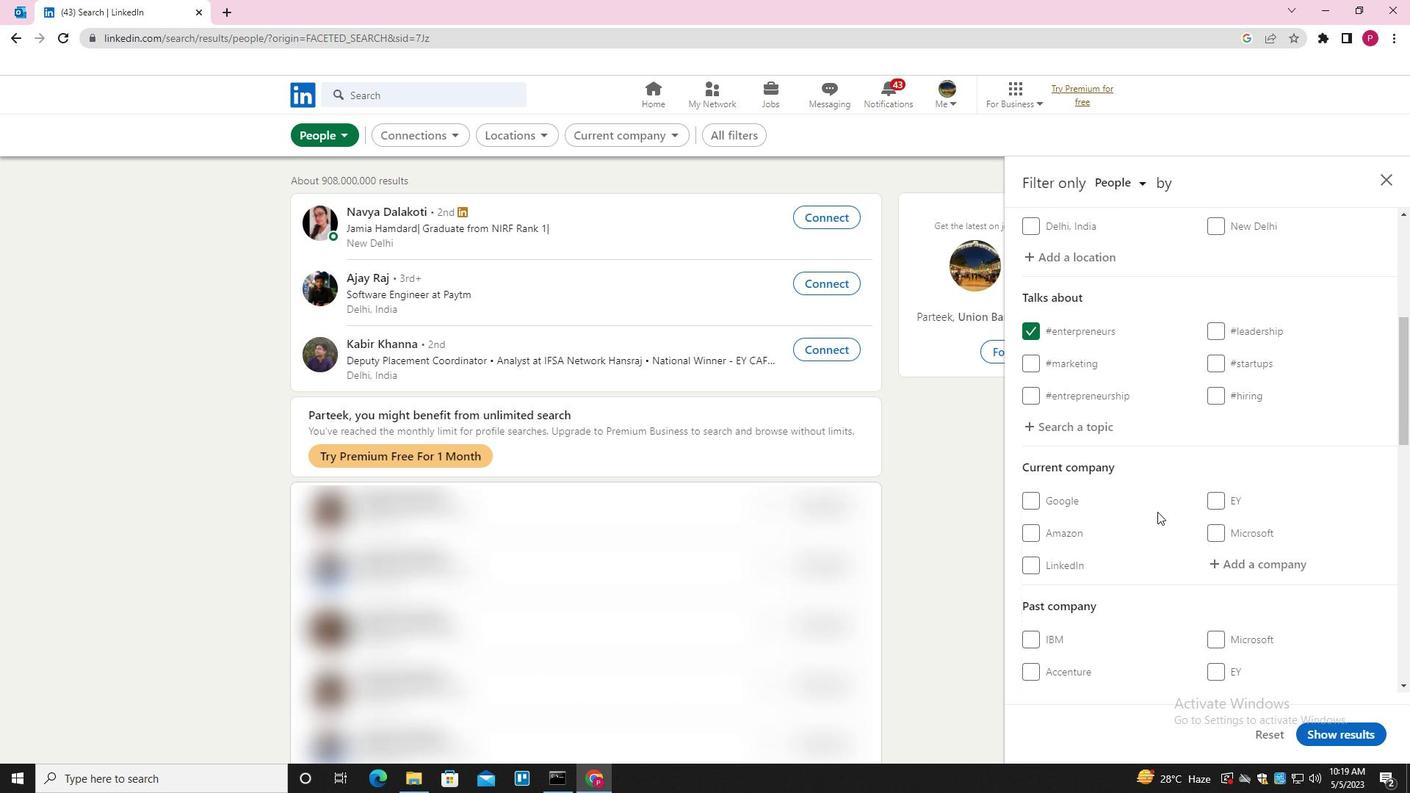 
Action: Mouse scrolled (1158, 510) with delta (0, 0)
Screenshot: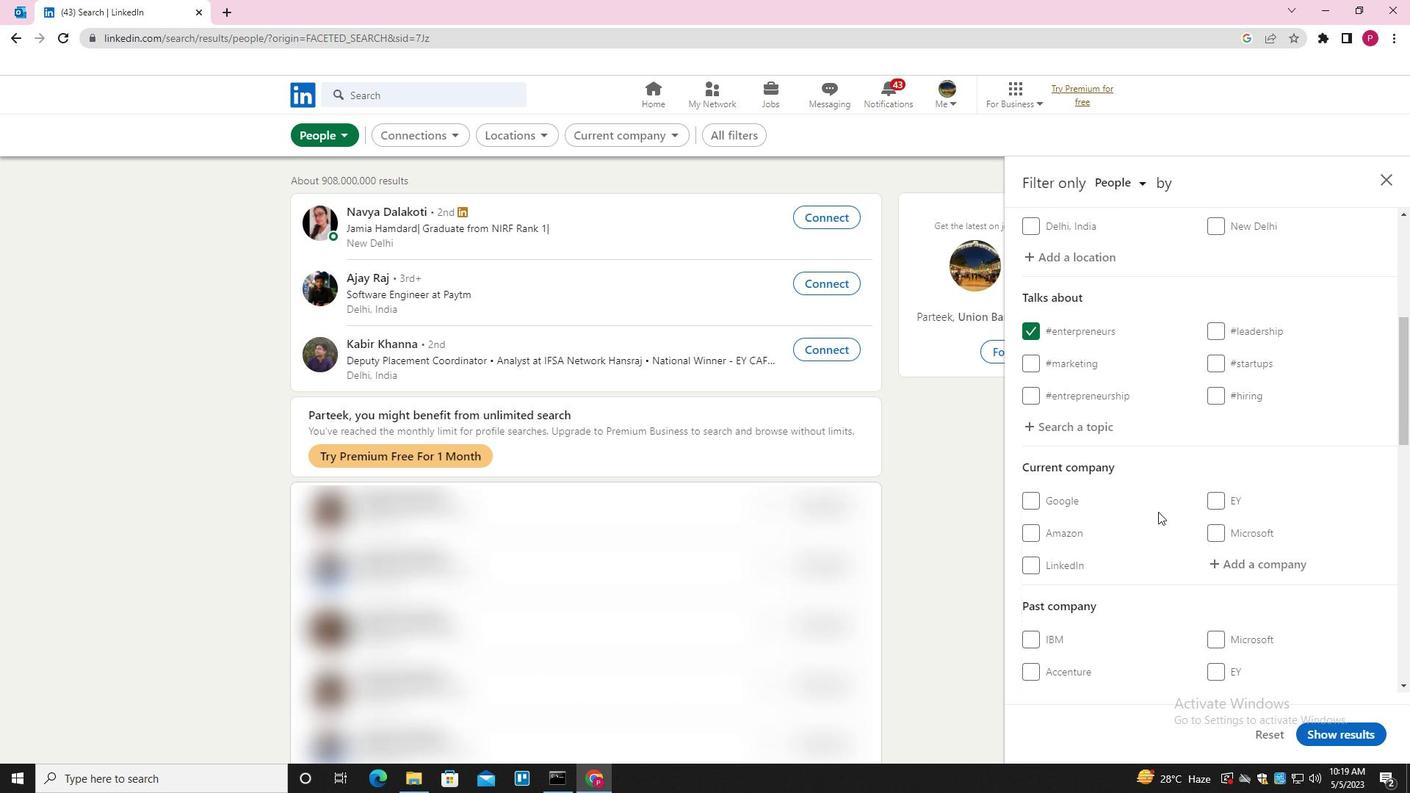 
Action: Mouse moved to (1159, 511)
Screenshot: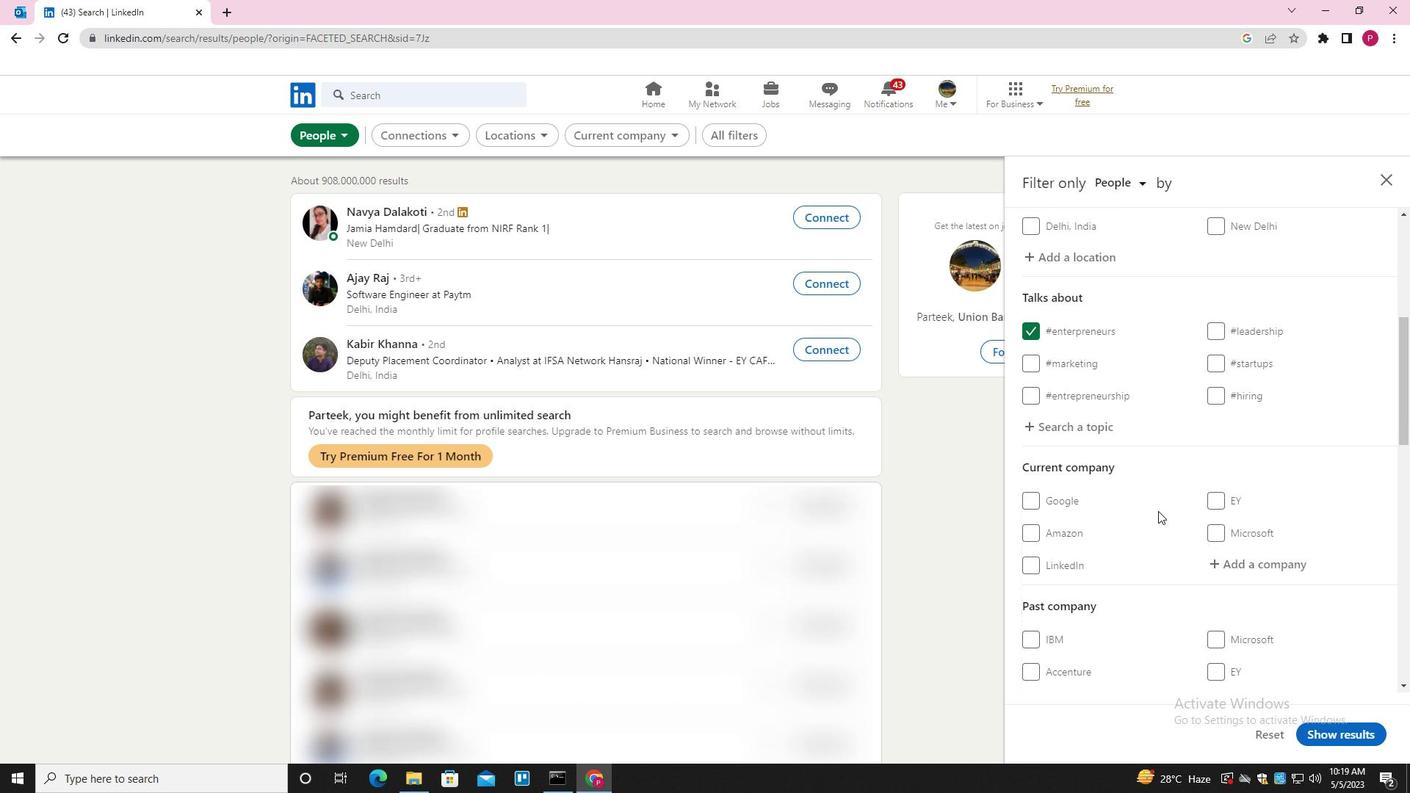 
Action: Mouse scrolled (1159, 510) with delta (0, 0)
Screenshot: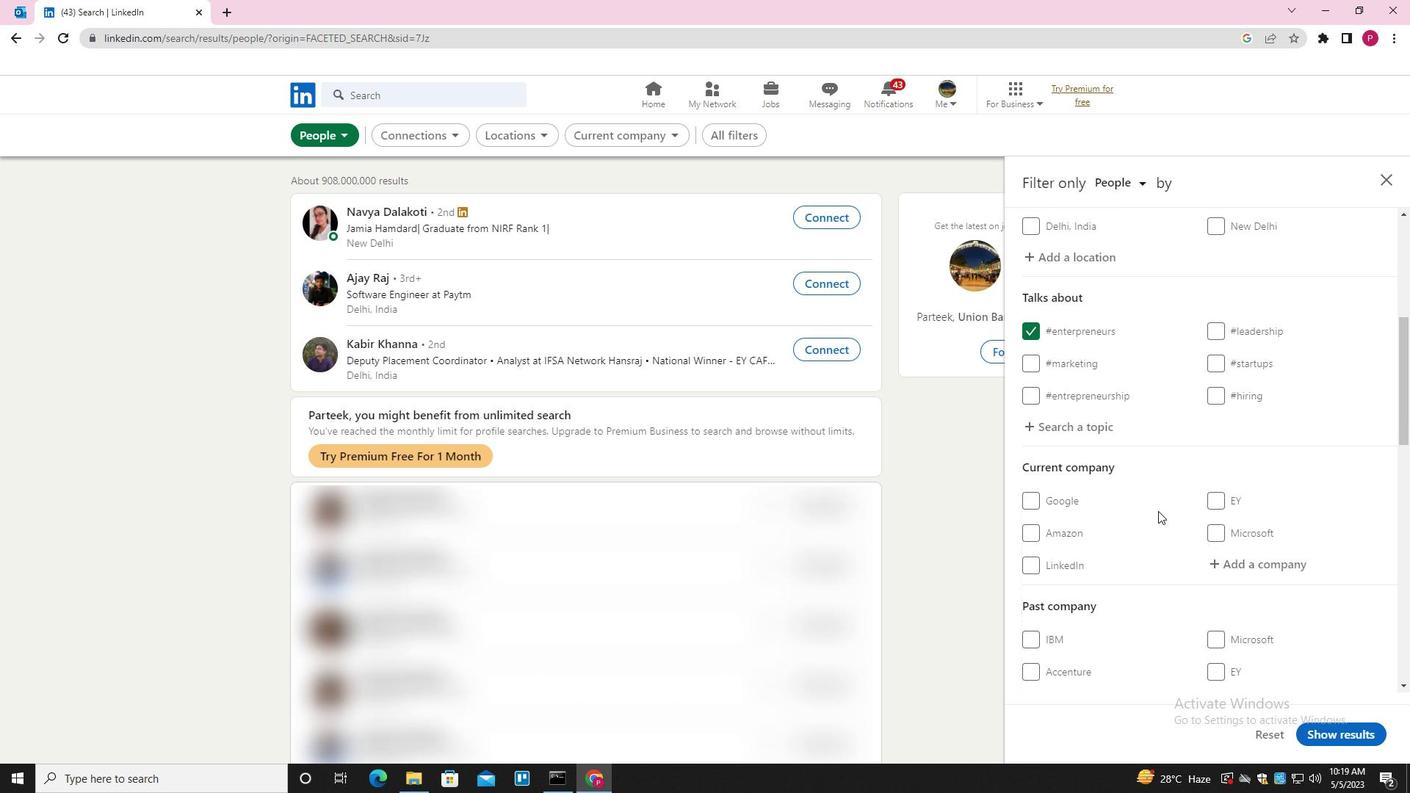 
Action: Mouse scrolled (1159, 510) with delta (0, 0)
Screenshot: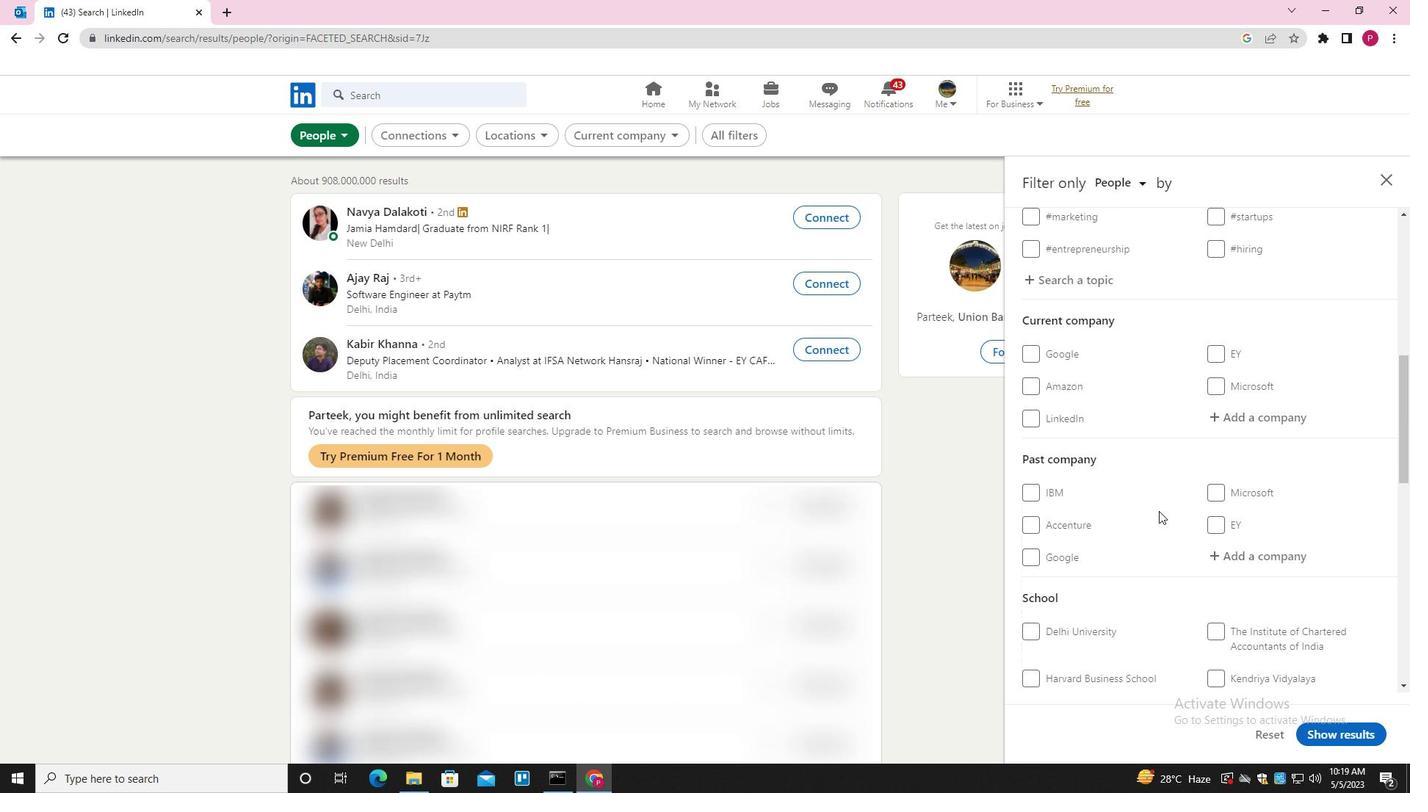 
Action: Mouse moved to (1277, 338)
Screenshot: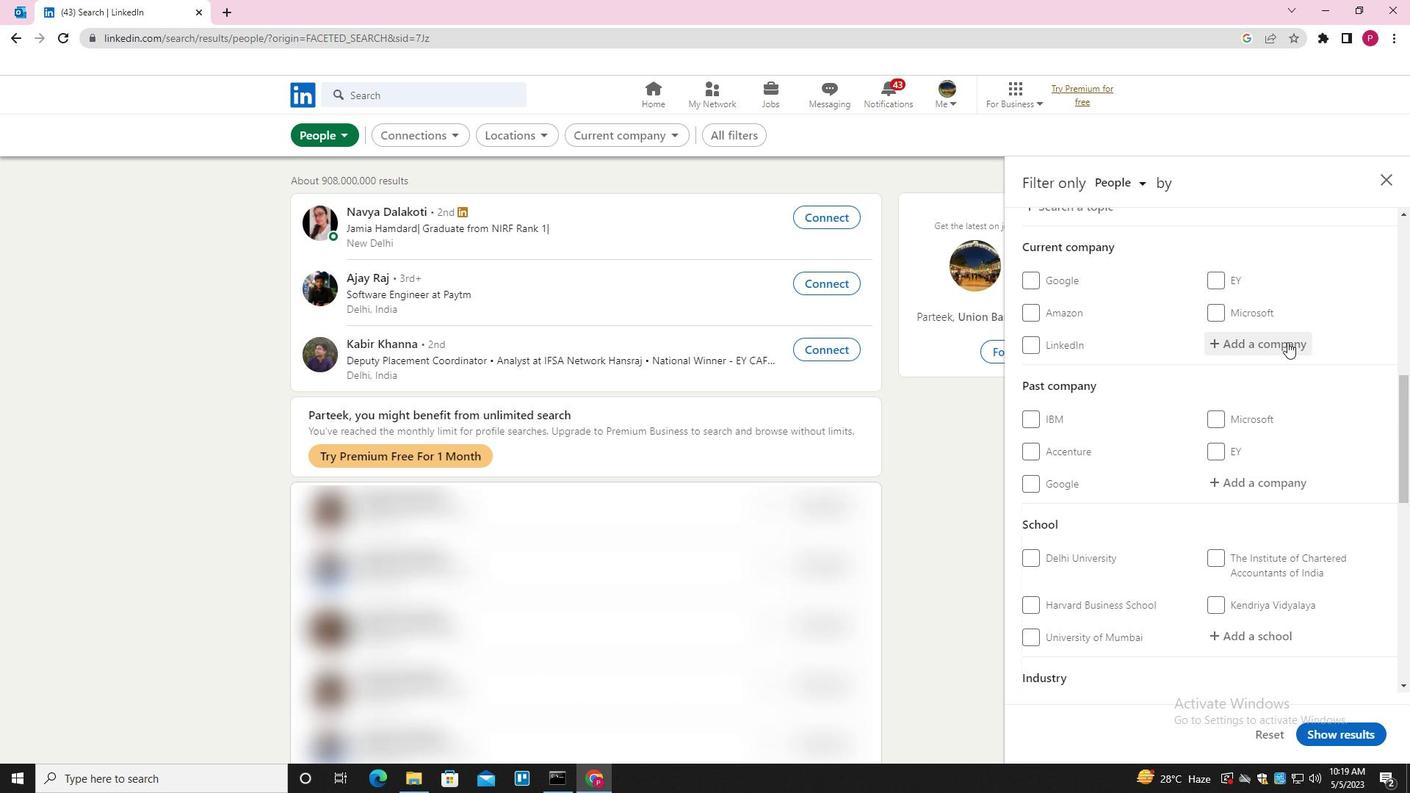 
Action: Mouse pressed left at (1277, 338)
Screenshot: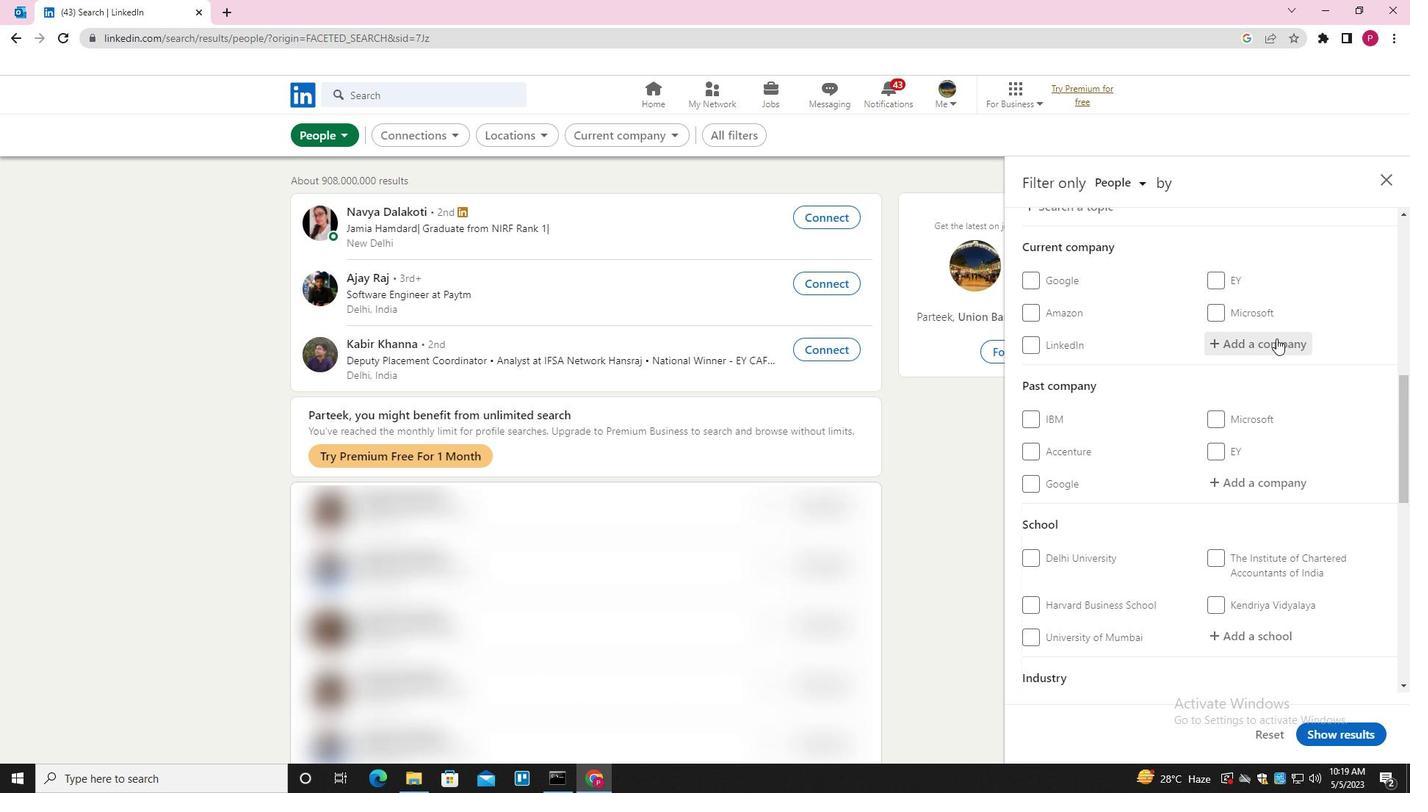 
Action: Key pressed <Key.shift><Key.shift><Key.shift><Key.shift><Key.shift><Key.shift><Key.shift><Key.shift><Key.shift><Key.shift><Key.shift><Key.shift><Key.shift><Key.shift><Key.shift><Key.shift><Key.shift><Key.shift><Key.shift><Key.shift><Key.shift><Key.shift><Key.shift><Key.shift><Key.shift><Key.shift><Key.shift><Key.shift><Key.shift><Key.shift><Key.shift><Key.shift><Key.shift><Key.shift><Key.shift><Key.shift><Key.shift><Key.shift>LG<Key.space><Key.shift><Key.shift><Key.shift><Key.shift><Key.shift><Key.shift>INDIA<Key.down><Key.enter>
Screenshot: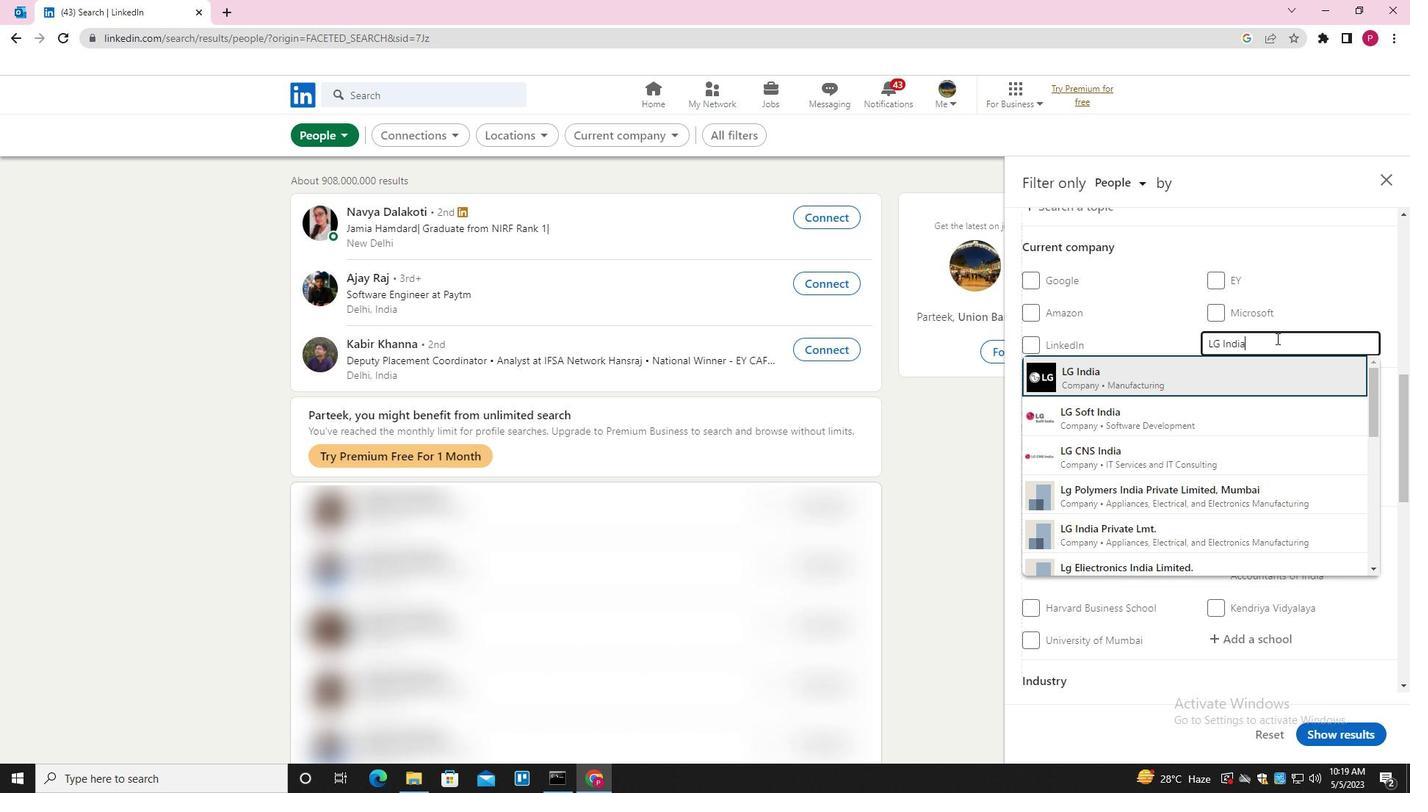 
Action: Mouse moved to (1217, 368)
Screenshot: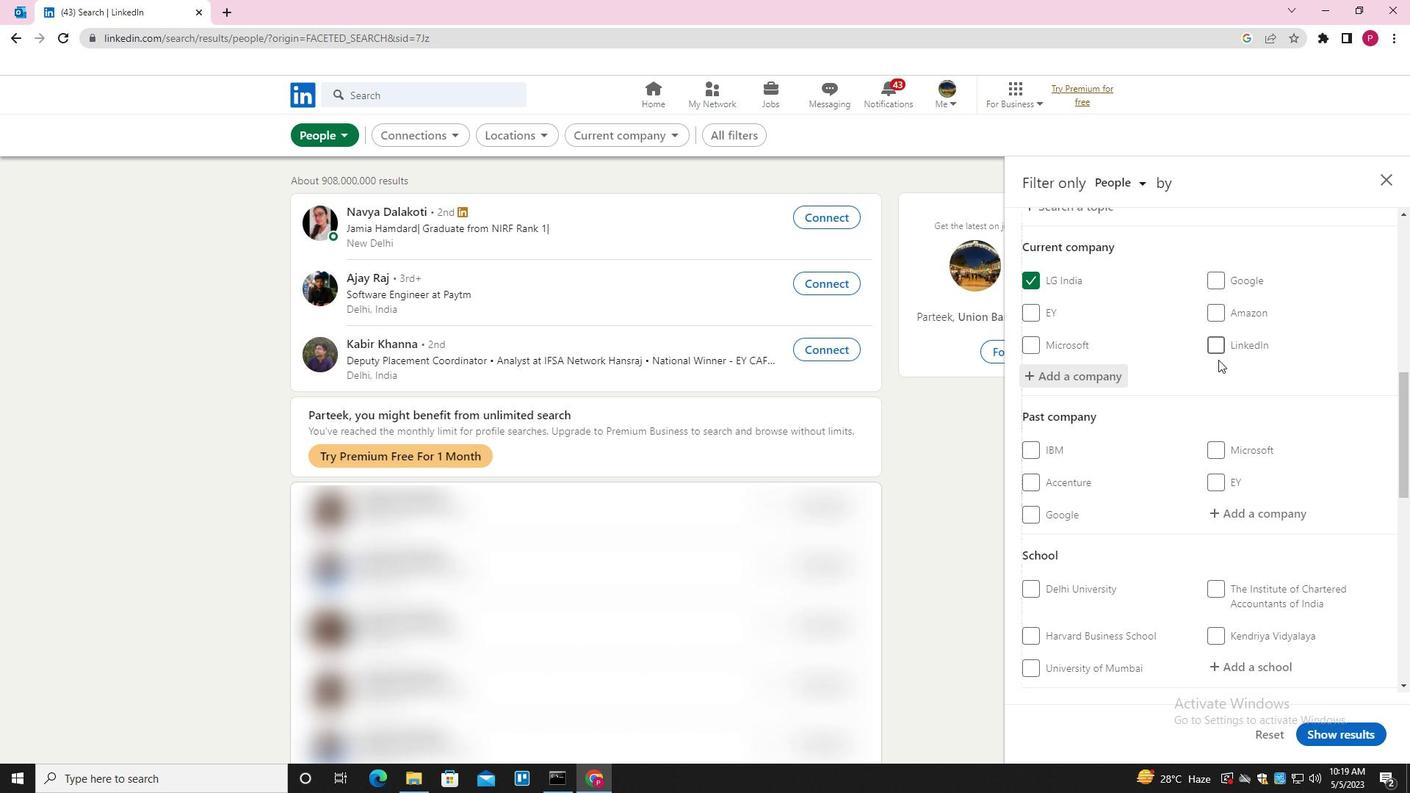 
Action: Mouse scrolled (1217, 368) with delta (0, 0)
Screenshot: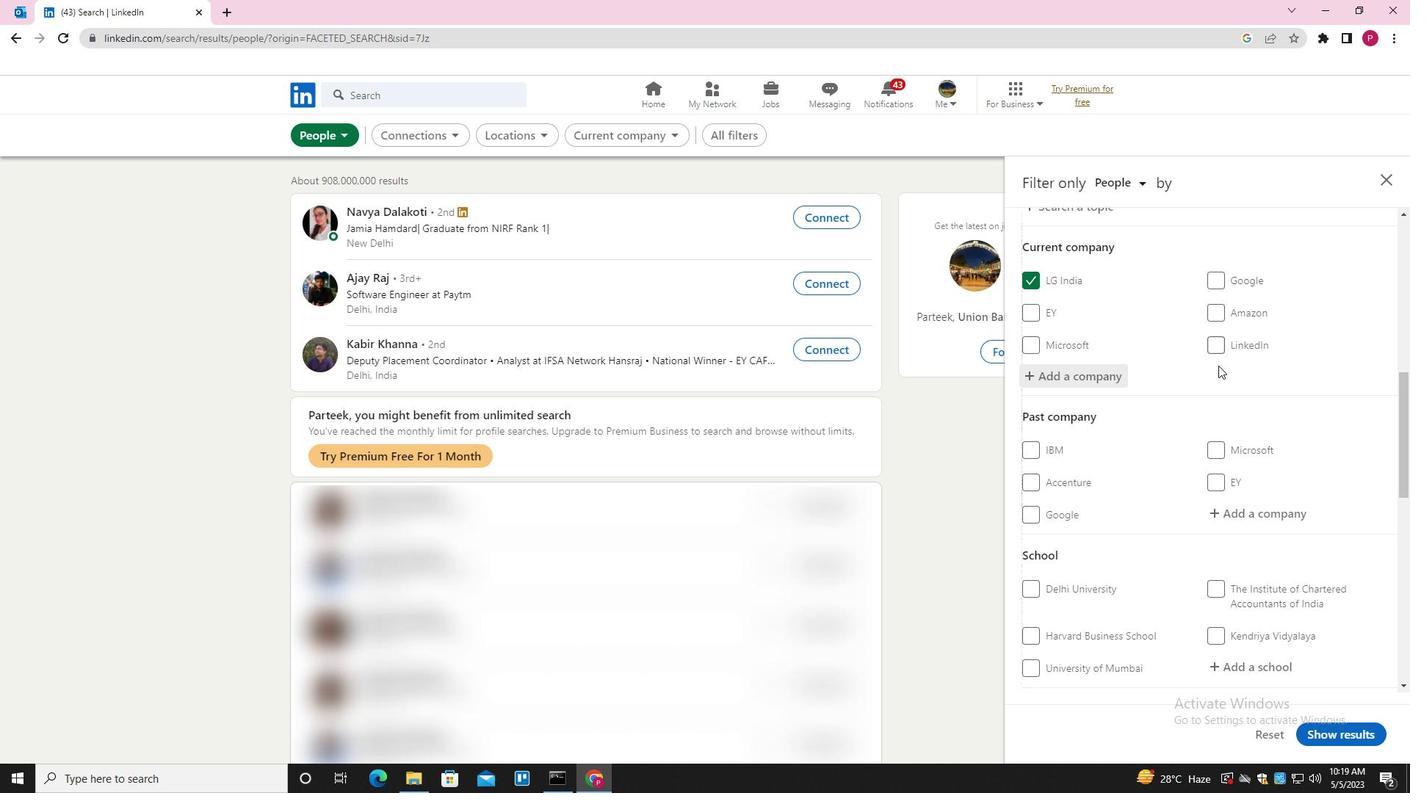 
Action: Mouse scrolled (1217, 368) with delta (0, 0)
Screenshot: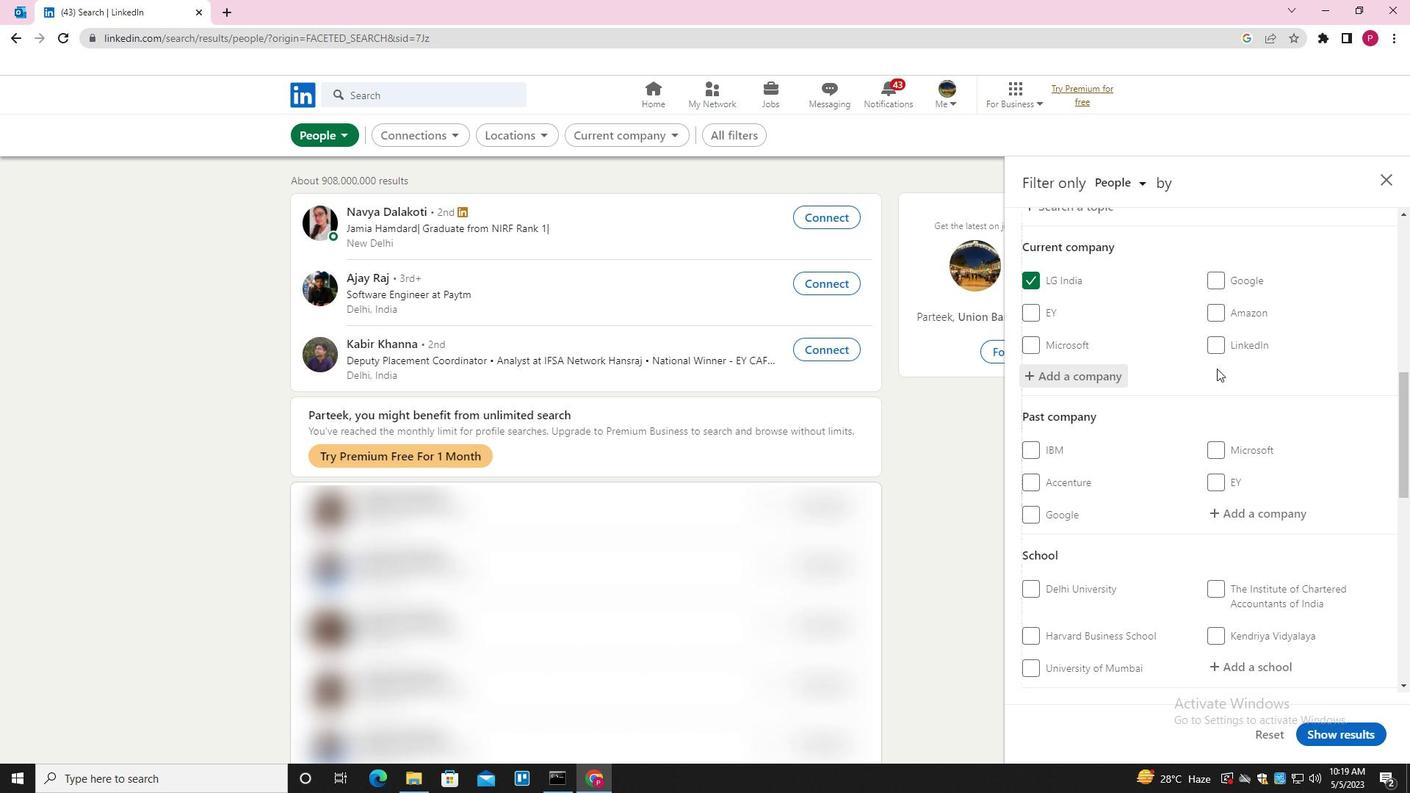 
Action: Mouse scrolled (1217, 368) with delta (0, 0)
Screenshot: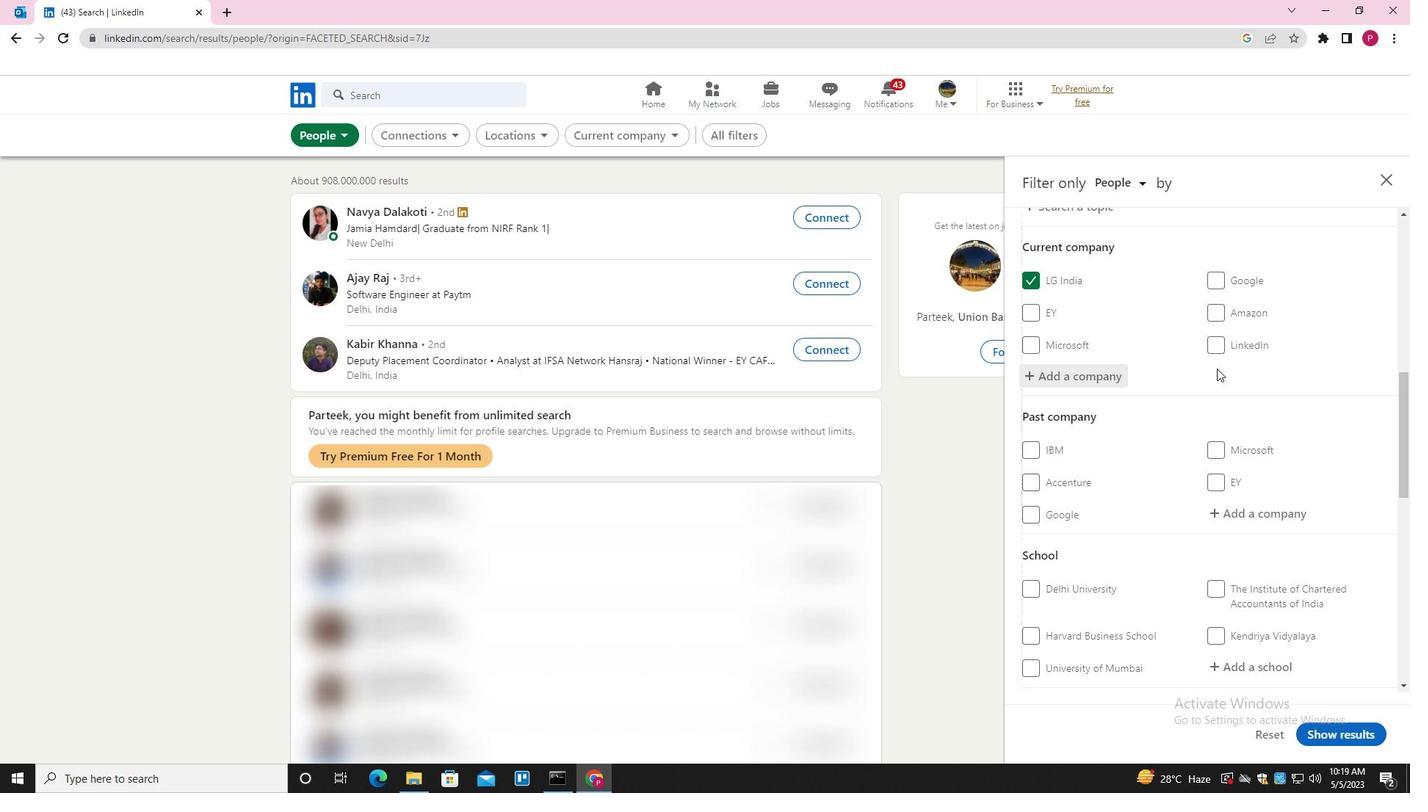 
Action: Mouse moved to (1217, 370)
Screenshot: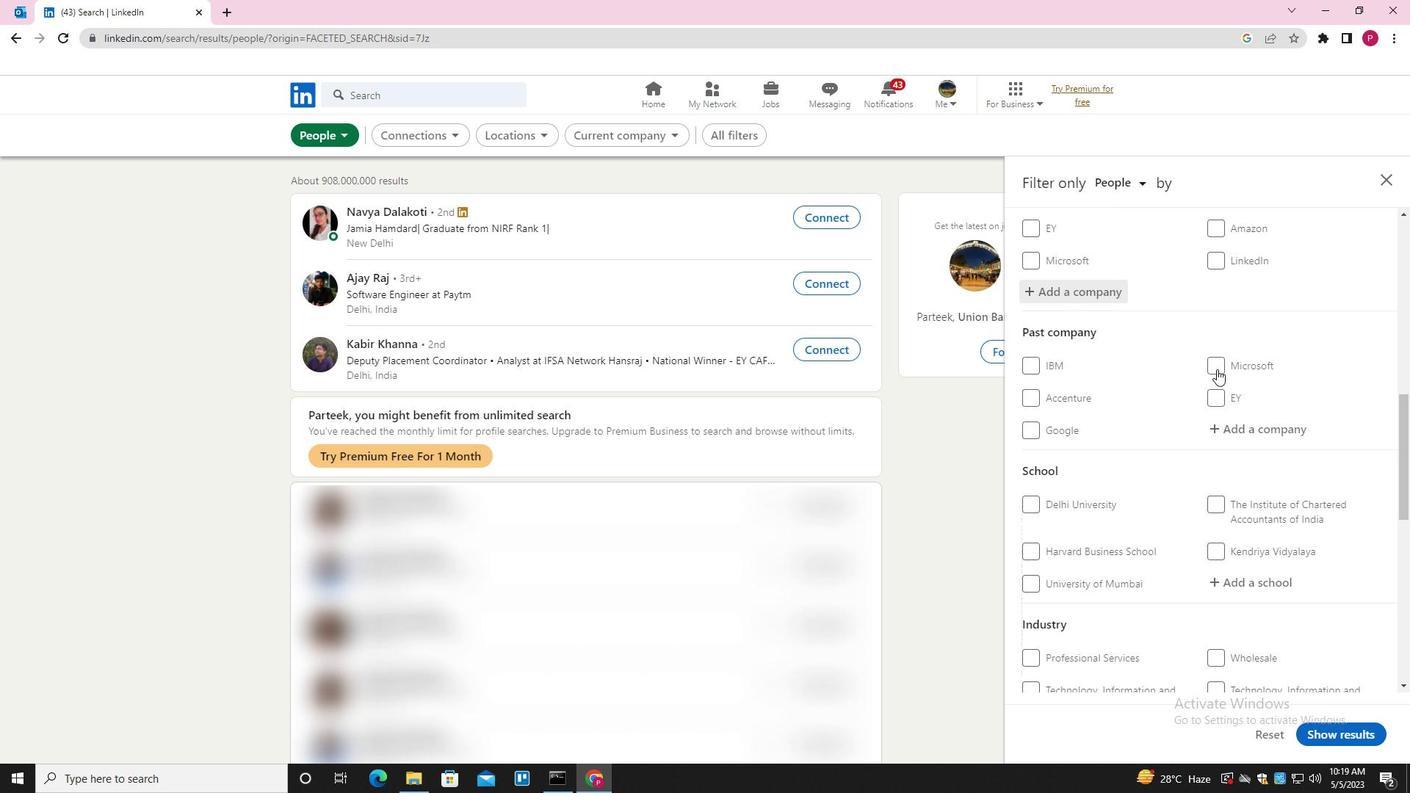 
Action: Mouse scrolled (1217, 369) with delta (0, 0)
Screenshot: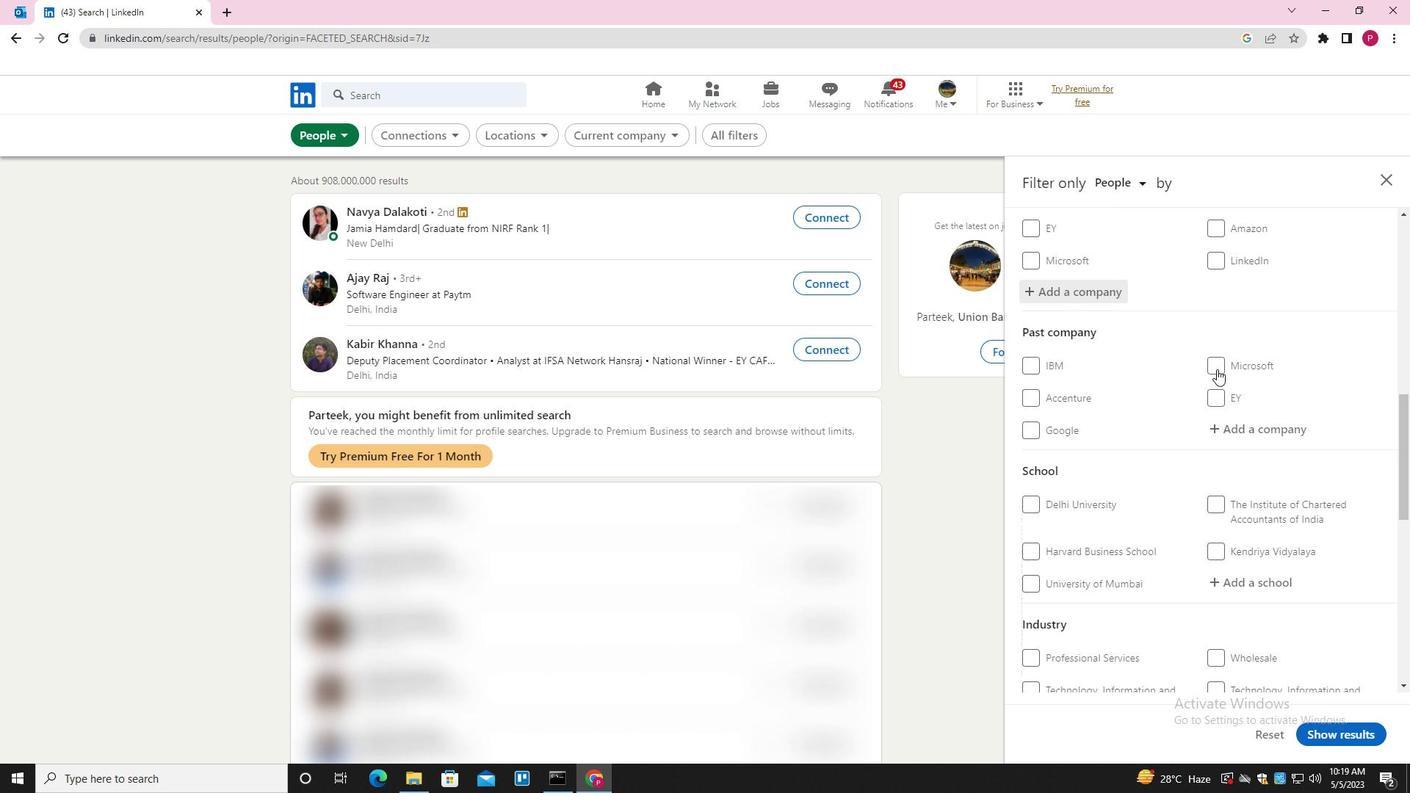 
Action: Mouse moved to (1235, 378)
Screenshot: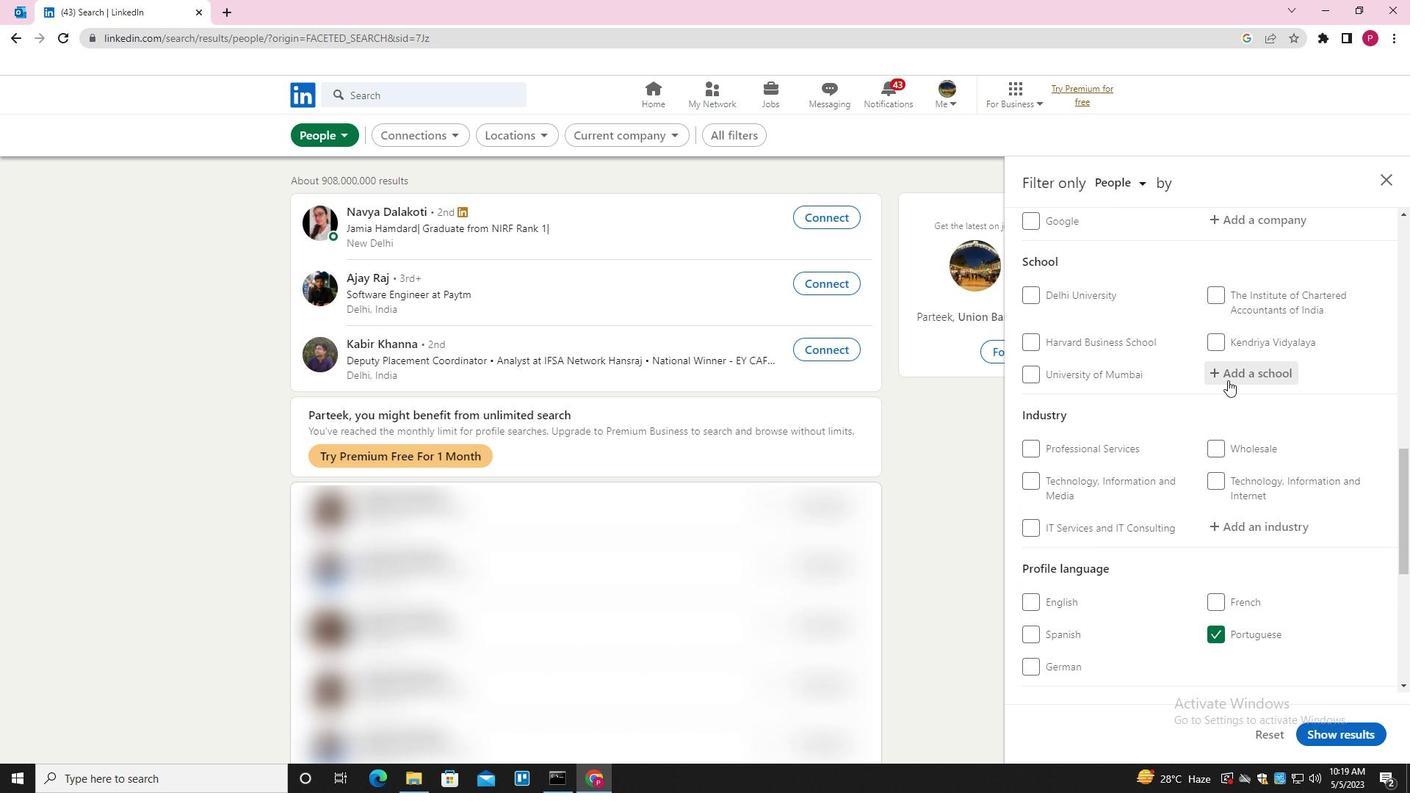 
Action: Mouse pressed left at (1235, 378)
Screenshot: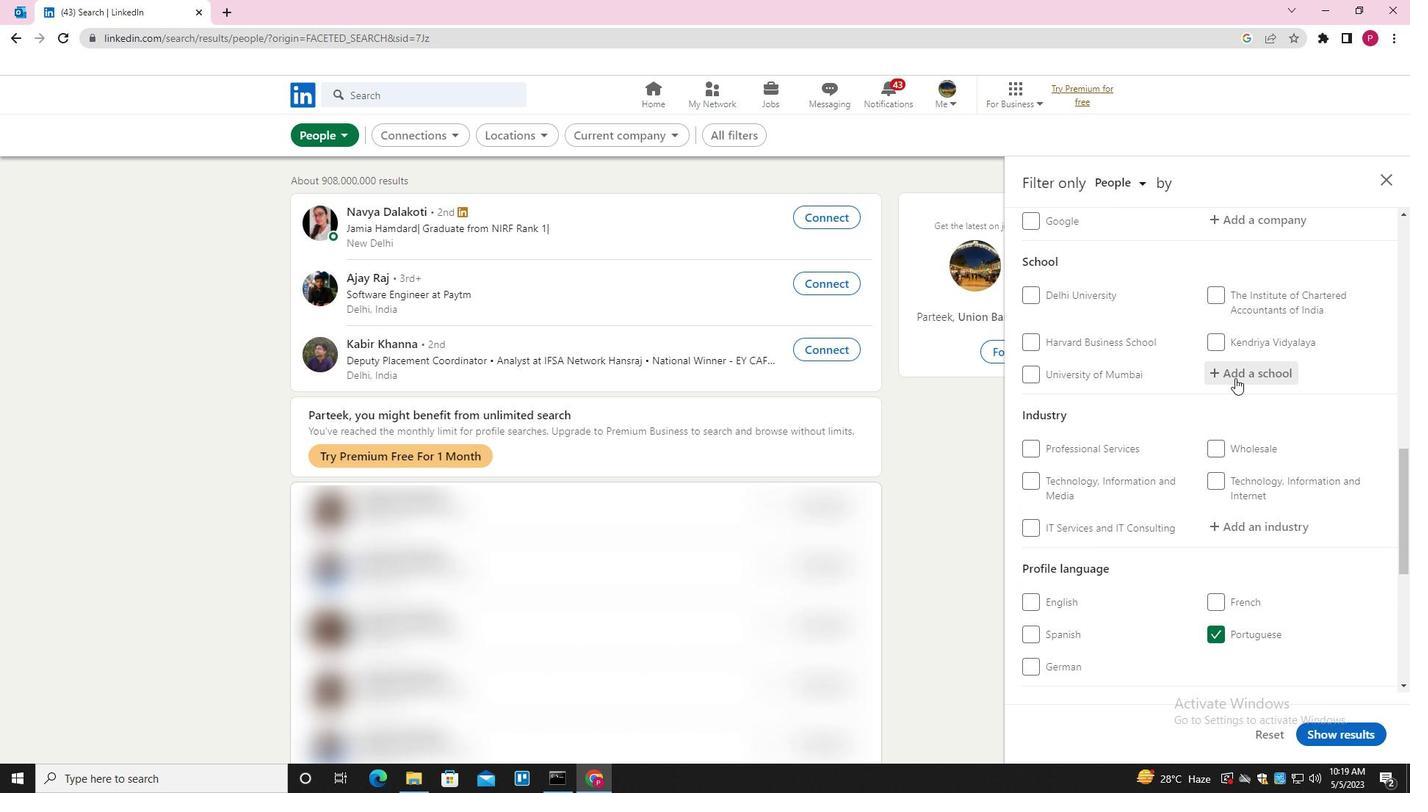 
Action: Mouse moved to (1240, 376)
Screenshot: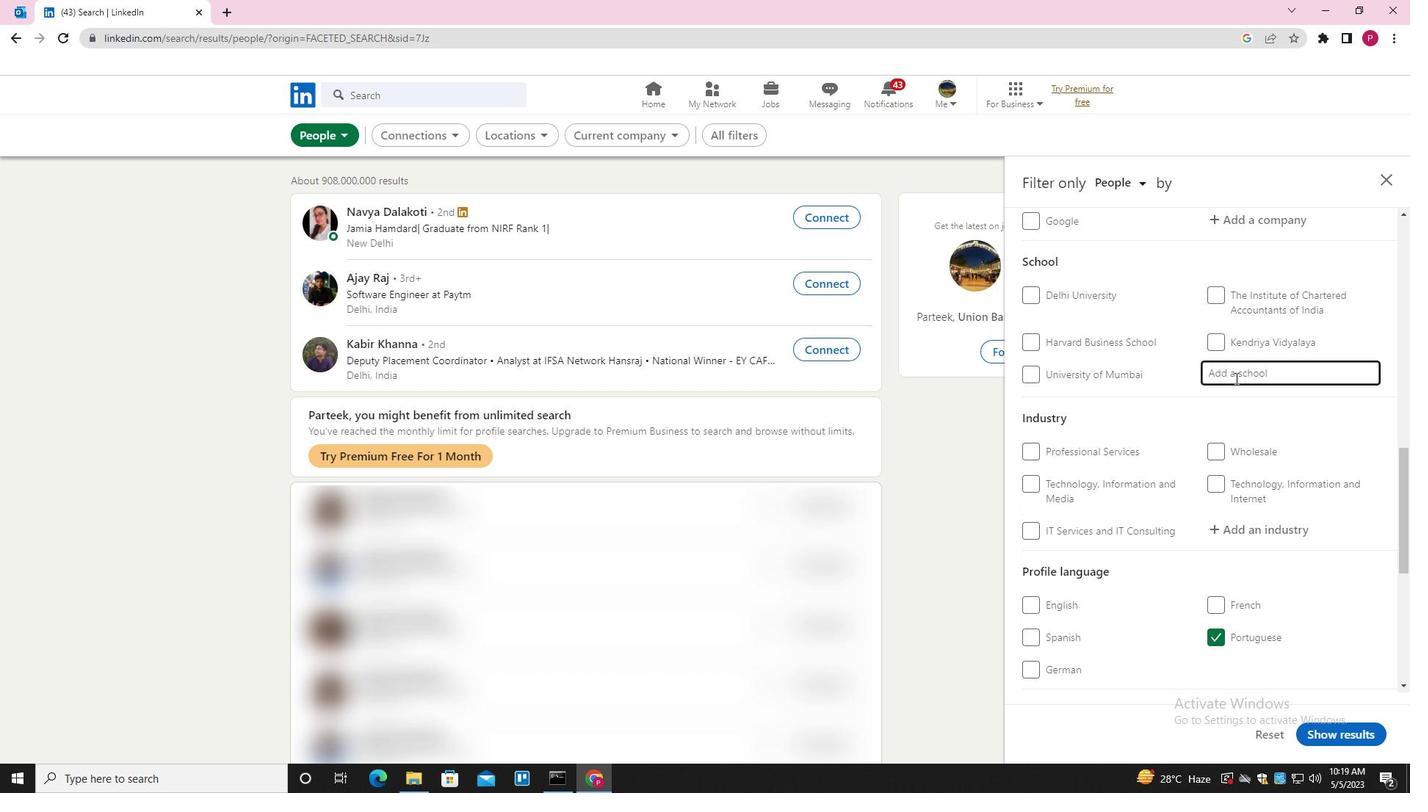 
Action: Key pressed <Key.caps_lock><Key.caps_lock><Key.shift>NEW<Key.space><Key.shift>HORIZON<Key.space><Key.shift>COLLEGE<Key.space><Key.down><Key.enter>
Screenshot: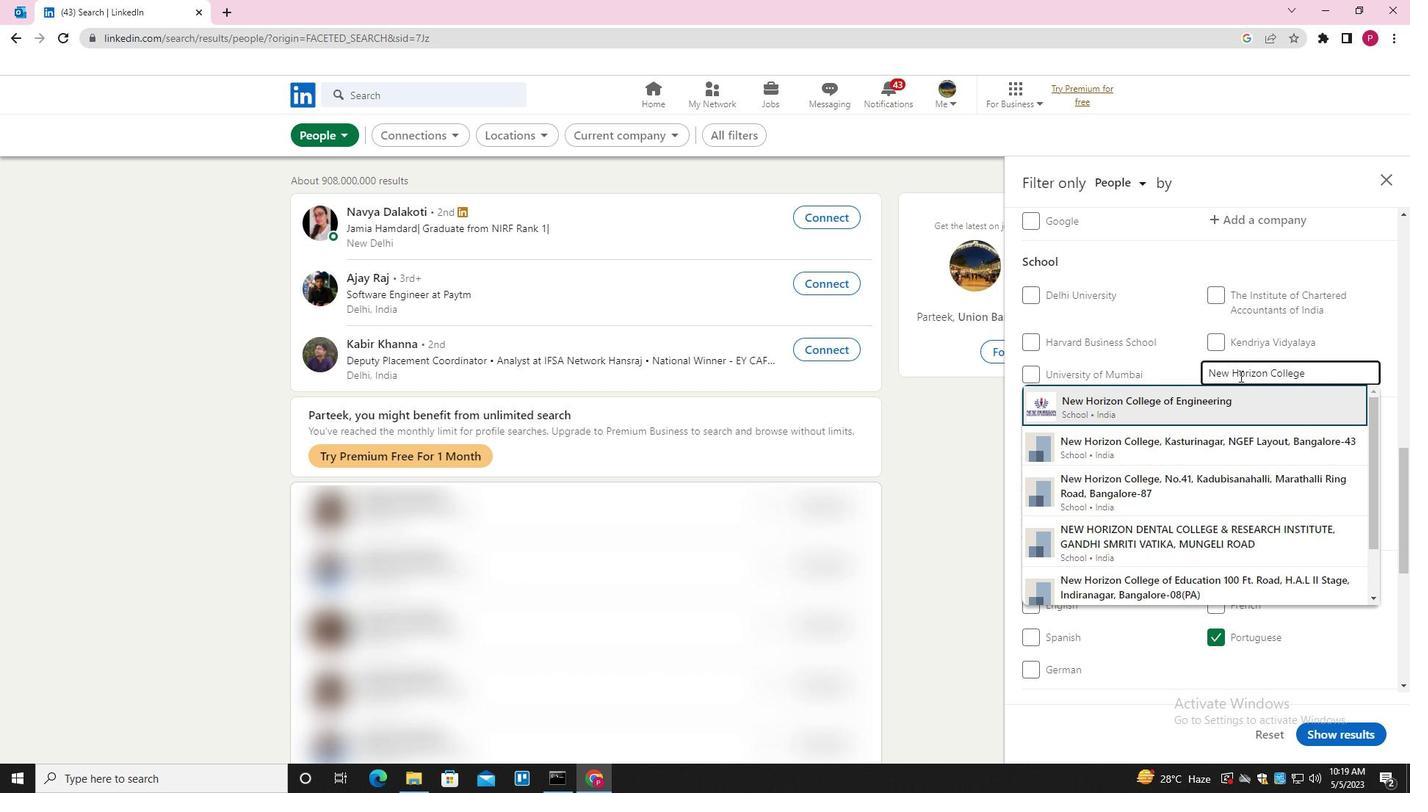 
Action: Mouse moved to (1221, 369)
Screenshot: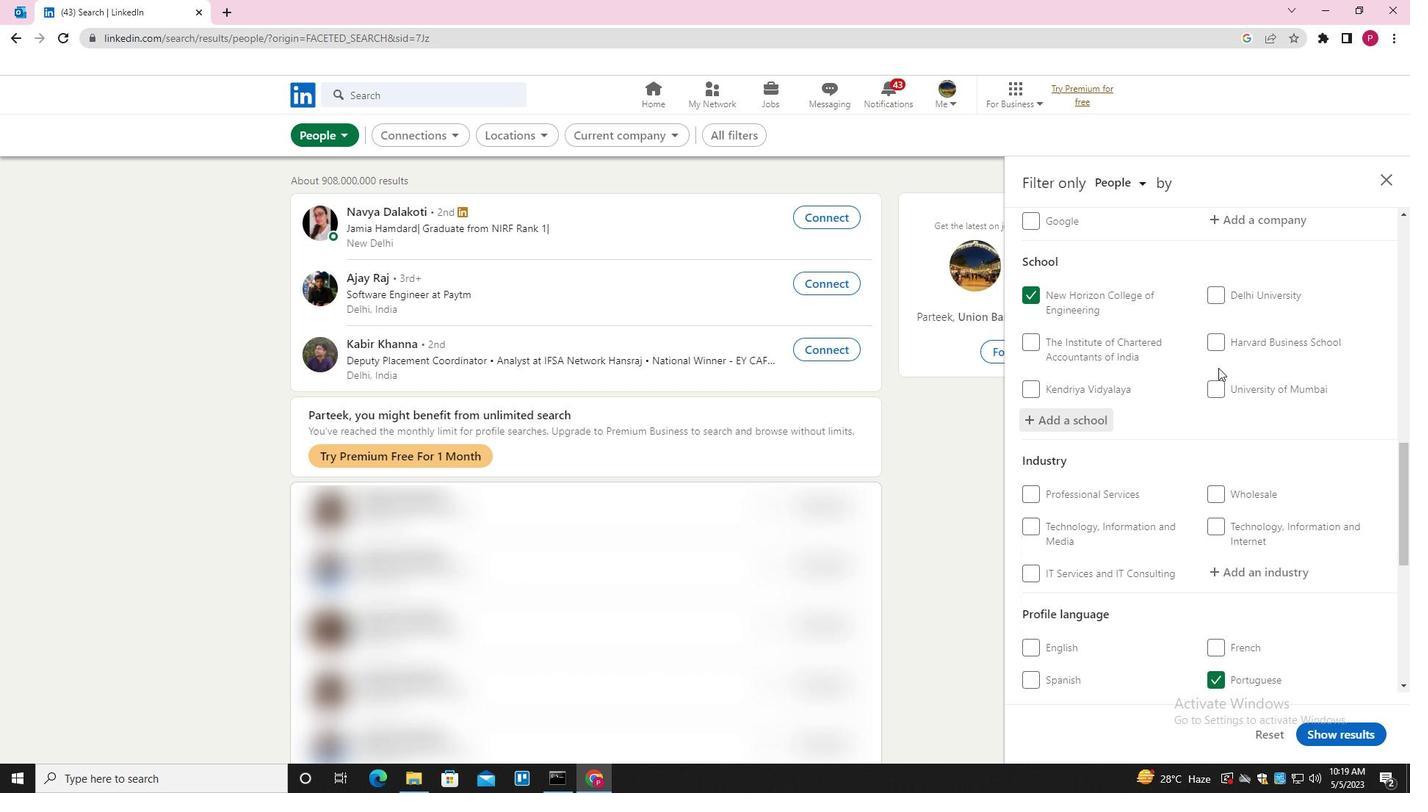 
Action: Mouse scrolled (1221, 368) with delta (0, 0)
Screenshot: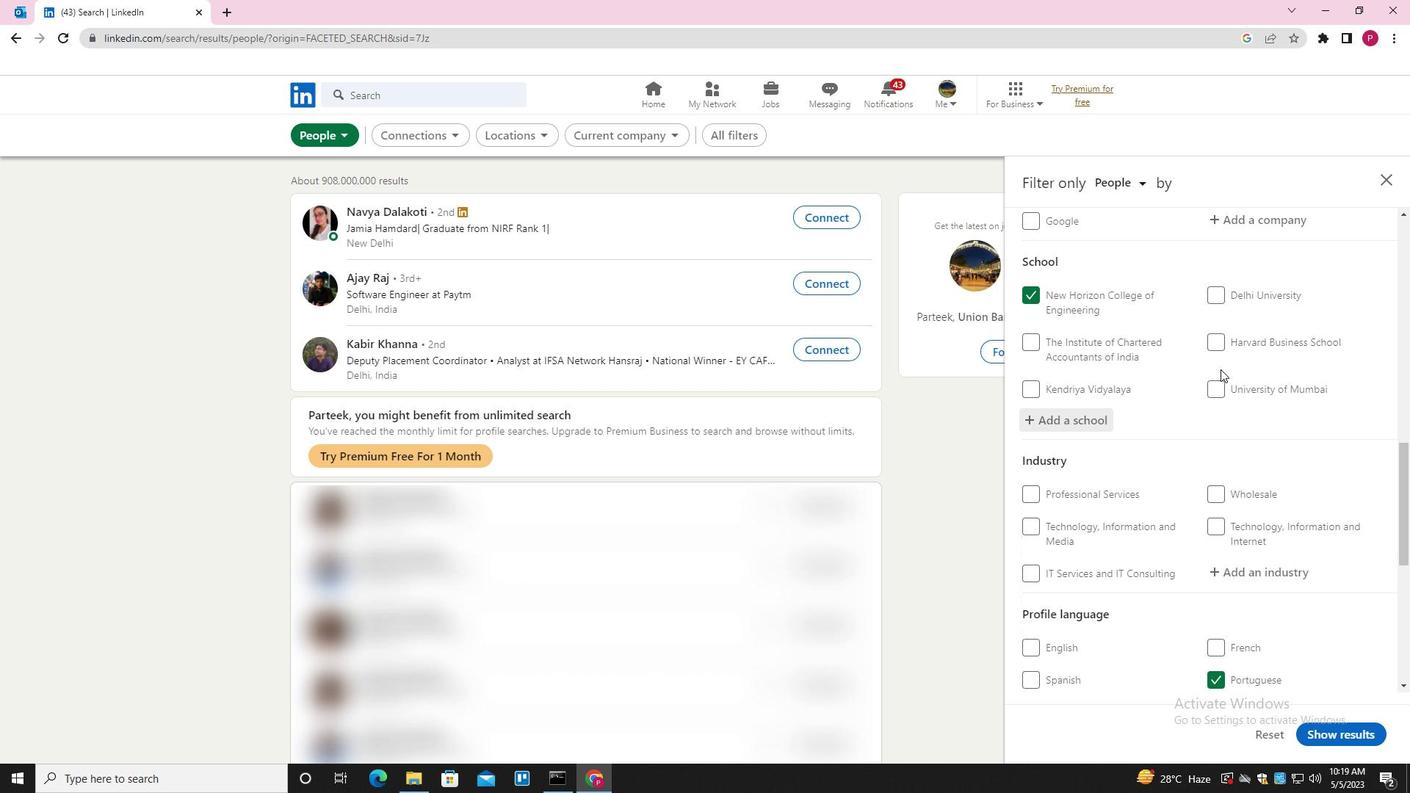
Action: Mouse scrolled (1221, 368) with delta (0, 0)
Screenshot: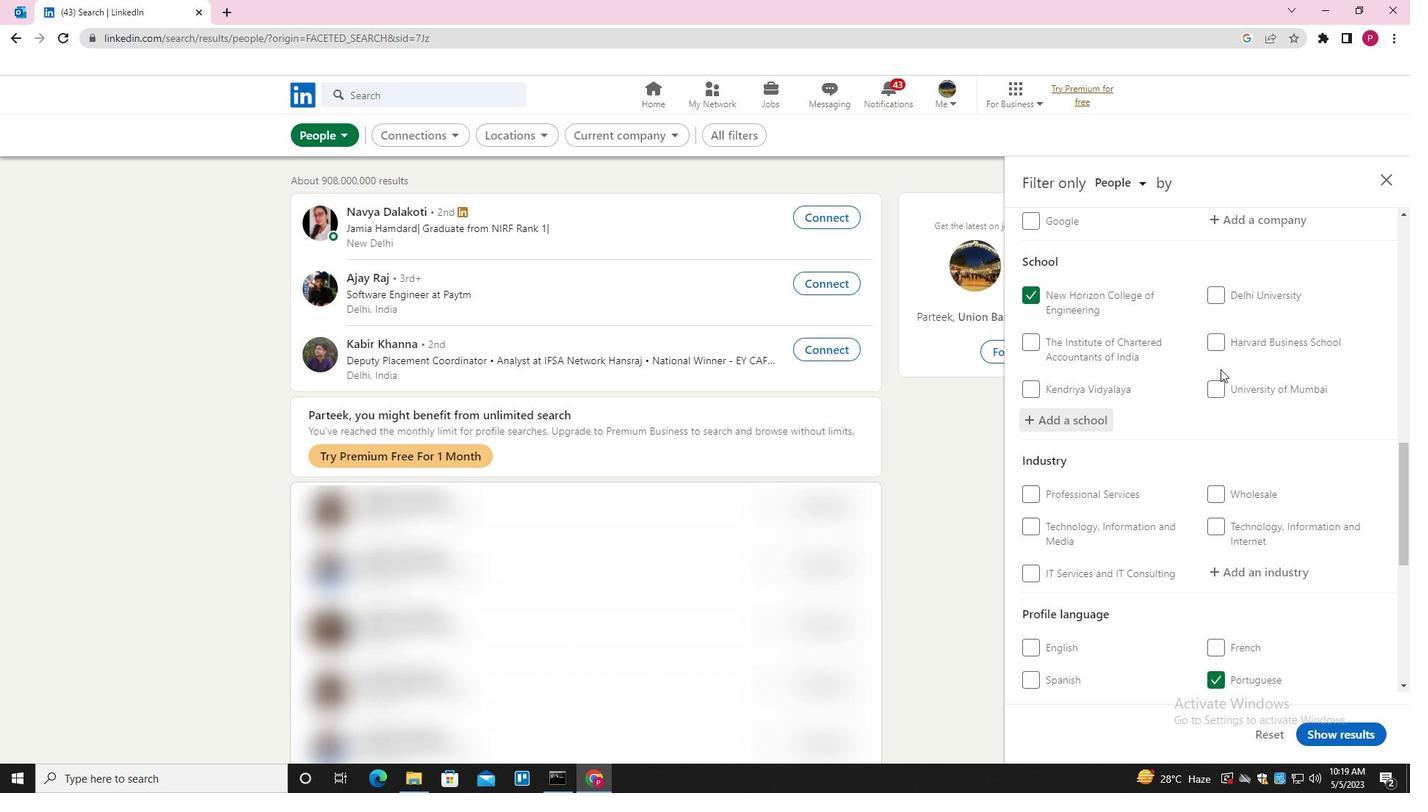 
Action: Mouse scrolled (1221, 368) with delta (0, 0)
Screenshot: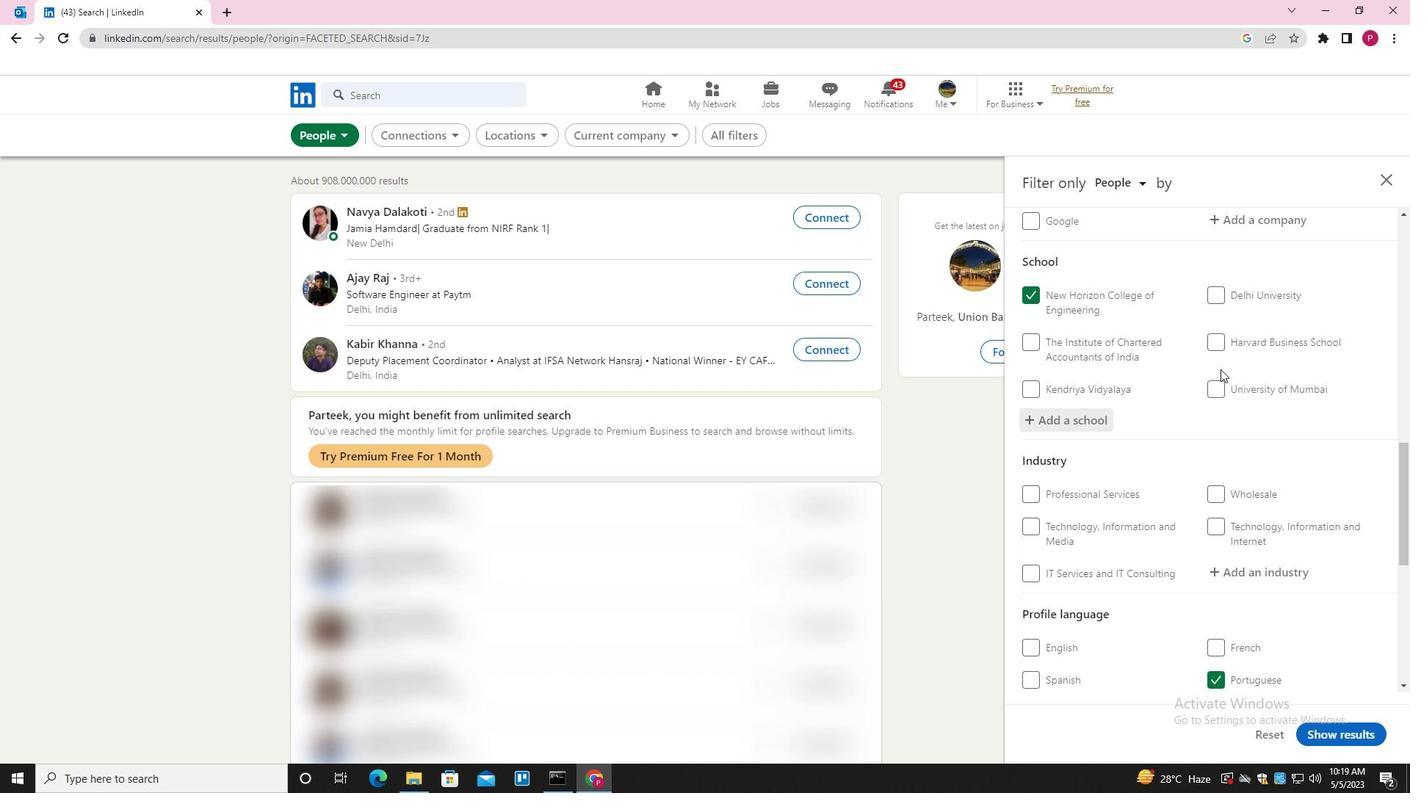 
Action: Mouse moved to (1248, 344)
Screenshot: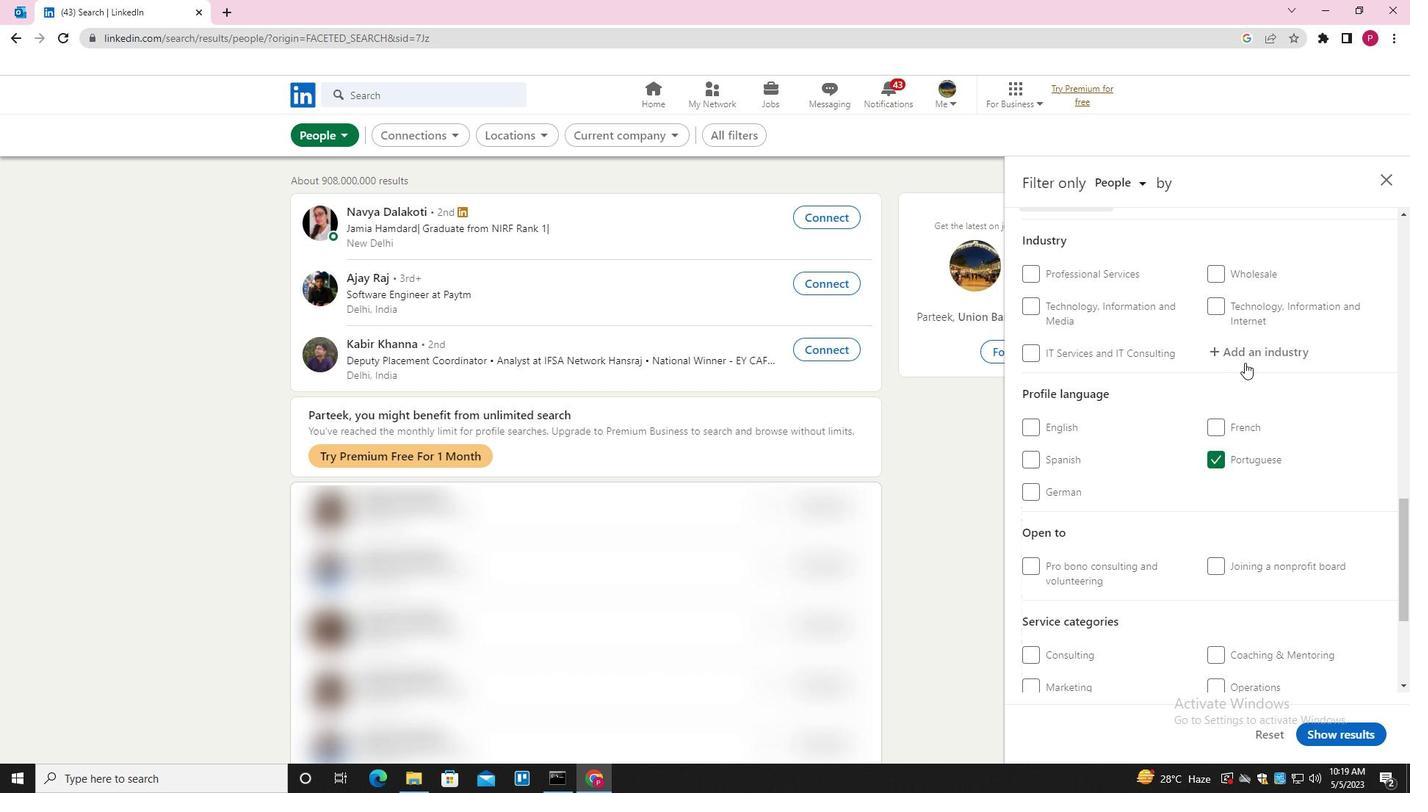 
Action: Mouse pressed left at (1248, 344)
Screenshot: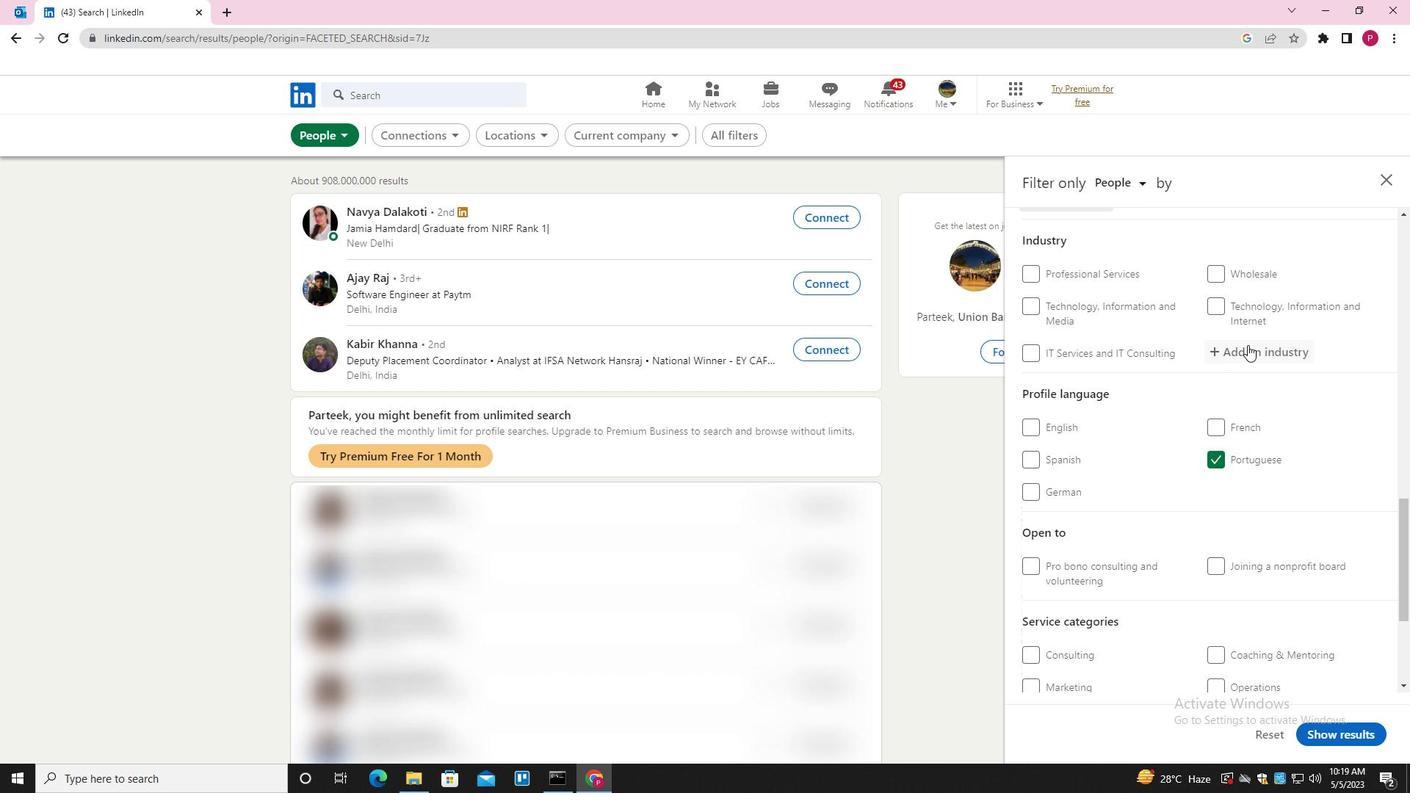 
Action: Key pressed <Key.shift><Key.shift><Key.shift><Key.shift><Key.shift><Key.shift><Key.shift><Key.shift><Key.shift><Key.shift><Key.shift><Key.shift><Key.shift><Key.shift><Key.shift>OIL<Key.space><Key.shift>EXTRACTION<Key.down><Key.enter>
Screenshot: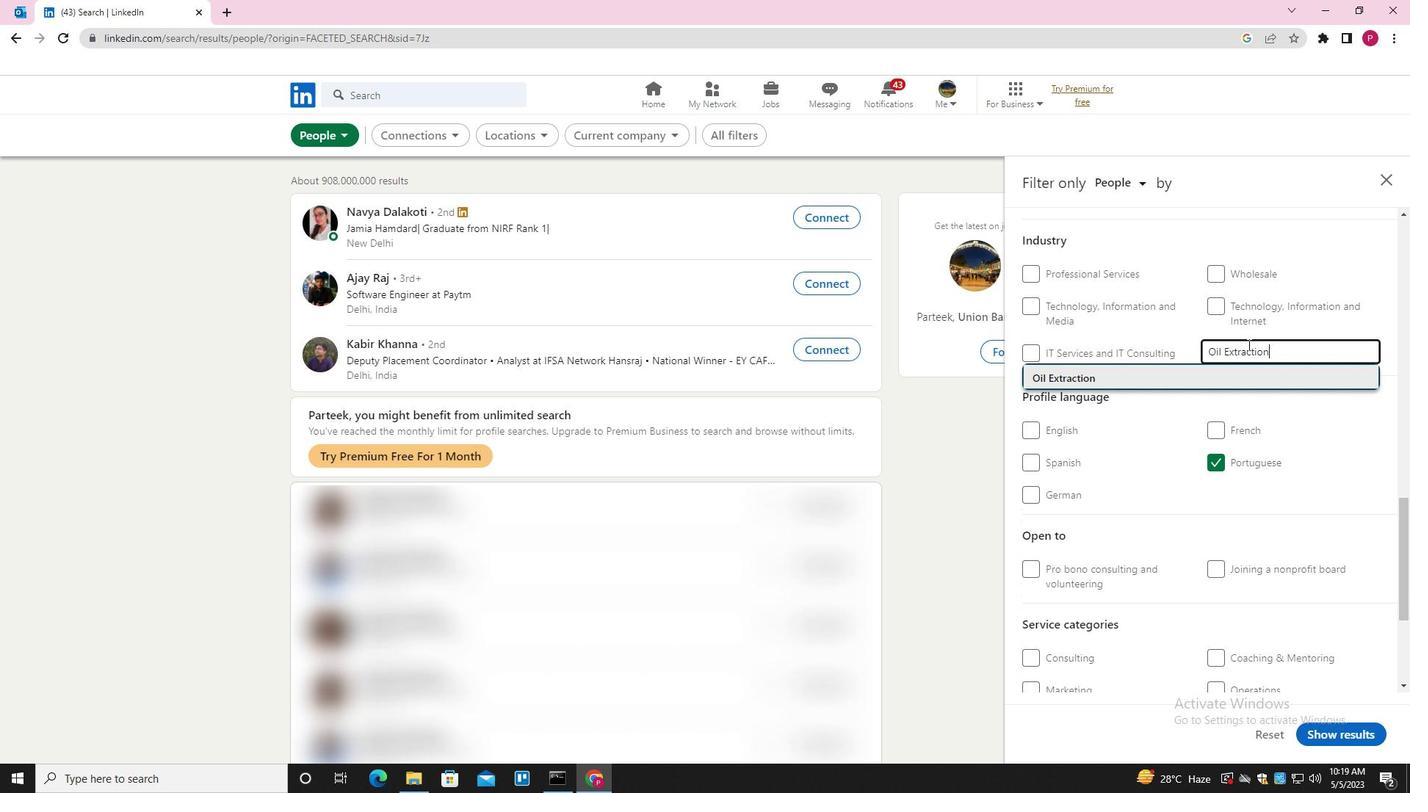 
Action: Mouse moved to (1277, 345)
Screenshot: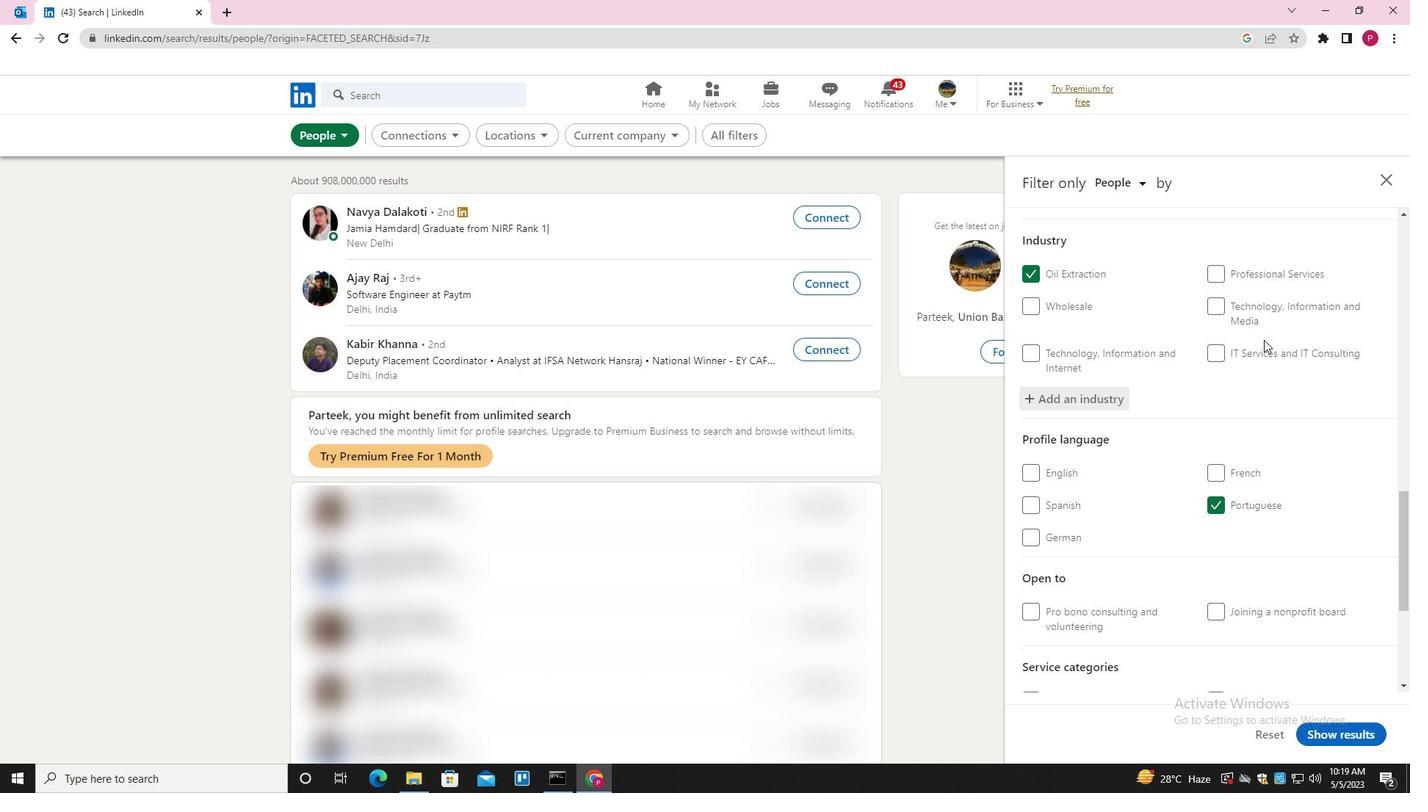 
Action: Mouse scrolled (1277, 344) with delta (0, 0)
Screenshot: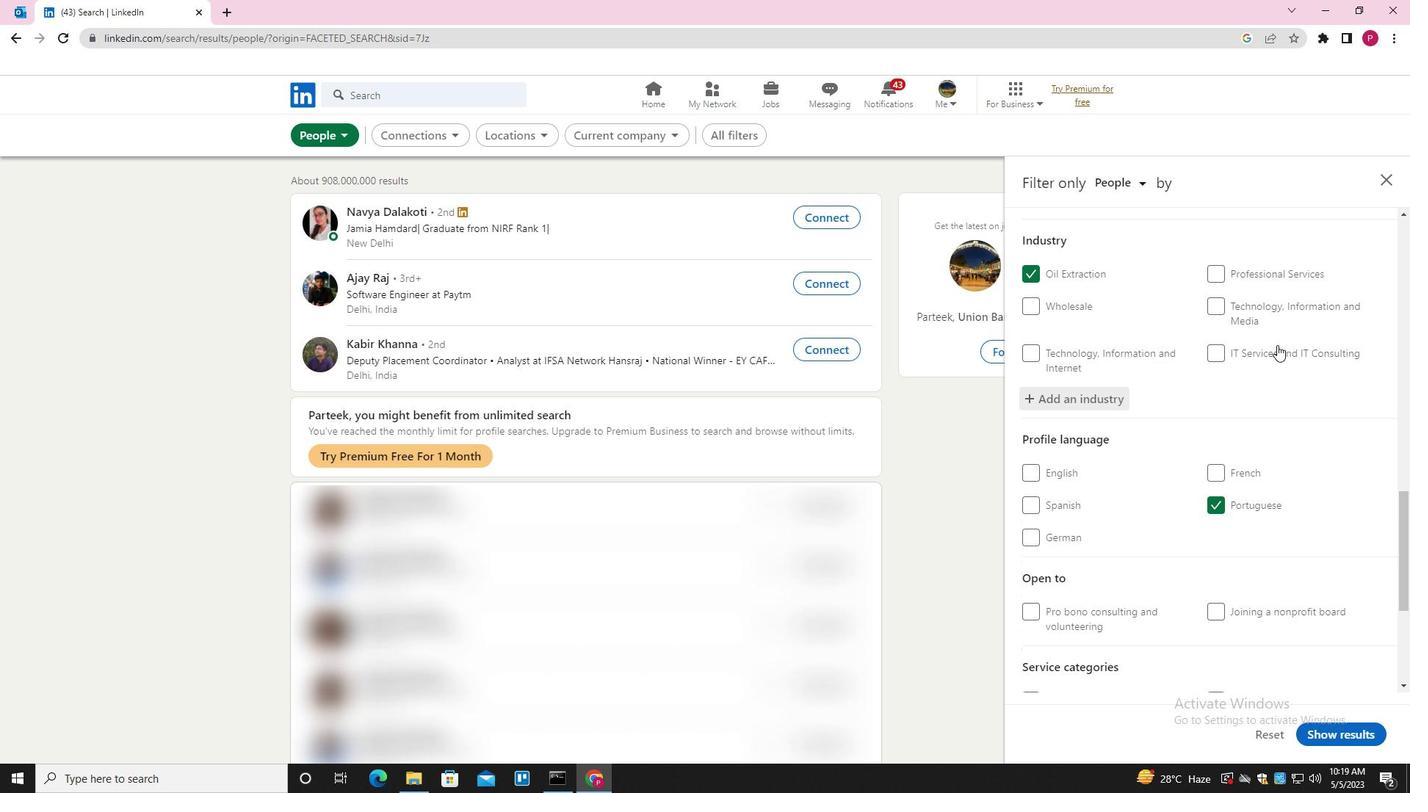 
Action: Mouse moved to (1277, 346)
Screenshot: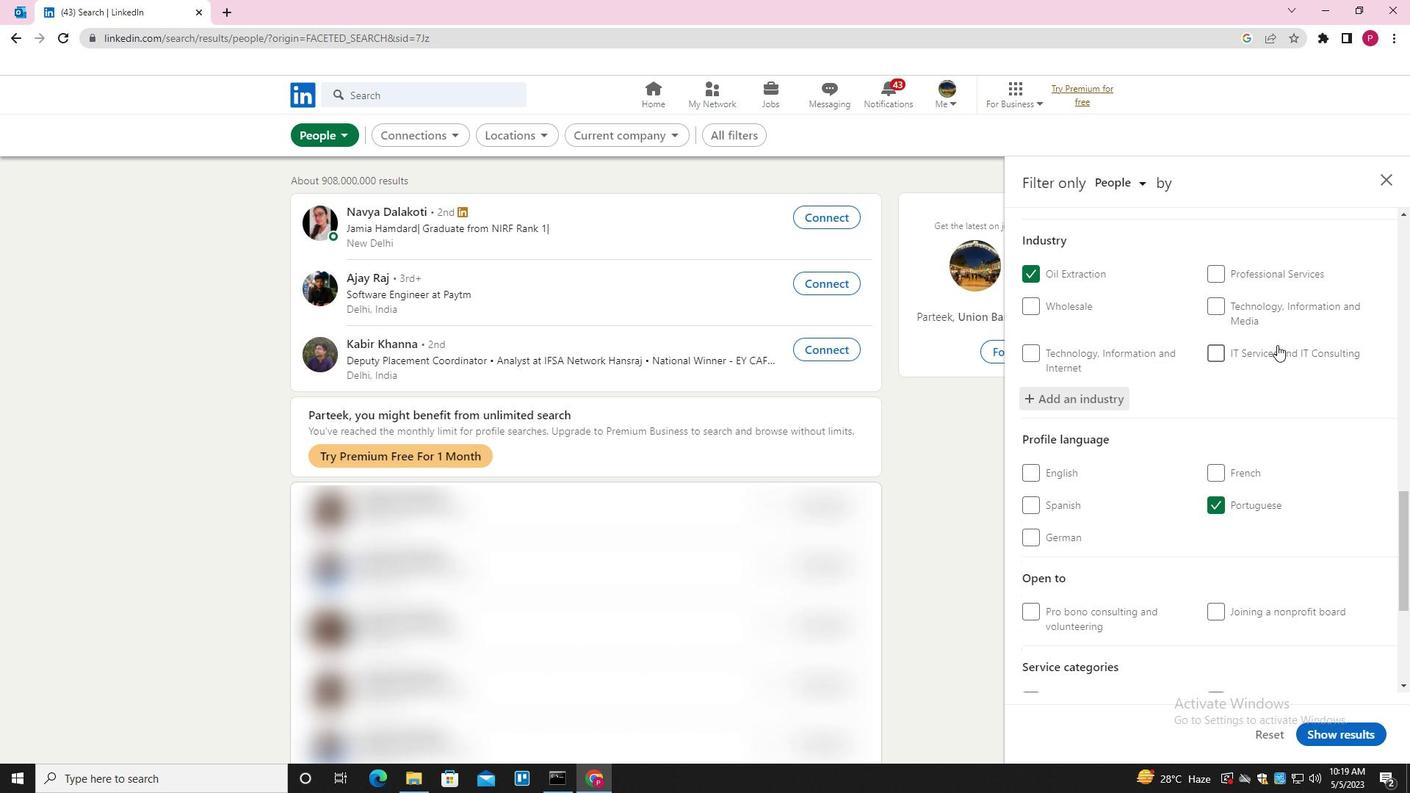 
Action: Mouse scrolled (1277, 346) with delta (0, 0)
Screenshot: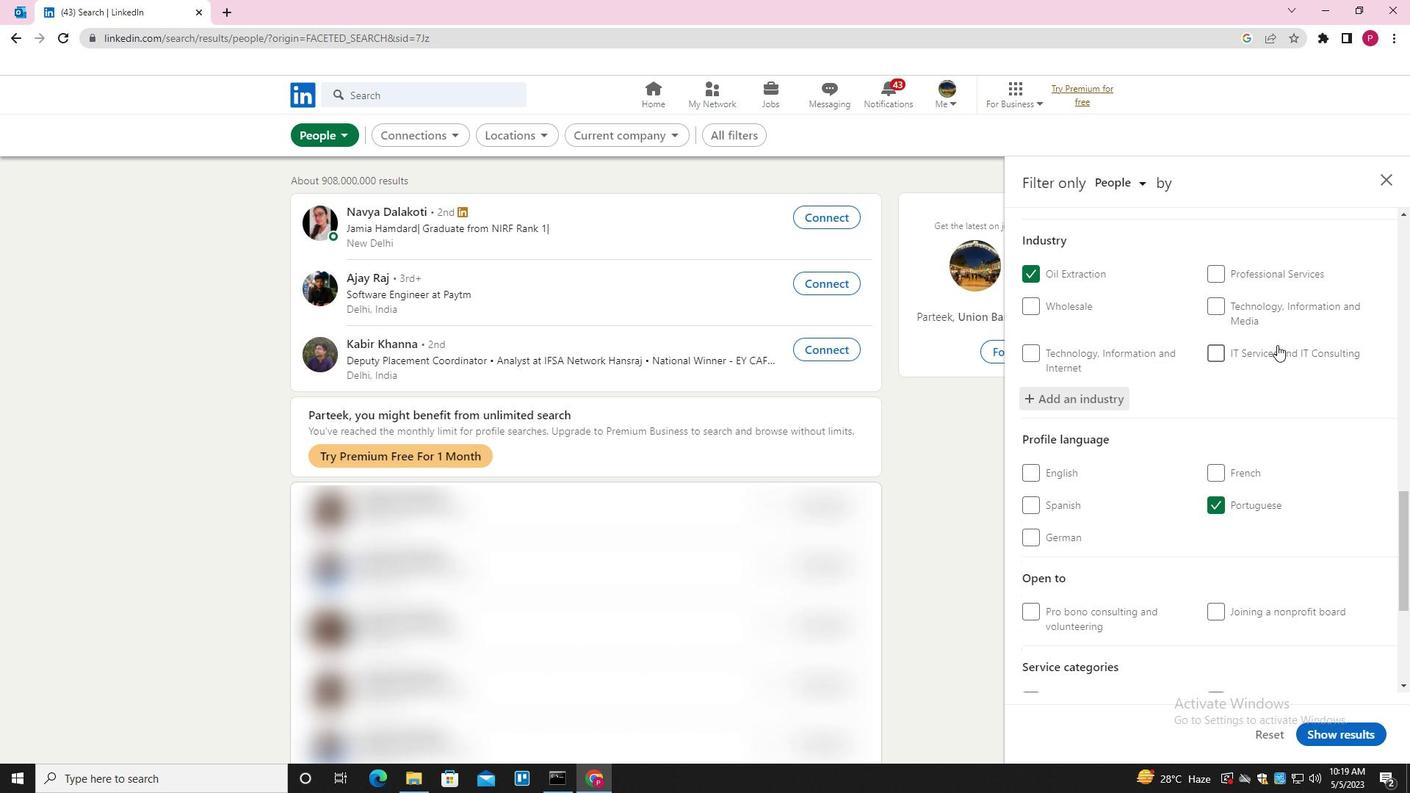 
Action: Mouse moved to (1274, 349)
Screenshot: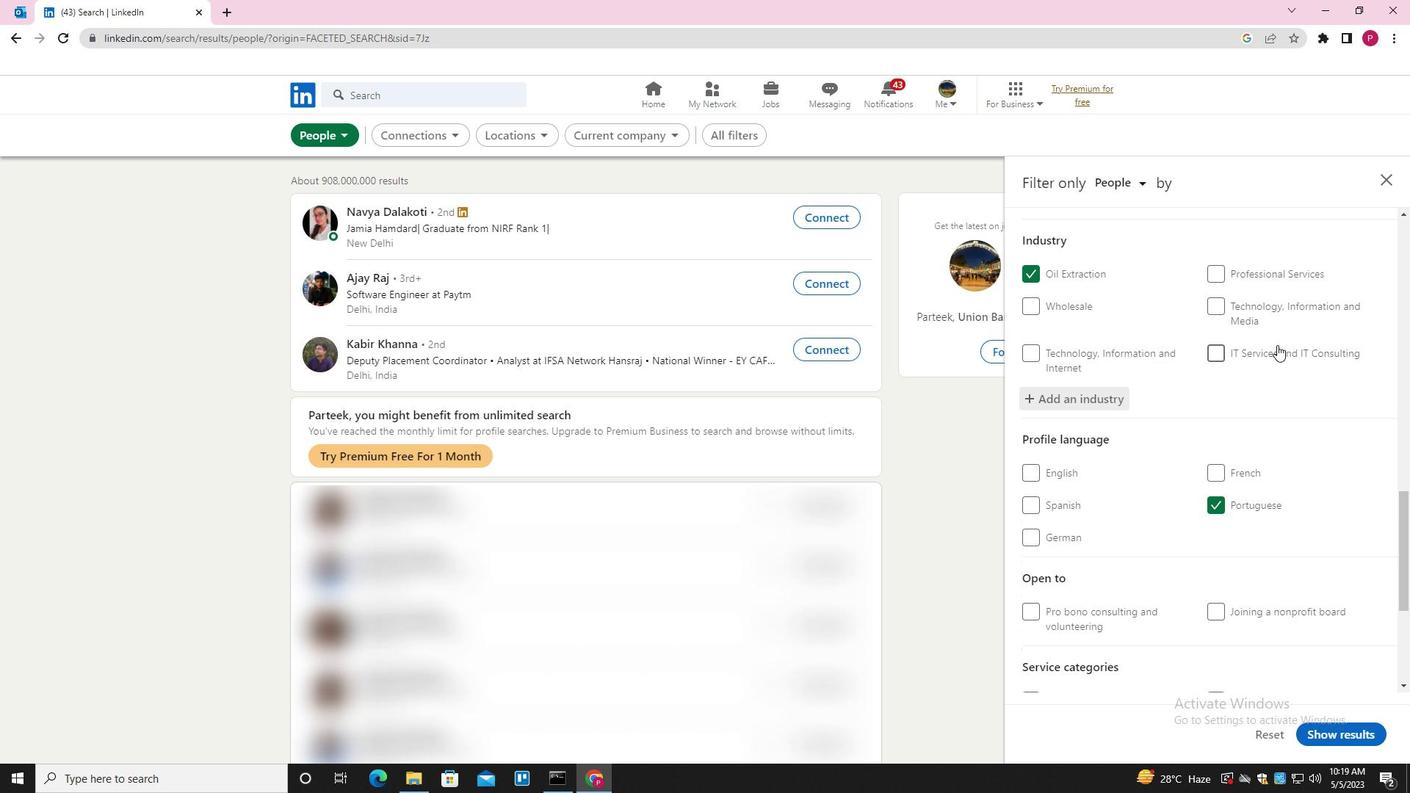 
Action: Mouse scrolled (1274, 348) with delta (0, 0)
Screenshot: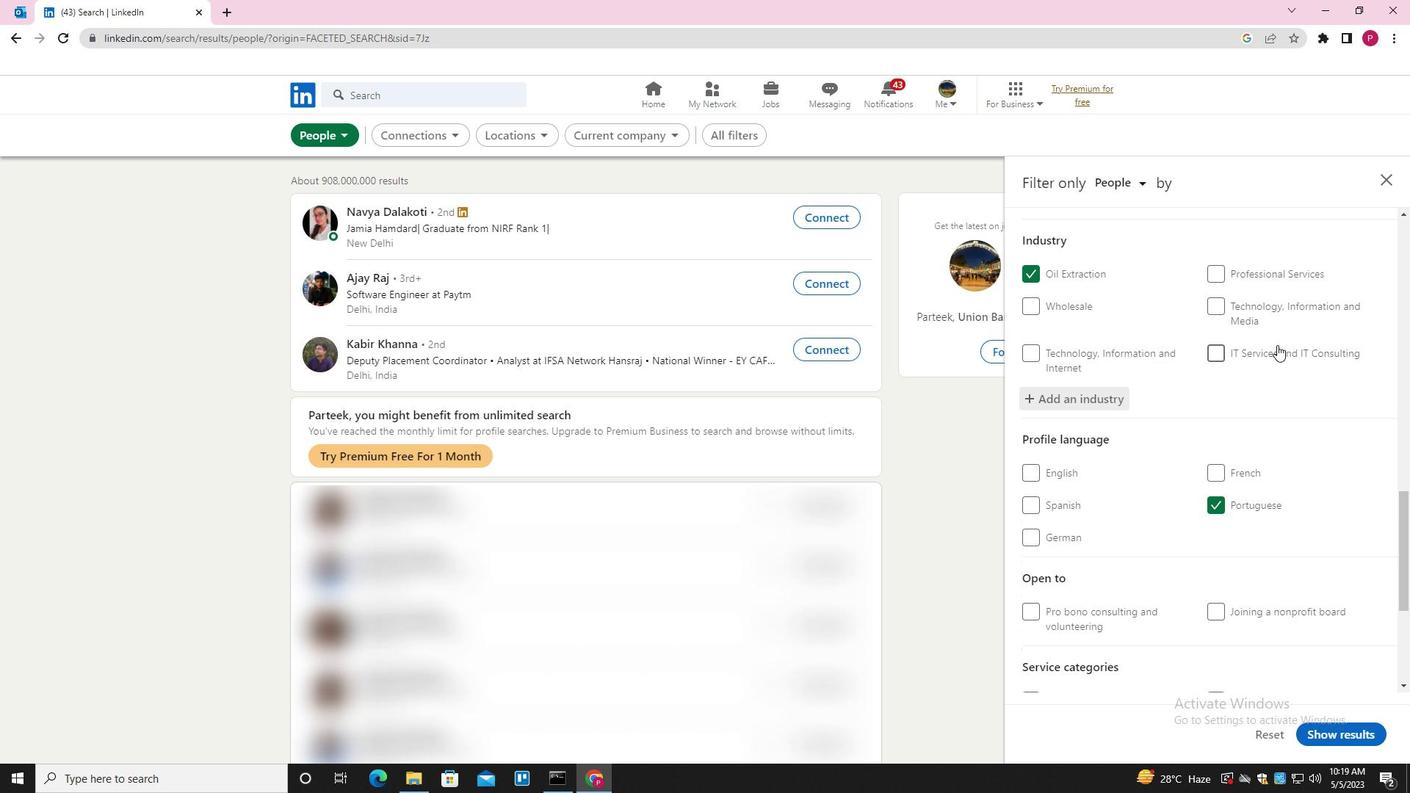 
Action: Mouse moved to (1266, 354)
Screenshot: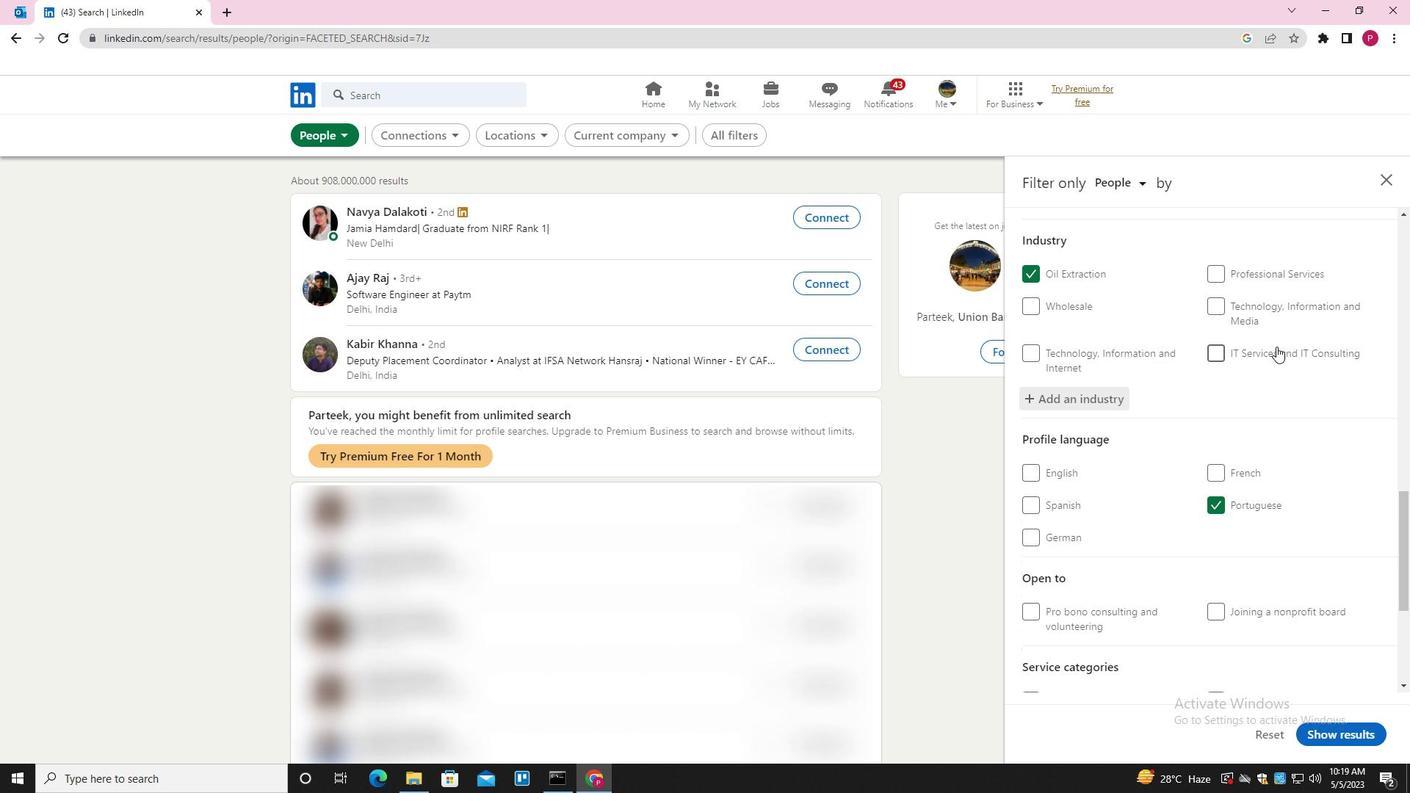 
Action: Mouse scrolled (1266, 353) with delta (0, 0)
Screenshot: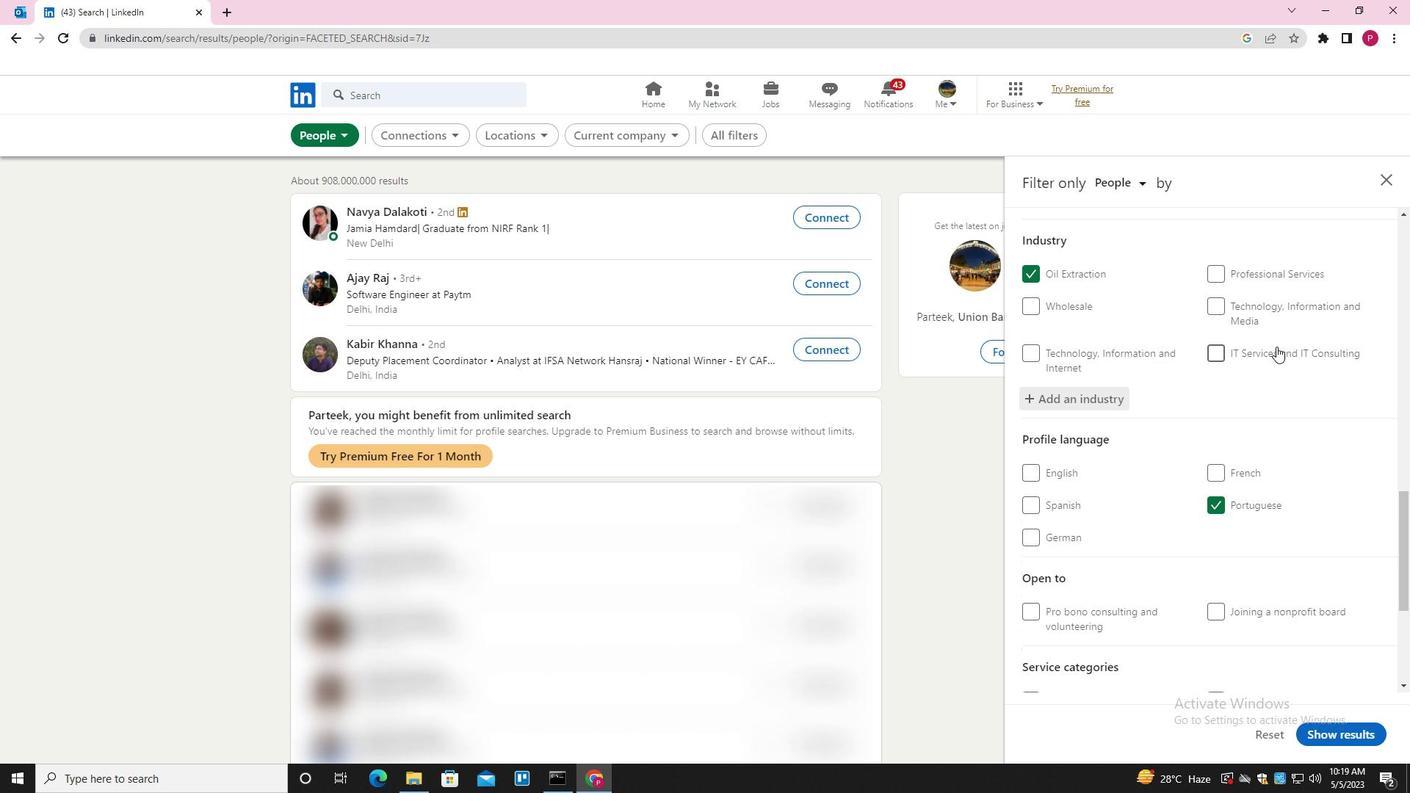 
Action: Mouse moved to (1245, 485)
Screenshot: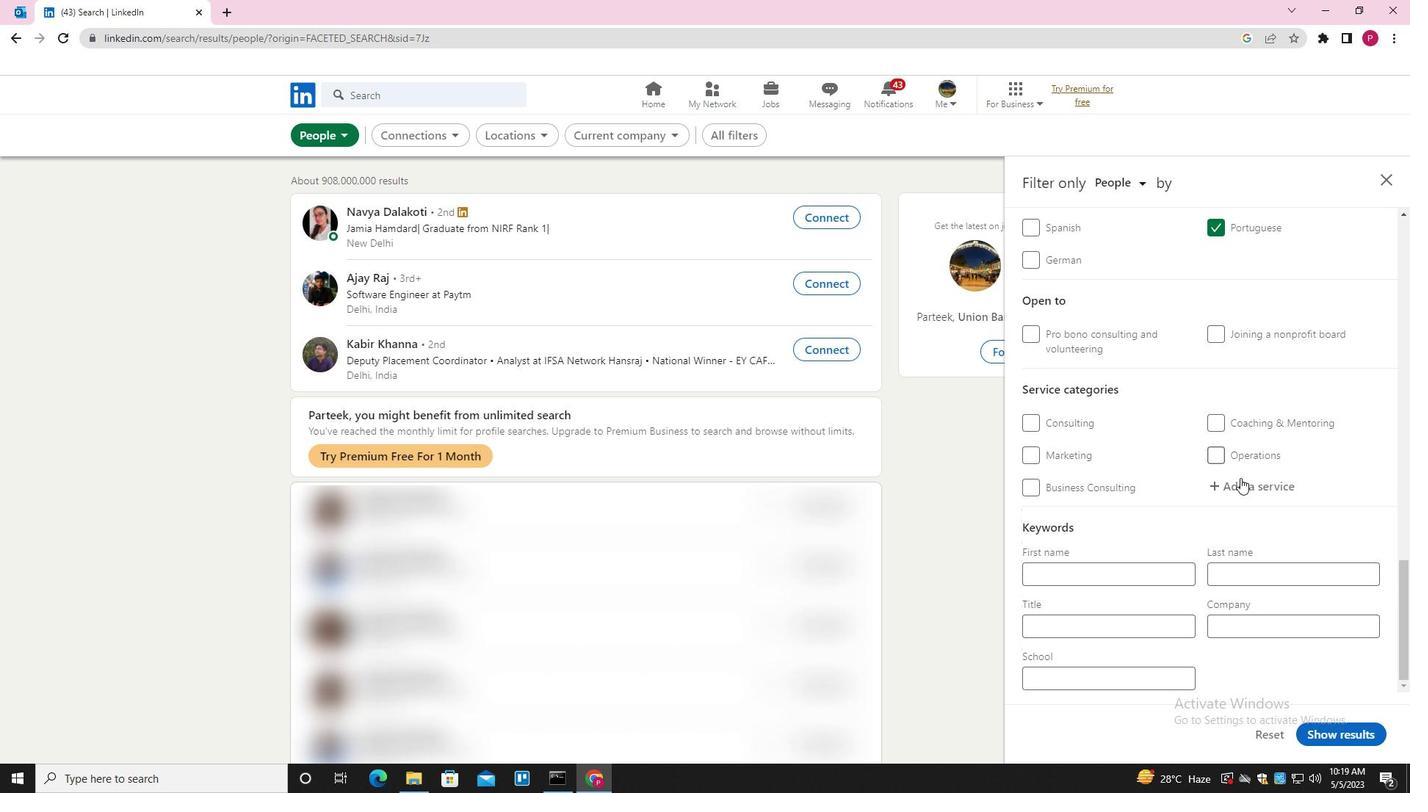 
Action: Mouse pressed left at (1245, 485)
Screenshot: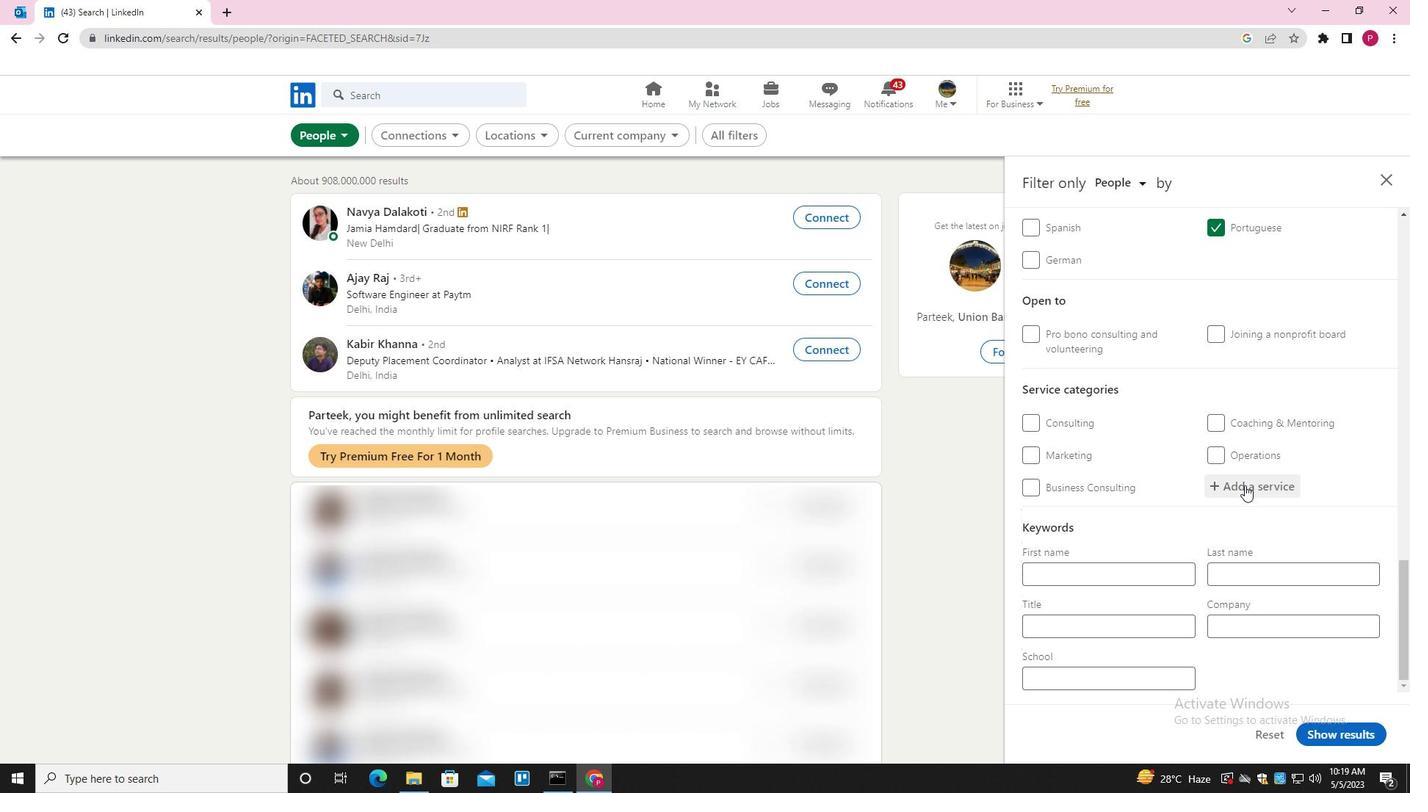 
Action: Key pressed <Key.shift><Key.shift><Key.shift><Key.shift><Key.shift><Key.shift><Key.shift><Key.shift>SEARCH<Key.space><Key.shift>ENGINE<Key.space><Key.shift><Key.shift><Key.shift>OPTIMAIZAR<Key.backspace>TION<Key.backspace><Key.backspace><Key.backspace><Key.backspace><Key.backspace><Key.backspace><Key.backspace><Key.backspace><Key.down><Key.enter>
Screenshot: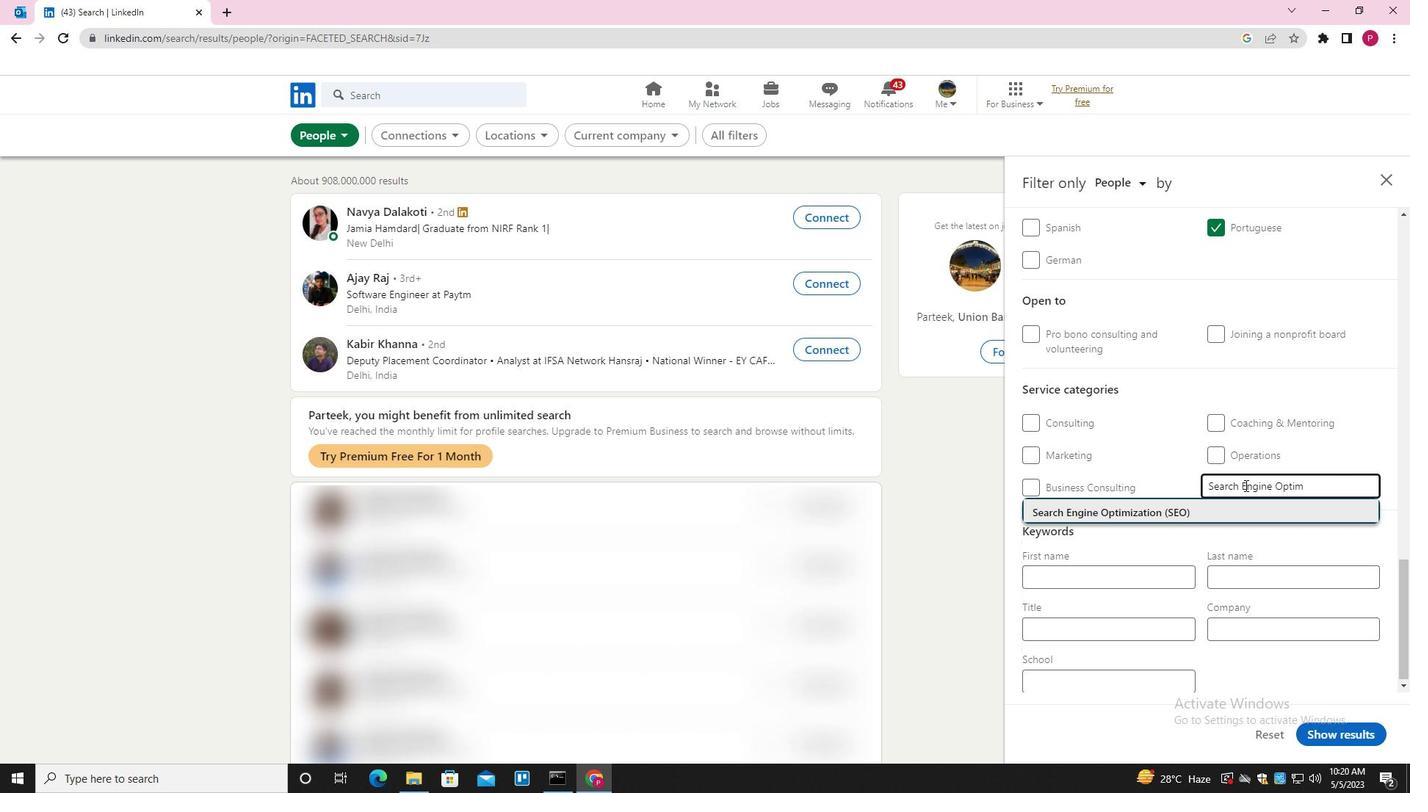 
Action: Mouse moved to (1271, 510)
Screenshot: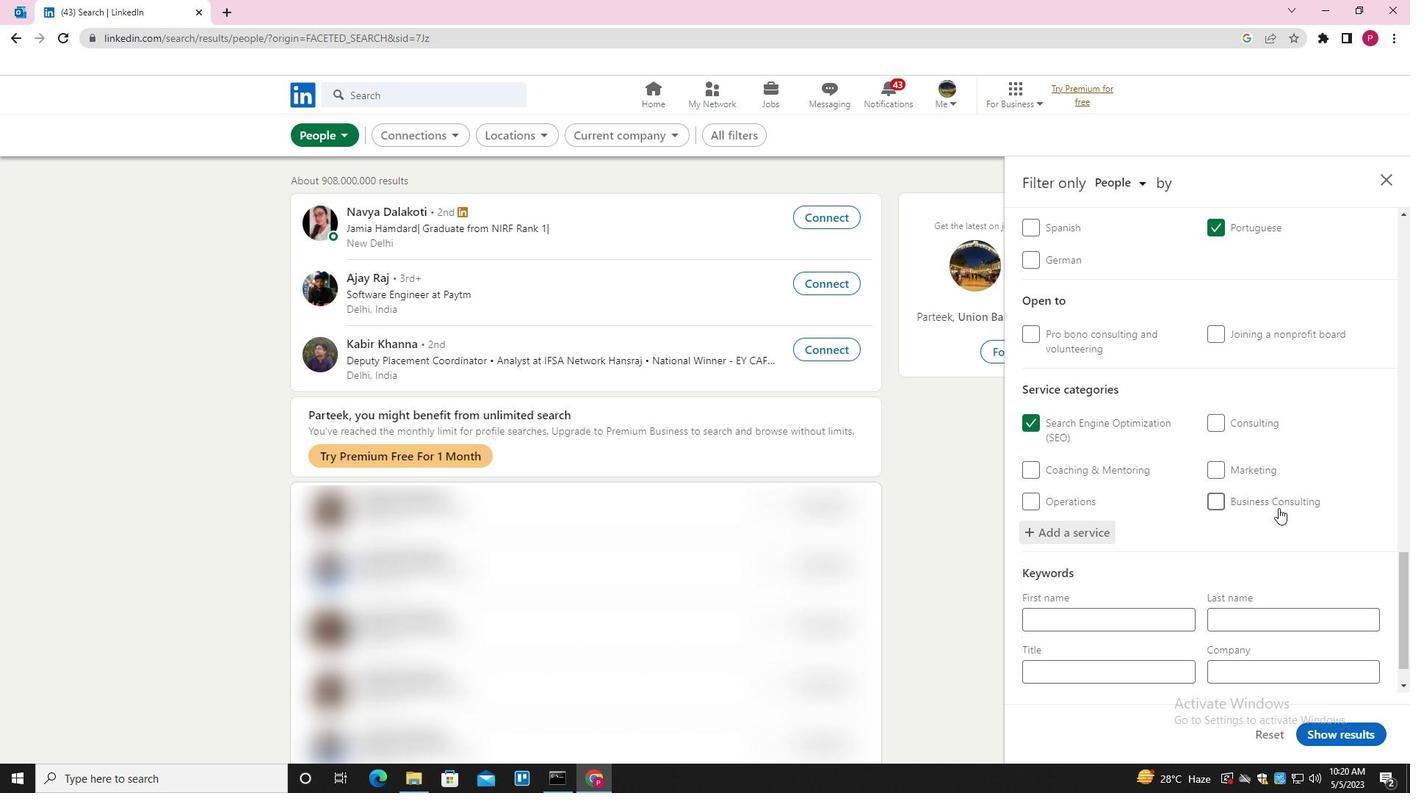 
Action: Mouse scrolled (1271, 509) with delta (0, 0)
Screenshot: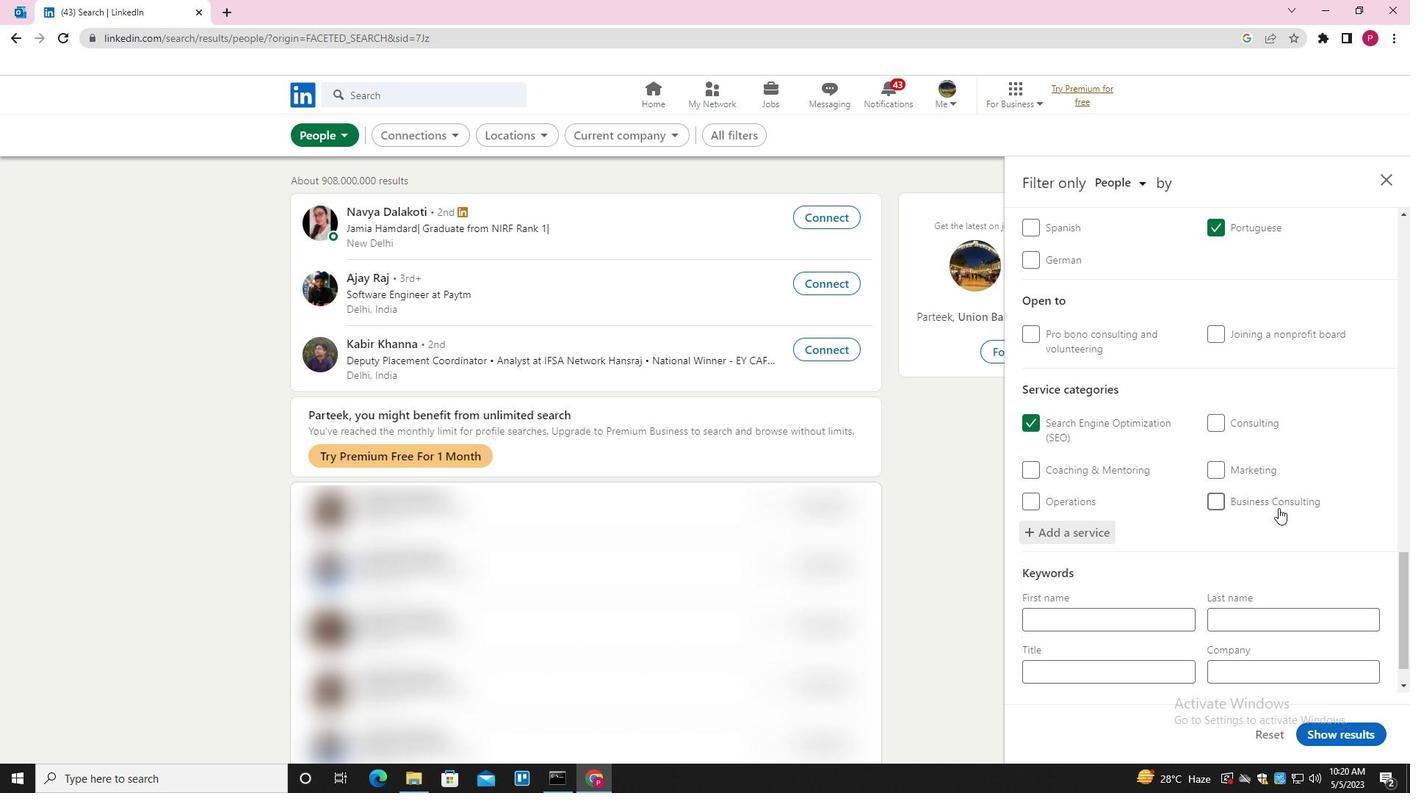 
Action: Mouse moved to (1257, 521)
Screenshot: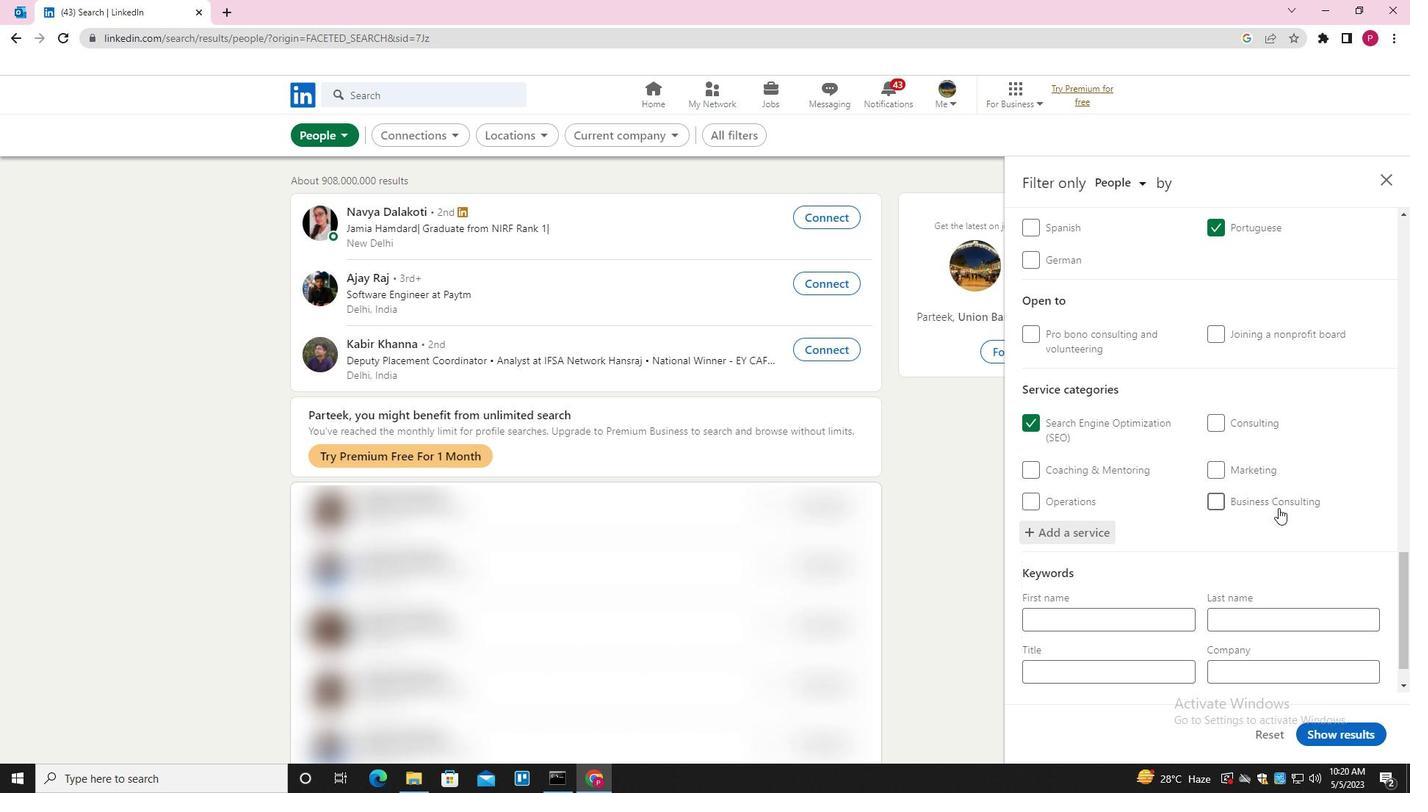 
Action: Mouse scrolled (1257, 520) with delta (0, 0)
Screenshot: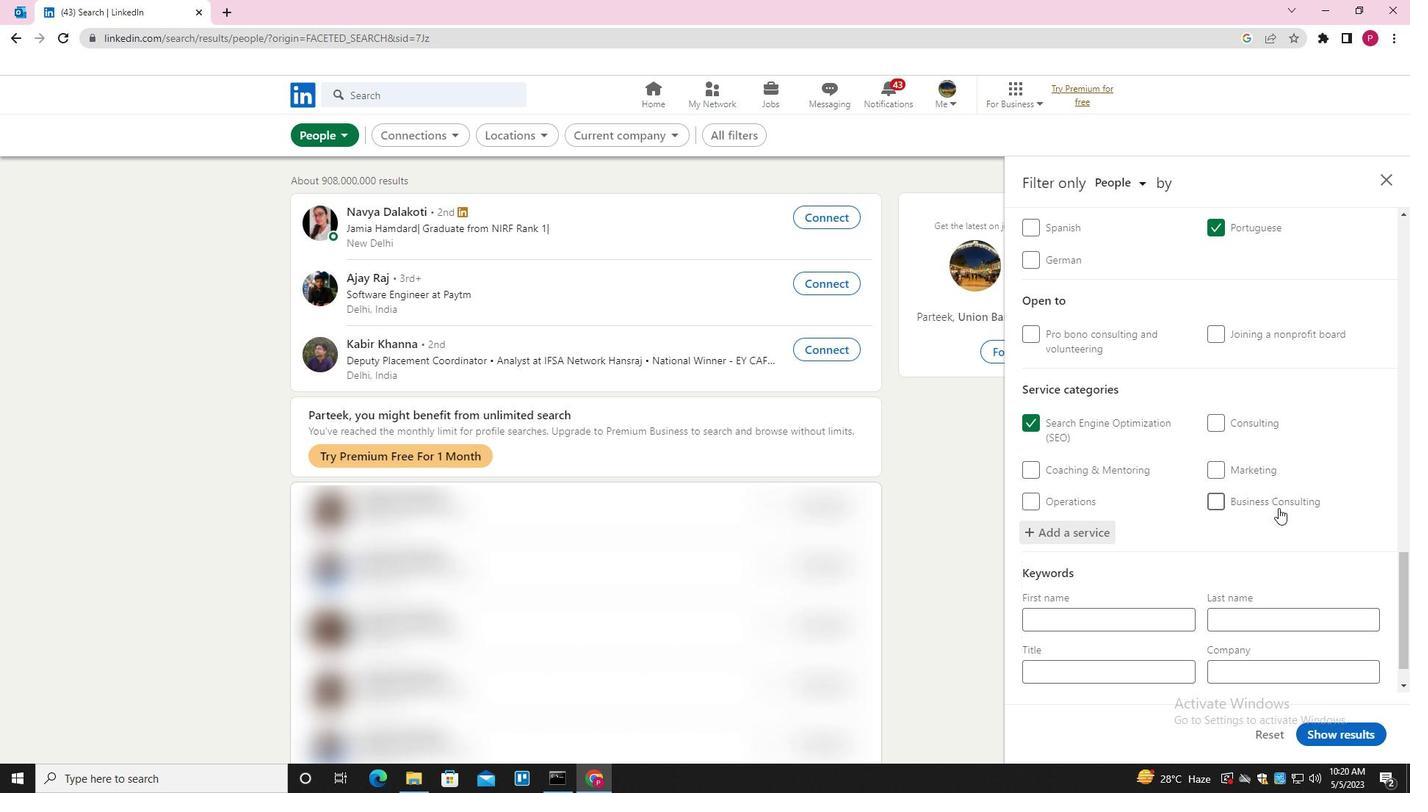 
Action: Mouse moved to (1246, 534)
Screenshot: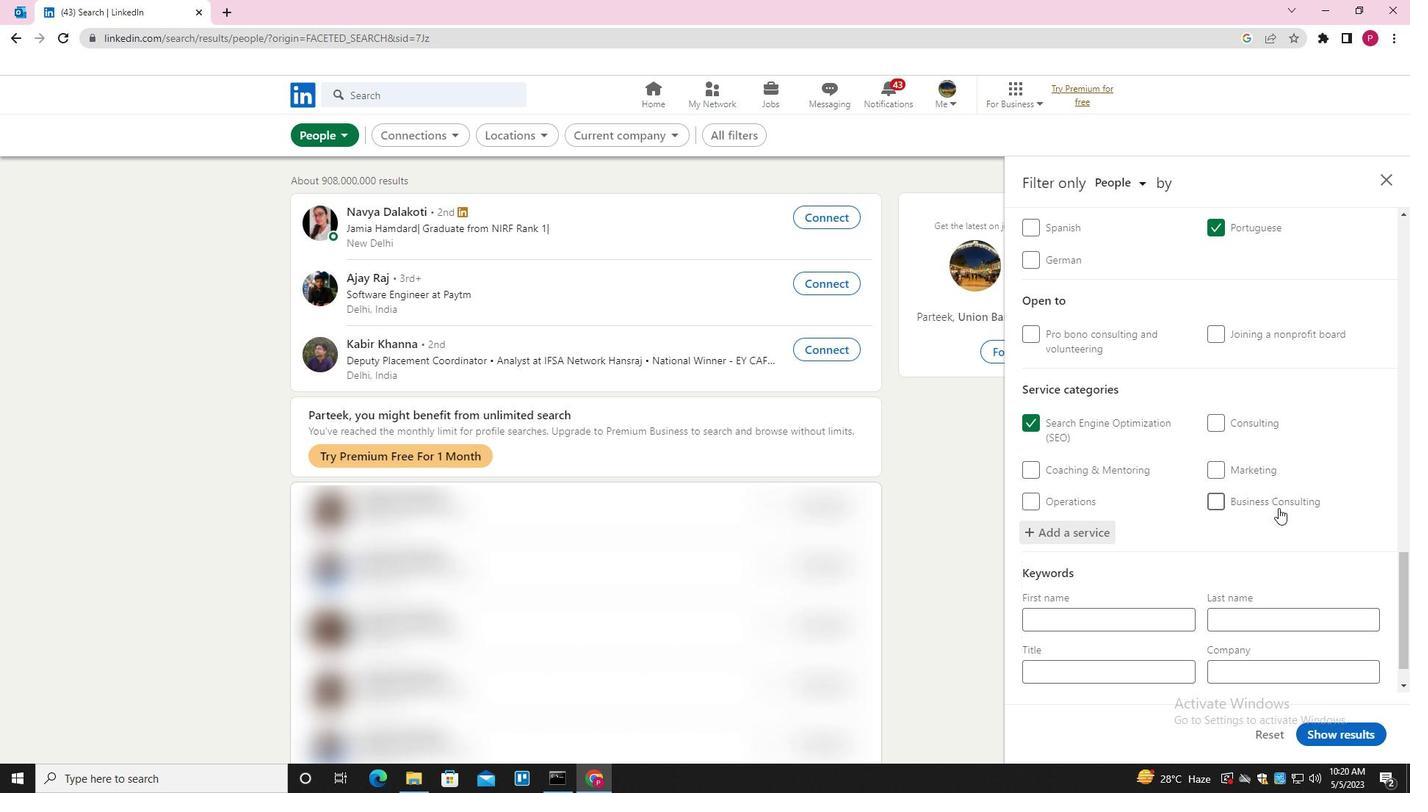 
Action: Mouse scrolled (1246, 533) with delta (0, 0)
Screenshot: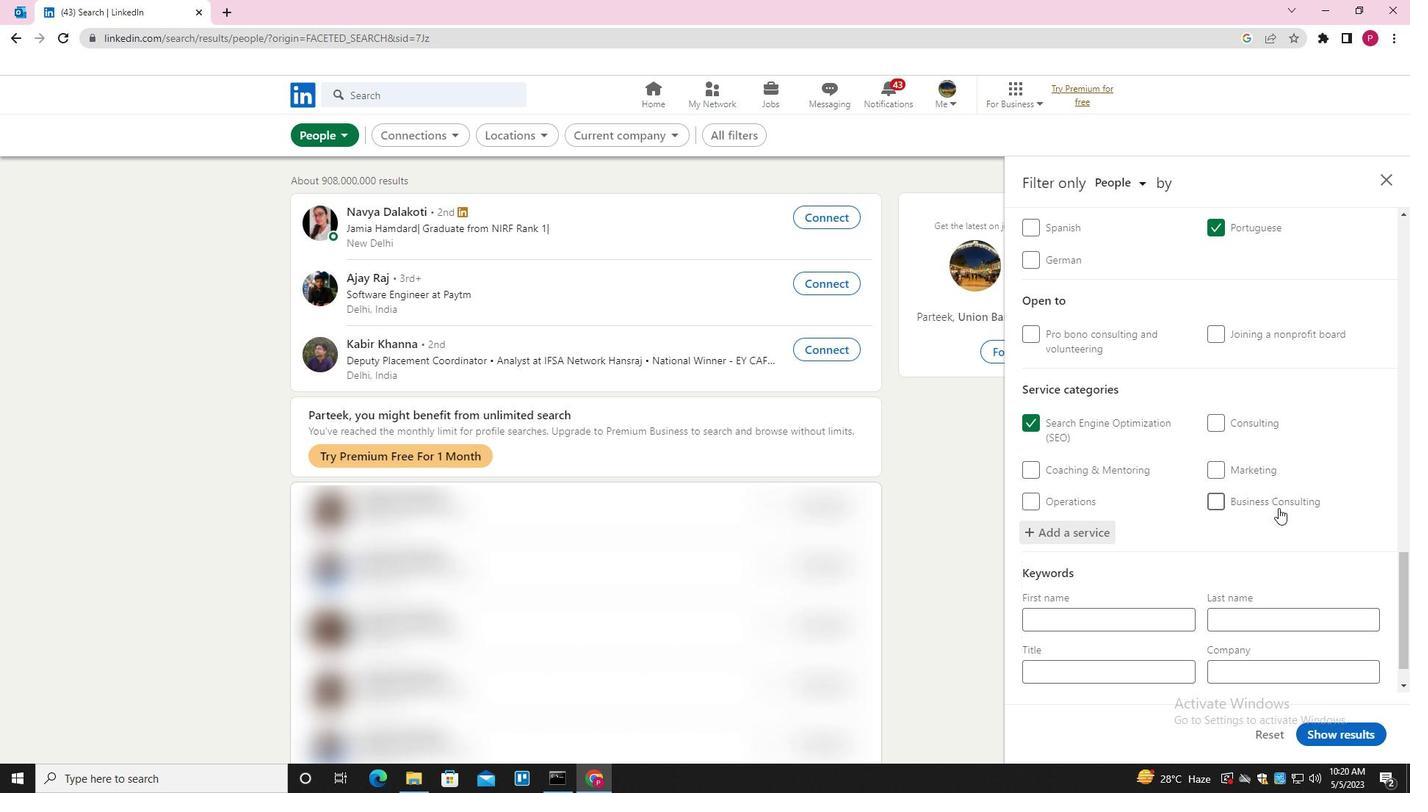 
Action: Mouse moved to (1208, 569)
Screenshot: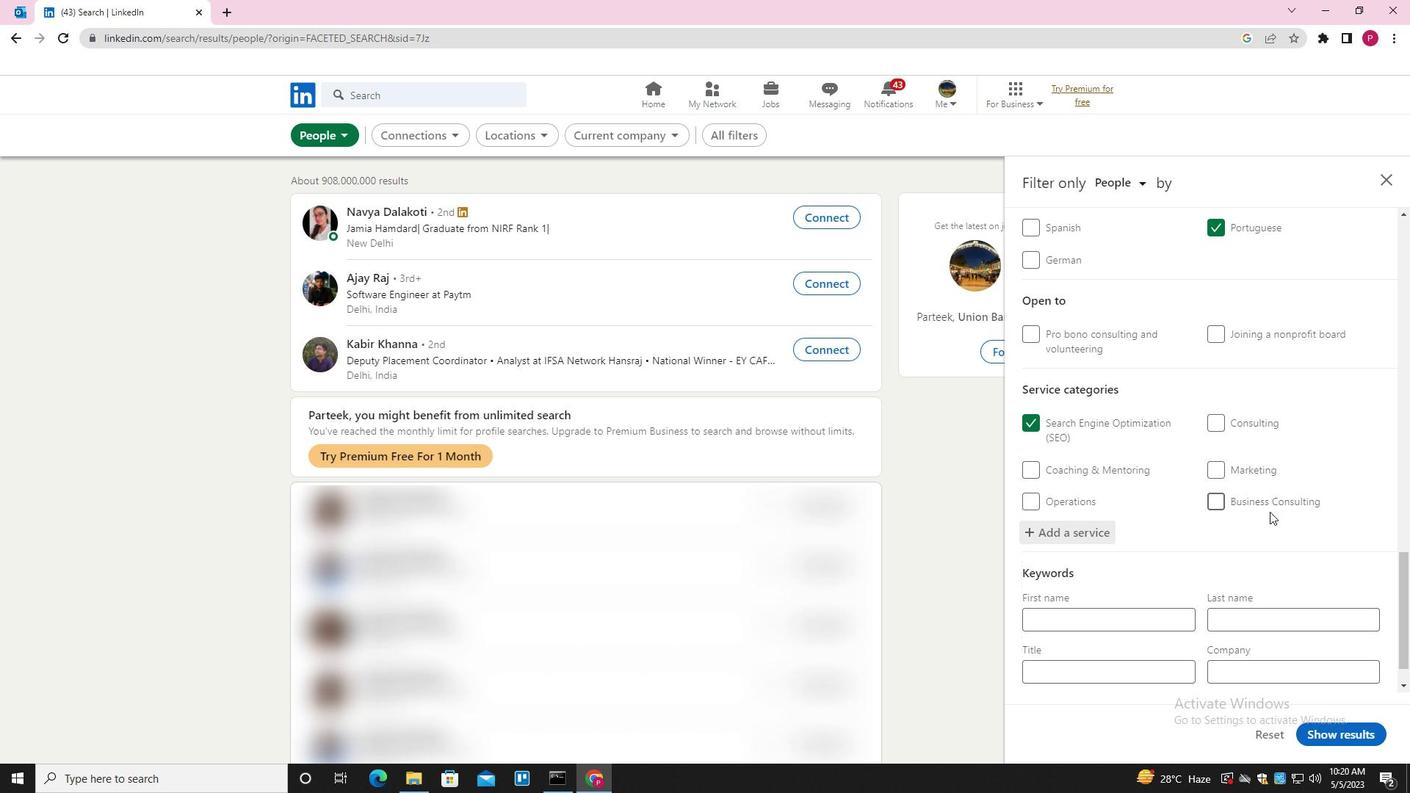 
Action: Mouse scrolled (1208, 568) with delta (0, 0)
Screenshot: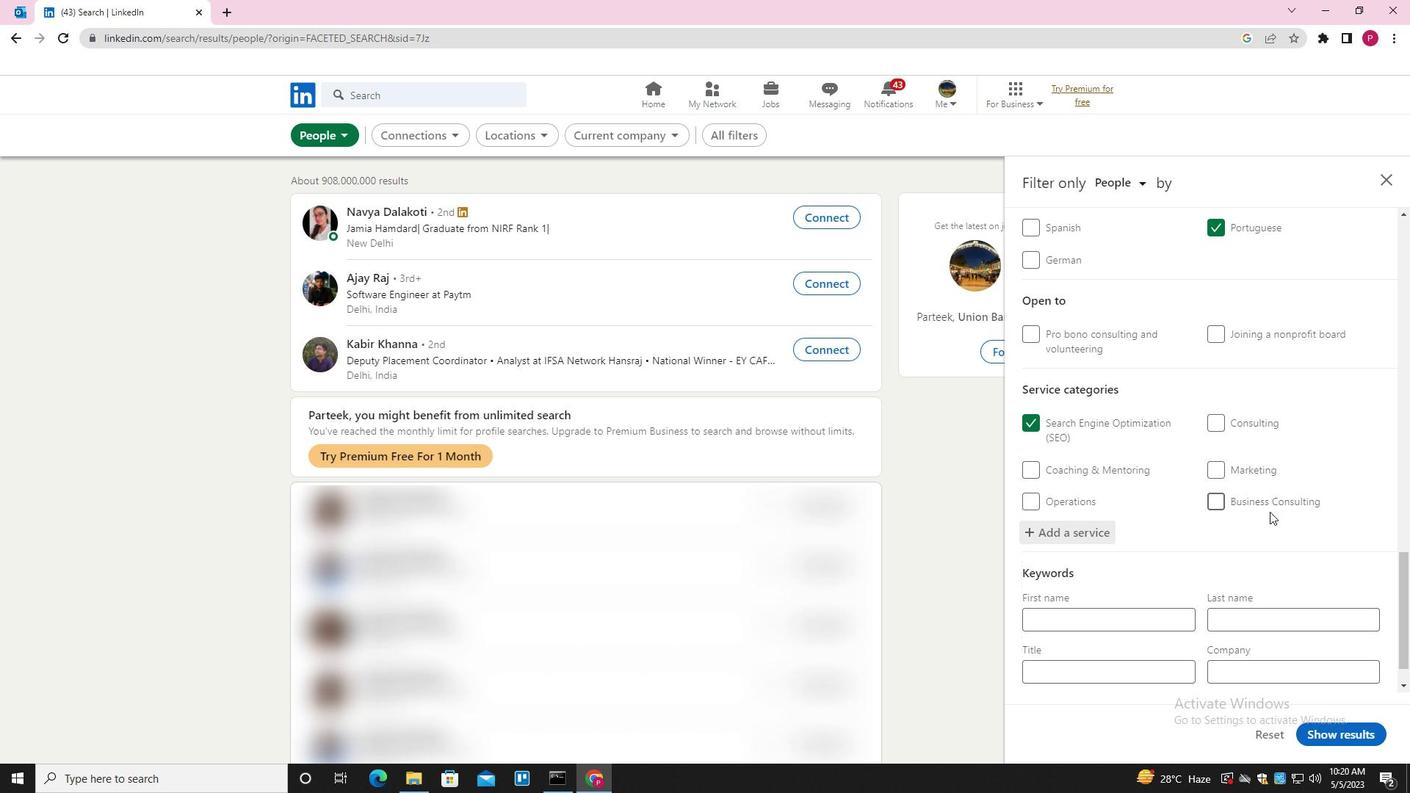 
Action: Mouse moved to (1131, 625)
Screenshot: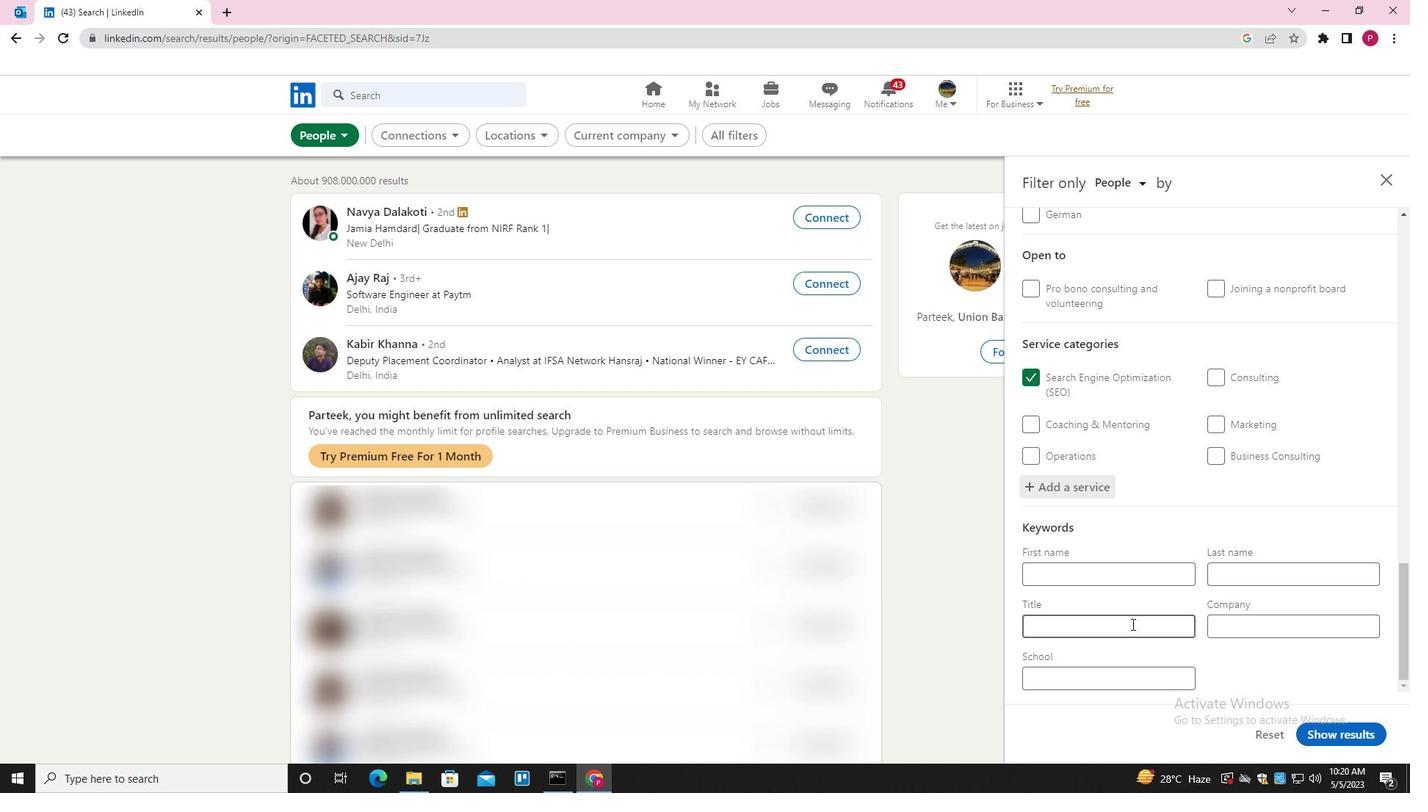 
Action: Mouse pressed left at (1131, 625)
Screenshot: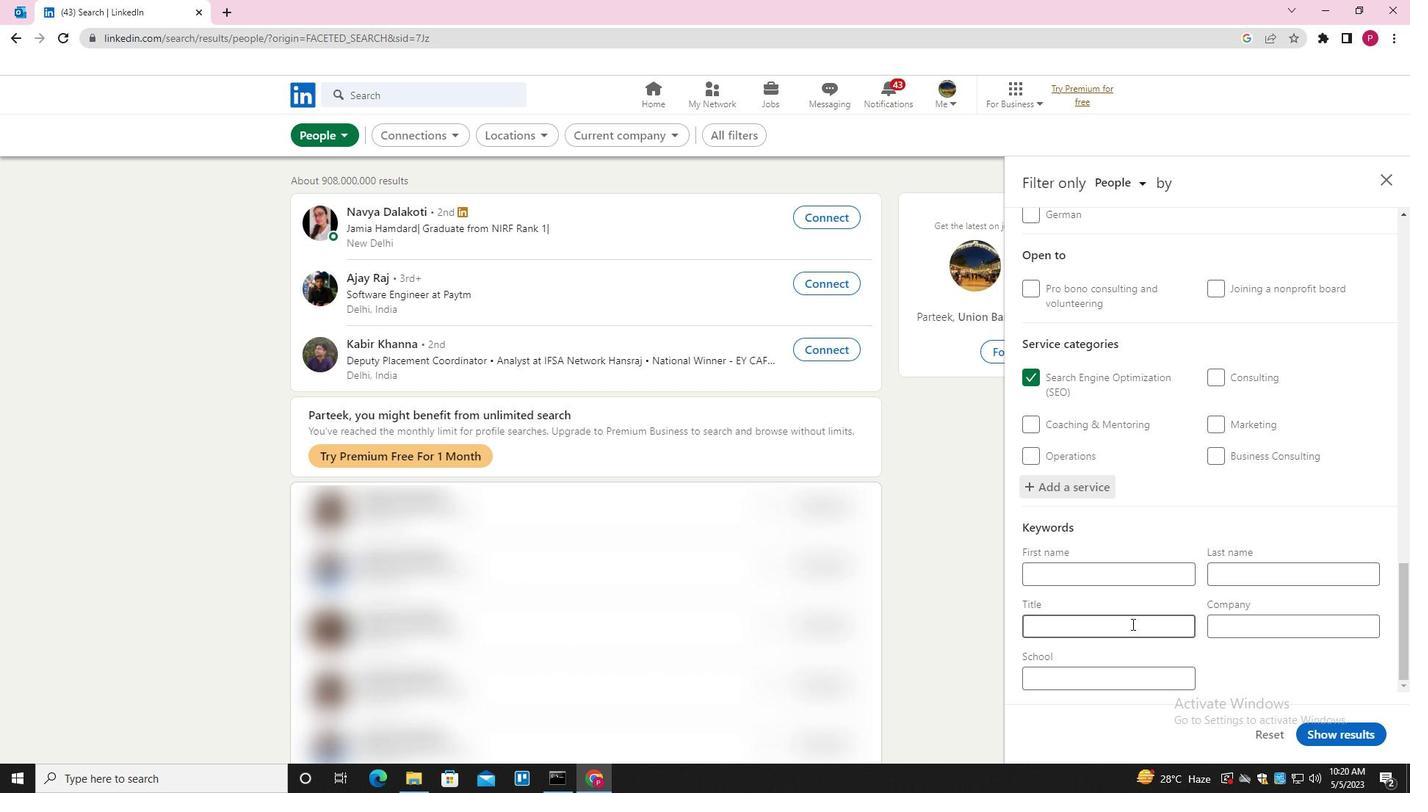 
Action: Mouse moved to (1131, 625)
Screenshot: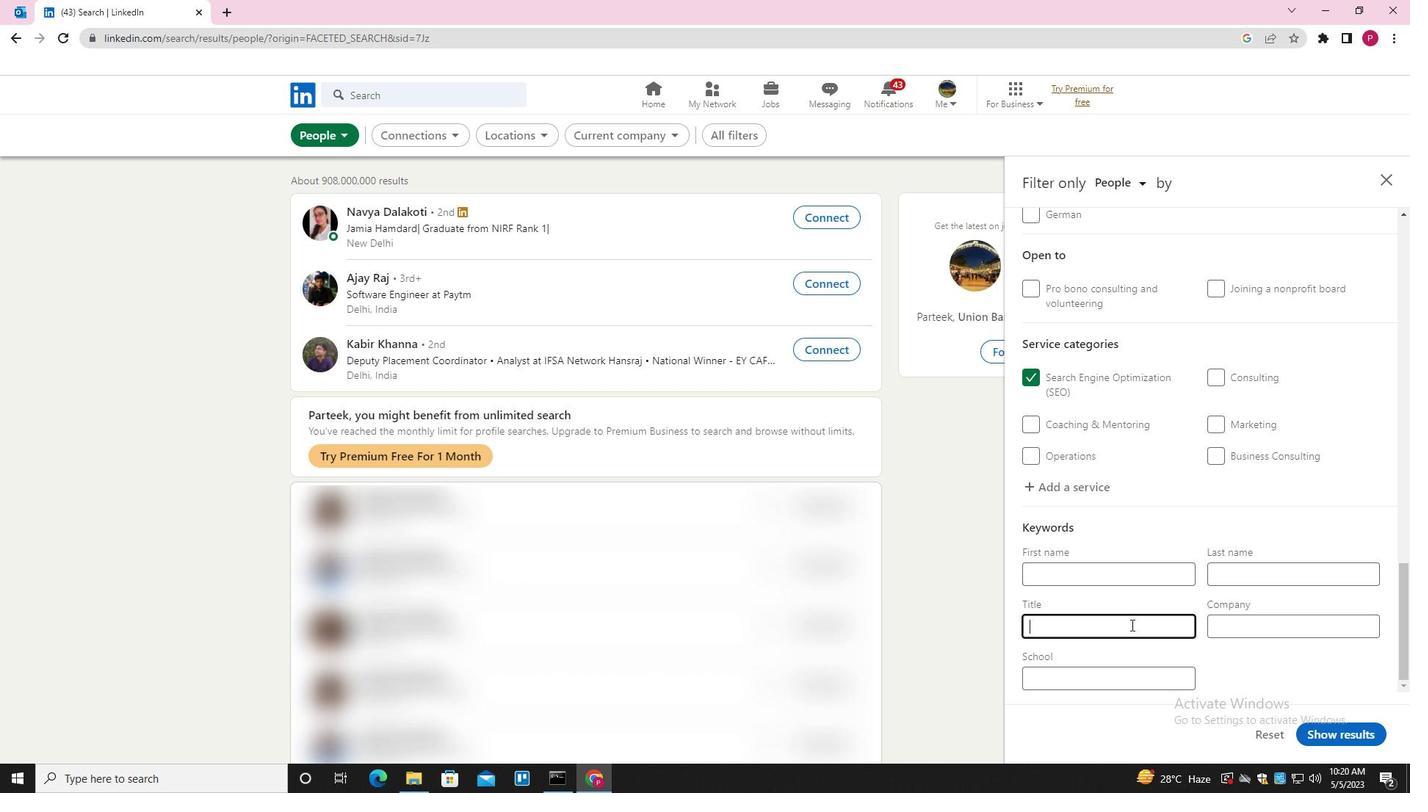 
Action: Key pressed <Key.shift><Key.shift><Key.shift><Key.shift><Key.shift><Key.shift><Key.shift><Key.shift><Key.shift><Key.shift><Key.shift><Key.shift><Key.shift><Key.shift><Key.shift>SEO<Key.space><Key.shift>MANAGER
Screenshot: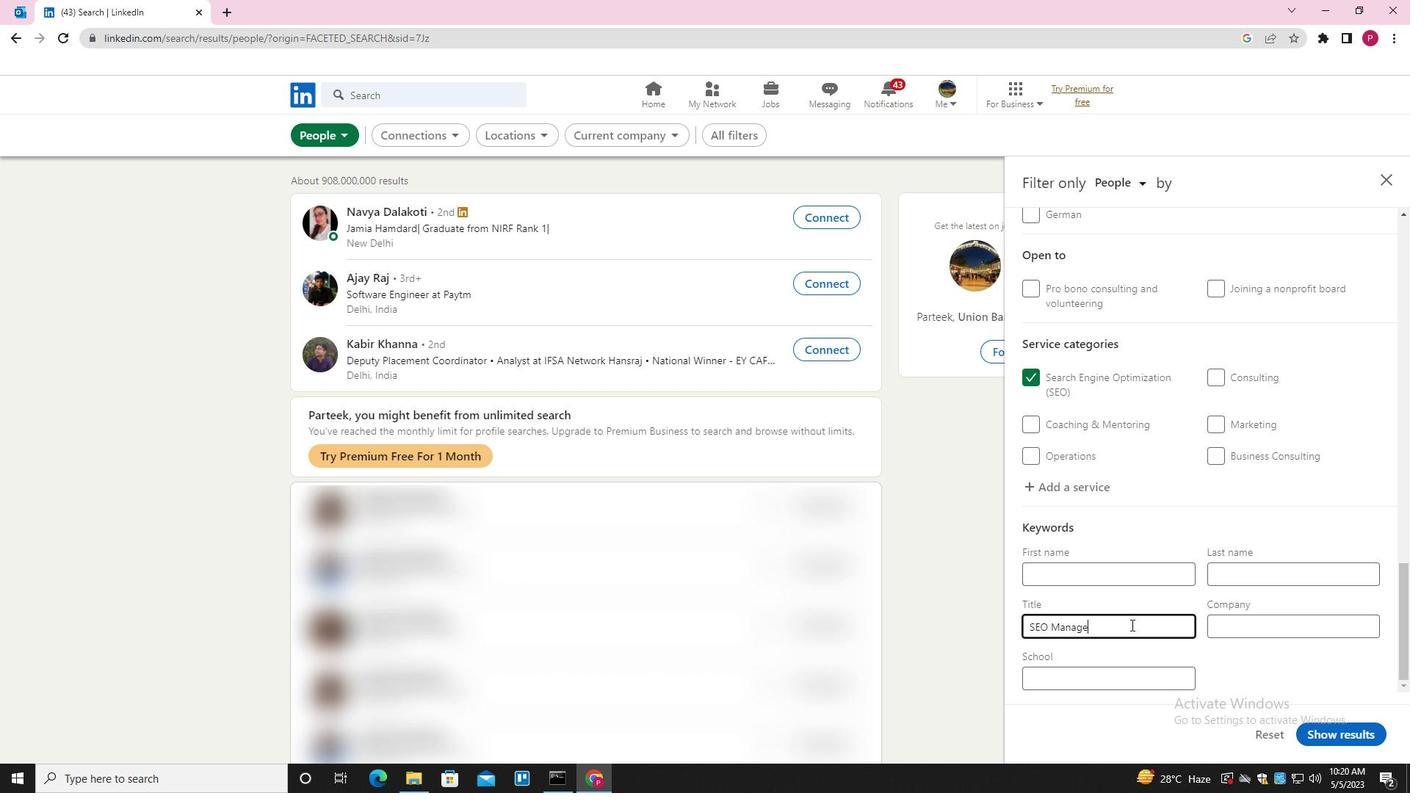 
Action: Mouse moved to (1330, 731)
Screenshot: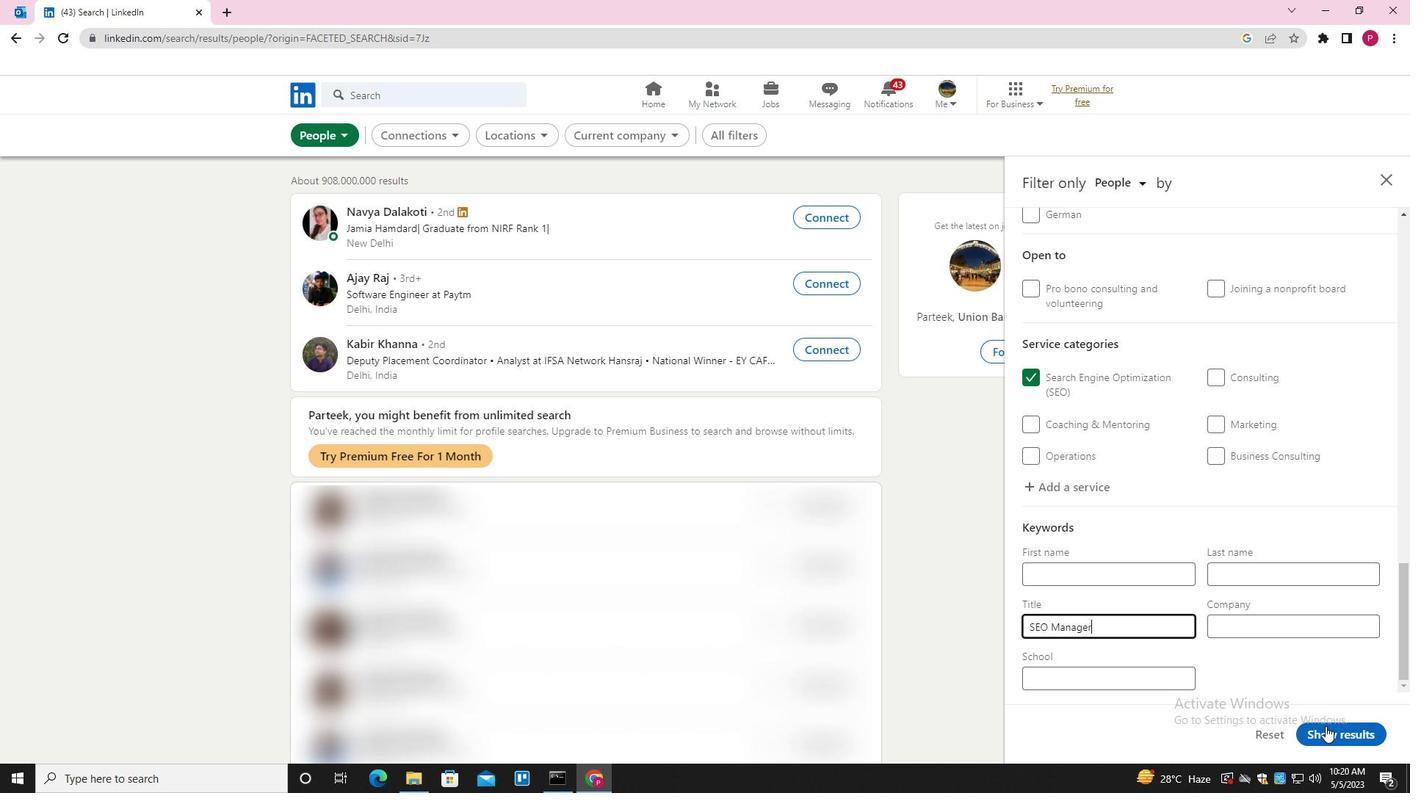 
Action: Mouse pressed left at (1330, 731)
Screenshot: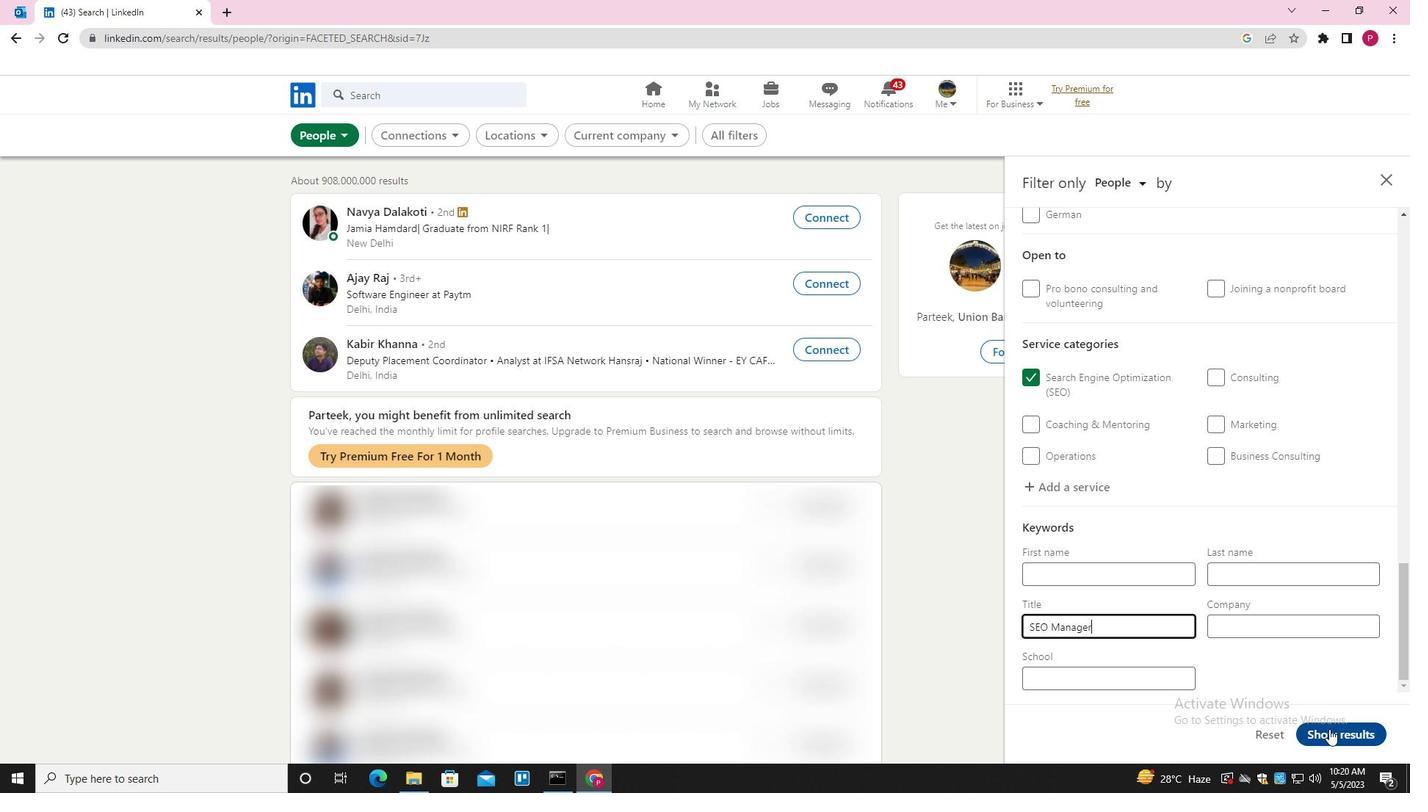 
Action: Mouse moved to (637, 357)
Screenshot: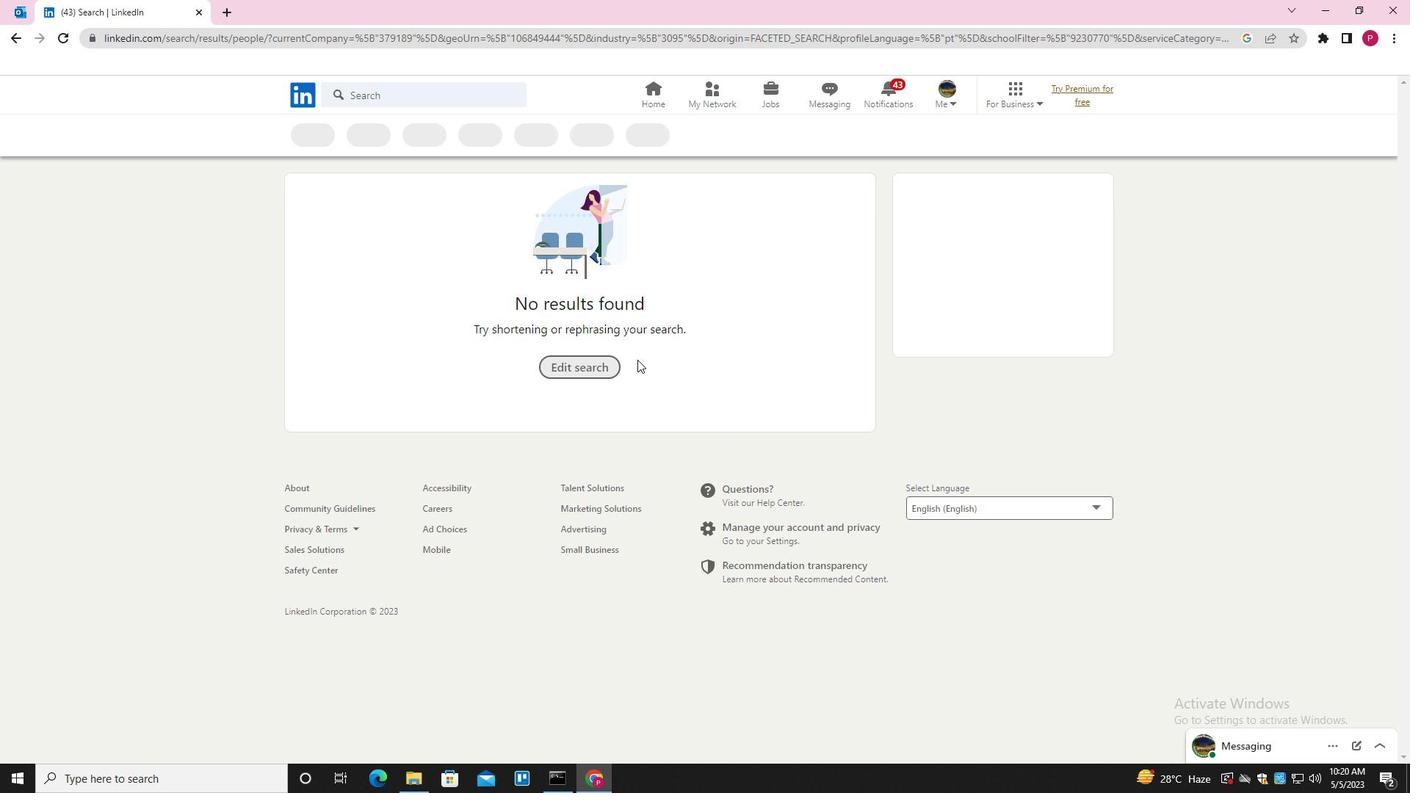 
